 Task: Search one way flight ticket for 4 adults, 2 children, 2 infants in seat and 1 infant on lap in economy from Nantucket: Nantucket Memorial Airport to Fort Wayne: Fort Wayne International Airport on 5-4-2023. Choice of flights is United. Number of bags: 1 carry on bag. Price is upto 45000. Outbound departure time preference is 4:30.
Action: Mouse moved to (265, 110)
Screenshot: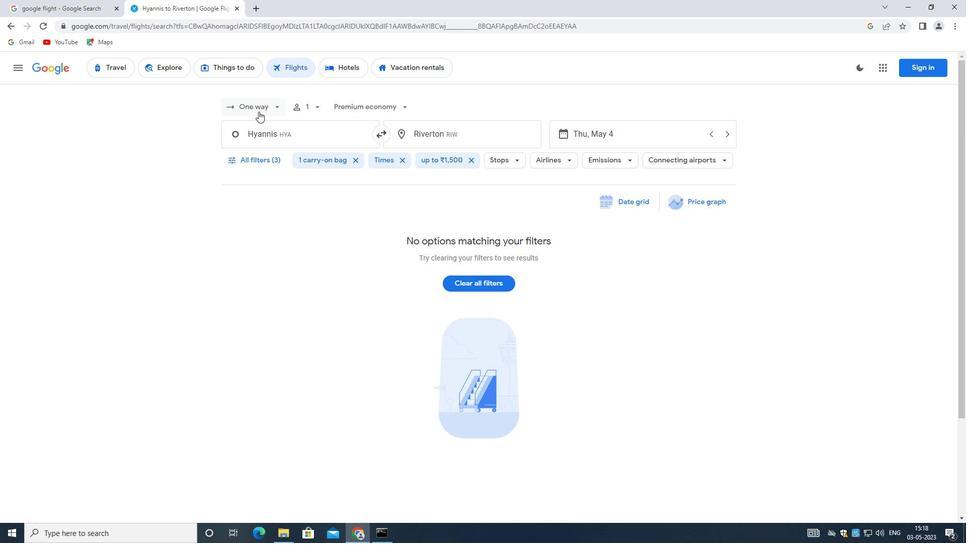 
Action: Mouse pressed left at (265, 110)
Screenshot: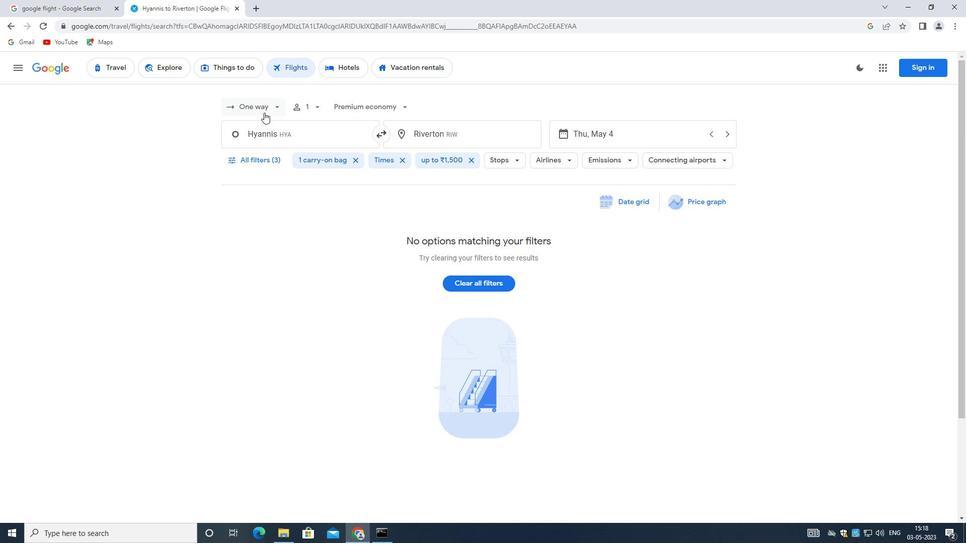 
Action: Mouse moved to (269, 151)
Screenshot: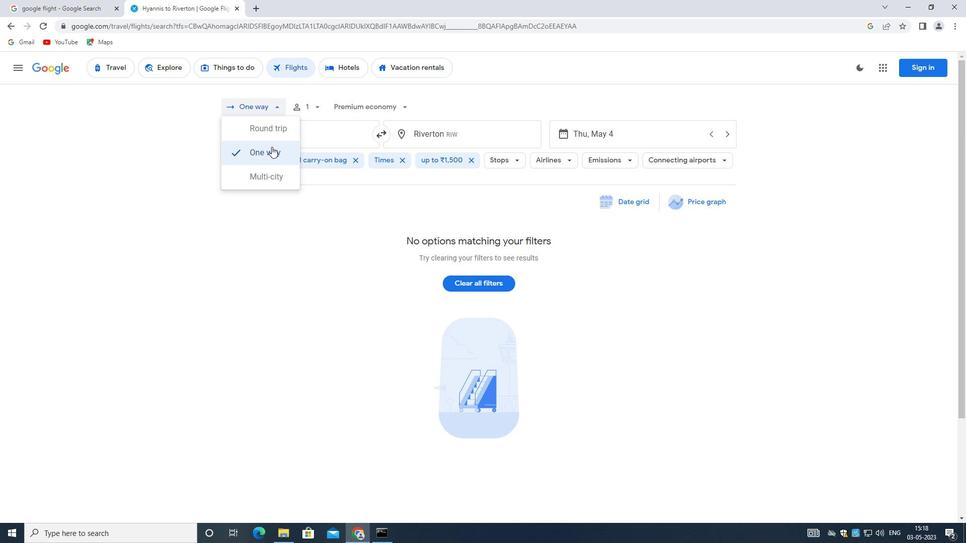 
Action: Mouse pressed left at (269, 151)
Screenshot: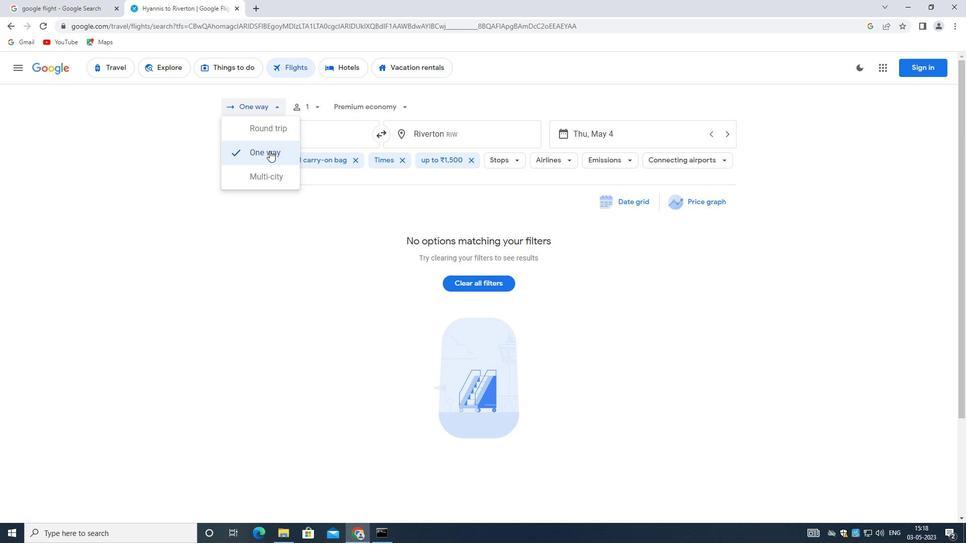 
Action: Mouse moved to (316, 105)
Screenshot: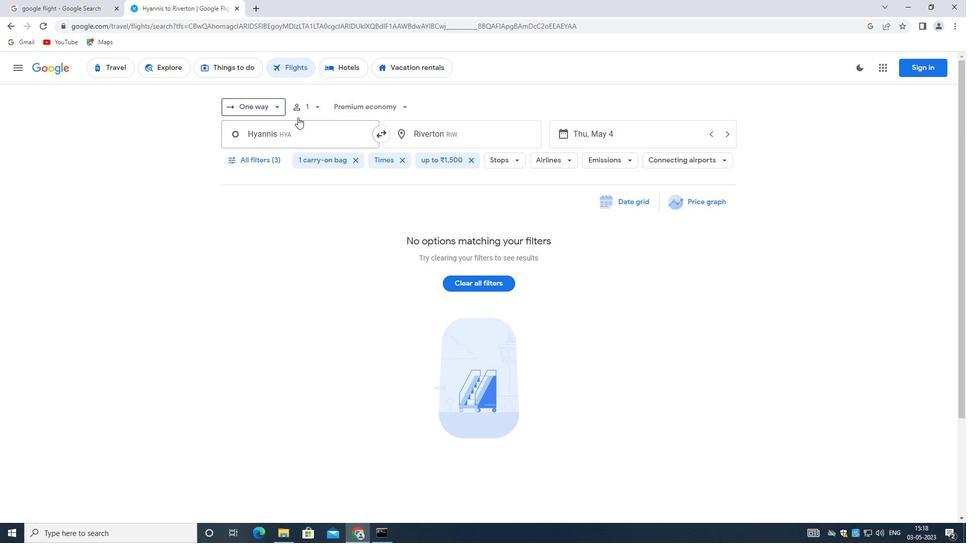 
Action: Mouse pressed left at (316, 105)
Screenshot: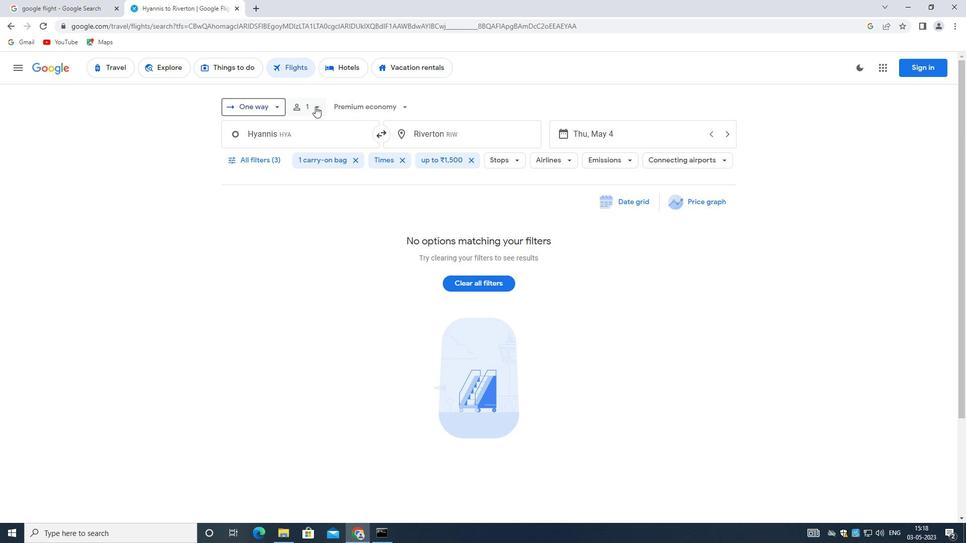 
Action: Mouse moved to (402, 132)
Screenshot: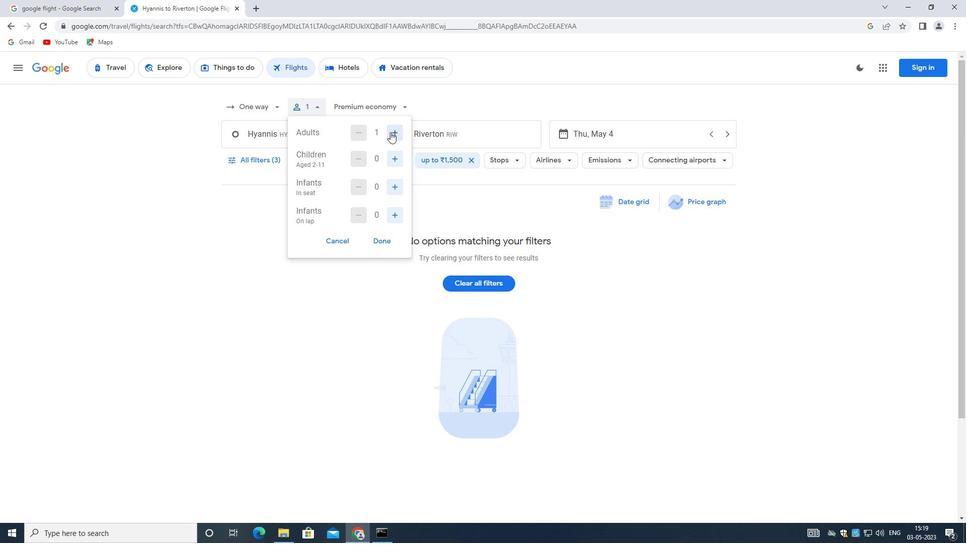 
Action: Mouse pressed left at (402, 132)
Screenshot: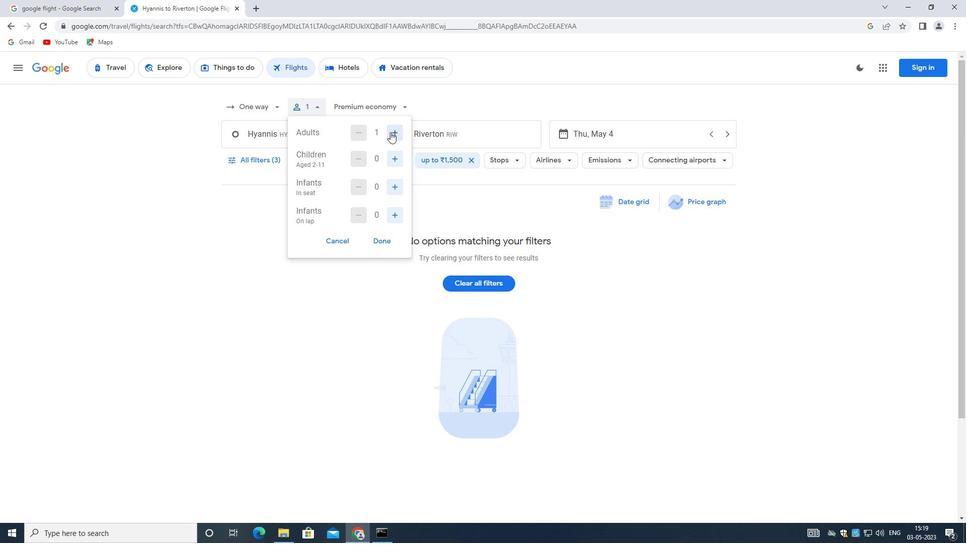 
Action: Mouse pressed left at (402, 132)
Screenshot: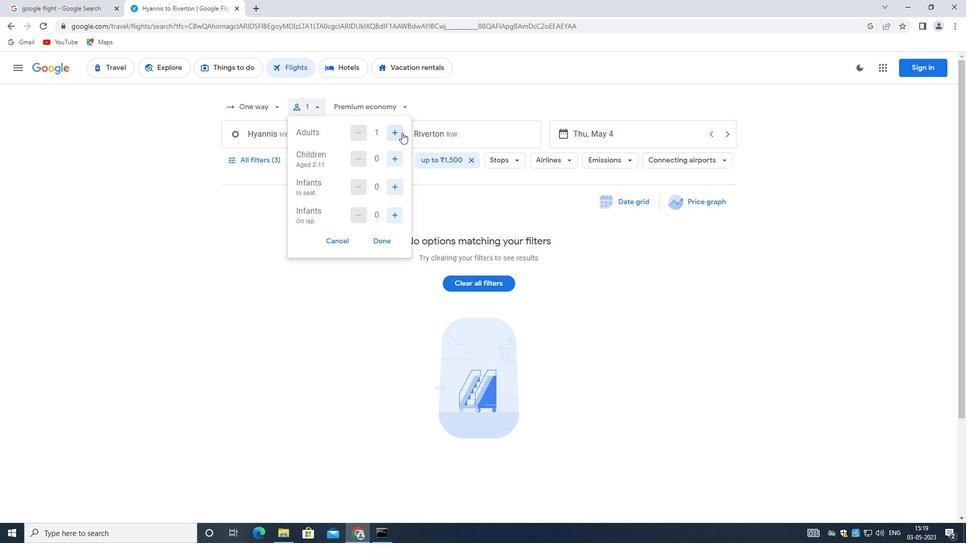 
Action: Mouse pressed left at (402, 132)
Screenshot: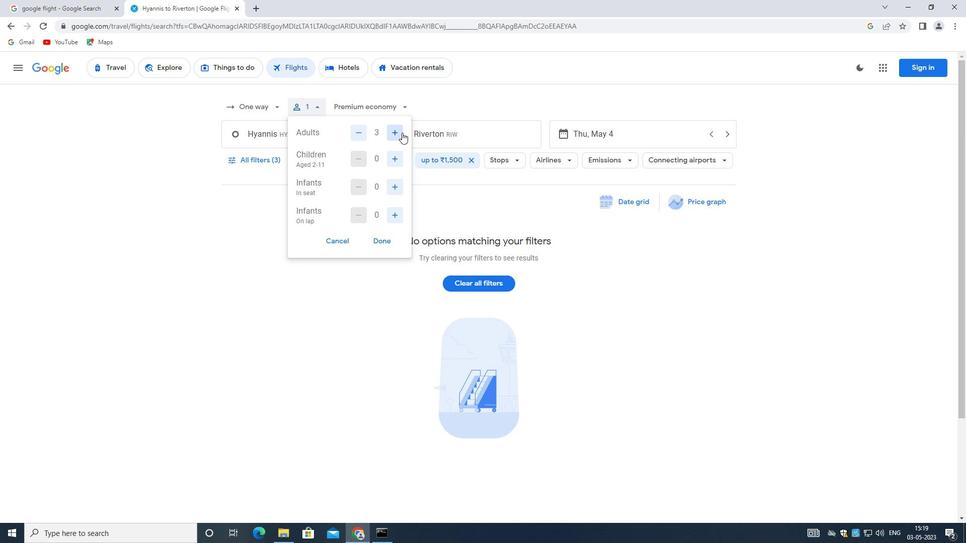 
Action: Mouse moved to (402, 158)
Screenshot: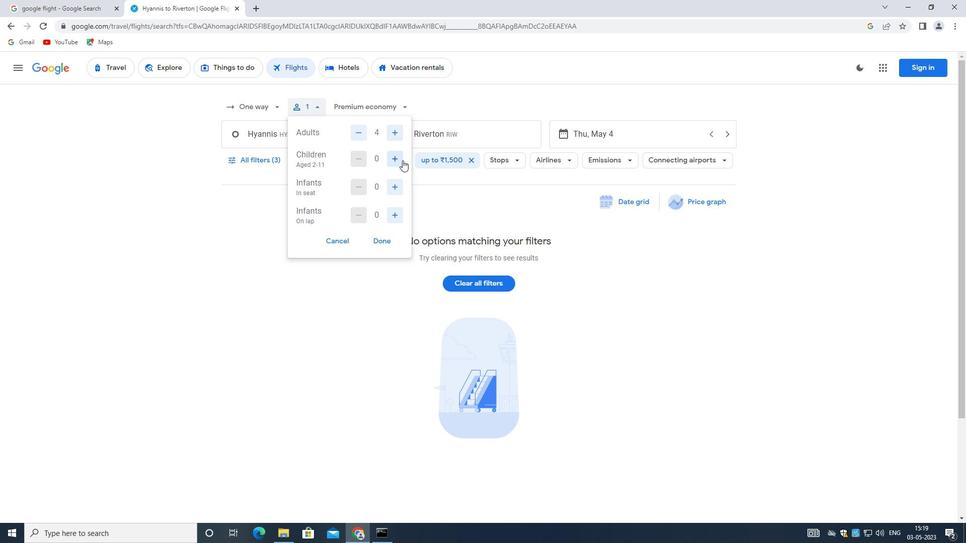 
Action: Mouse pressed left at (402, 158)
Screenshot: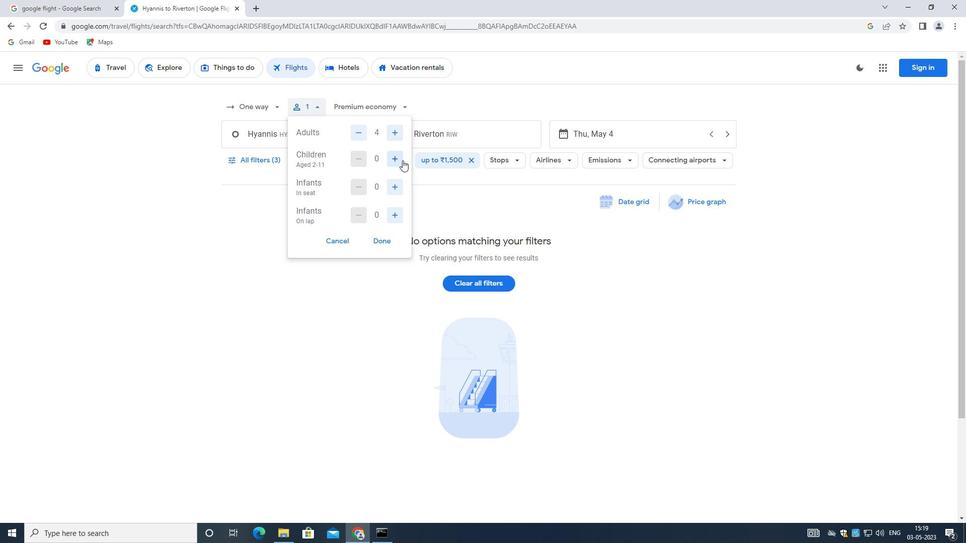 
Action: Mouse pressed left at (402, 158)
Screenshot: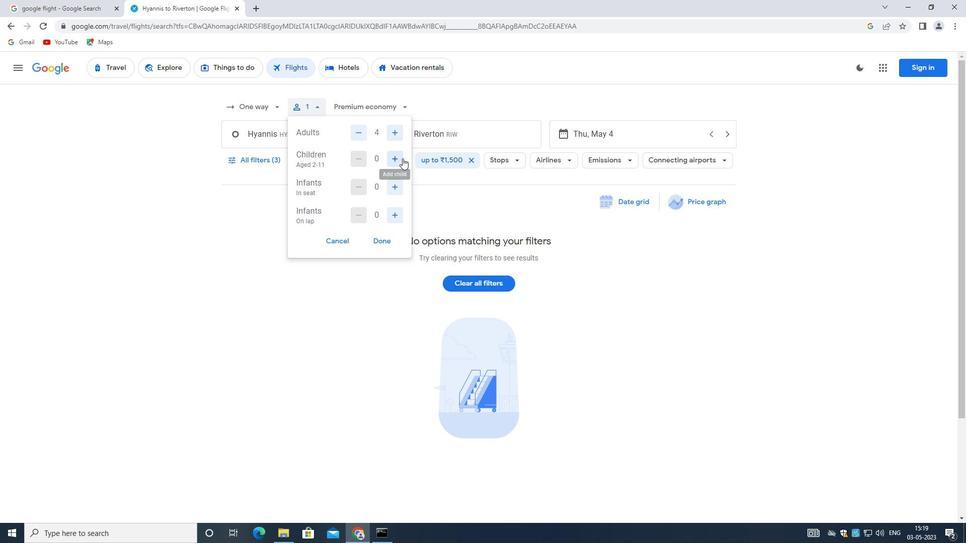 
Action: Mouse moved to (393, 187)
Screenshot: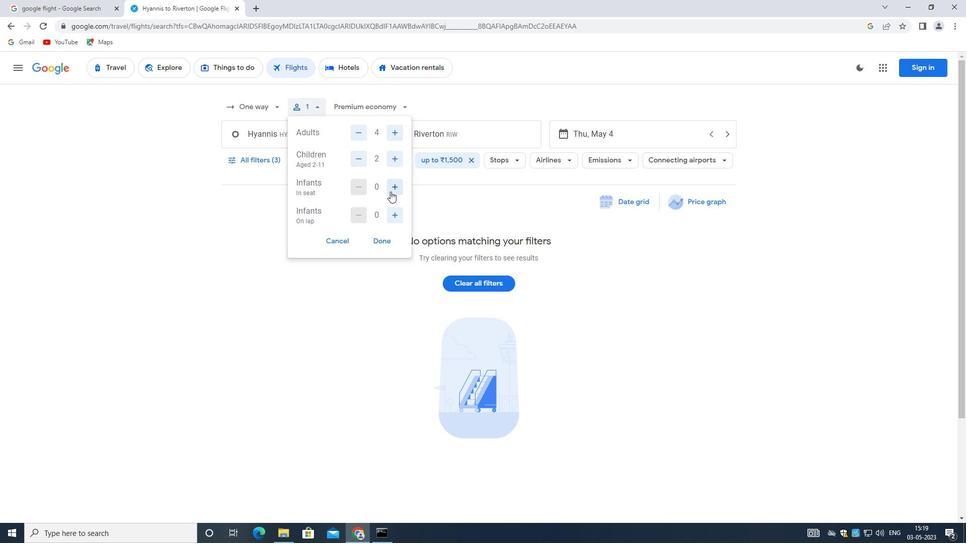 
Action: Mouse pressed left at (393, 187)
Screenshot: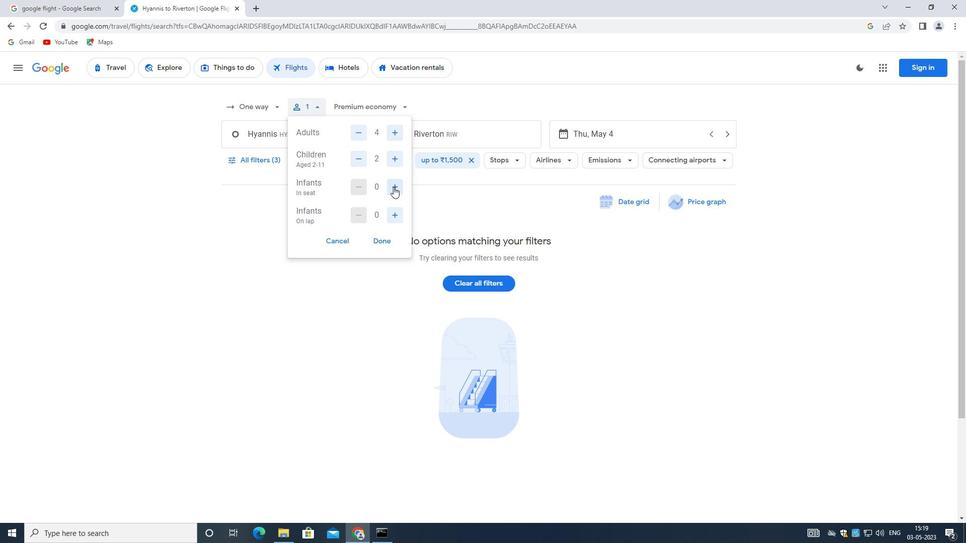 
Action: Mouse pressed left at (393, 187)
Screenshot: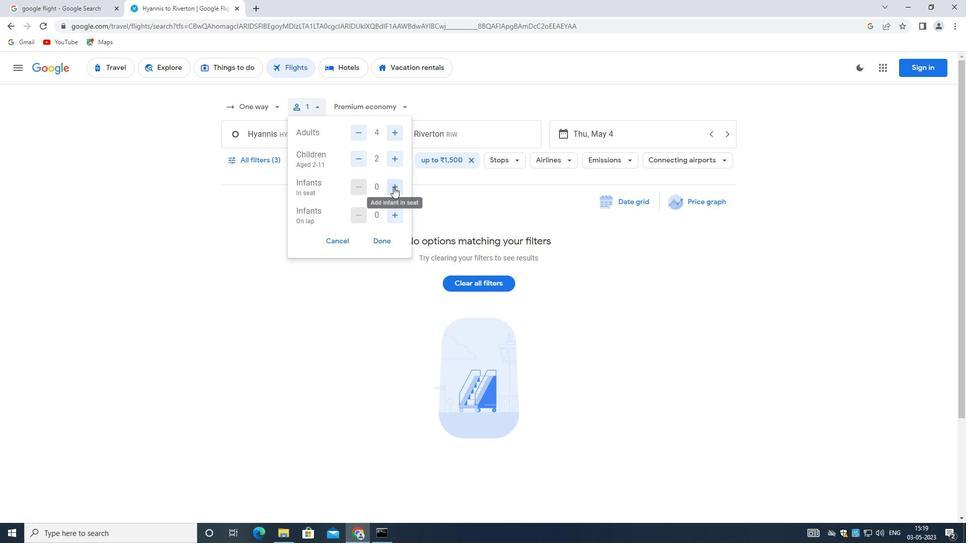 
Action: Mouse moved to (398, 215)
Screenshot: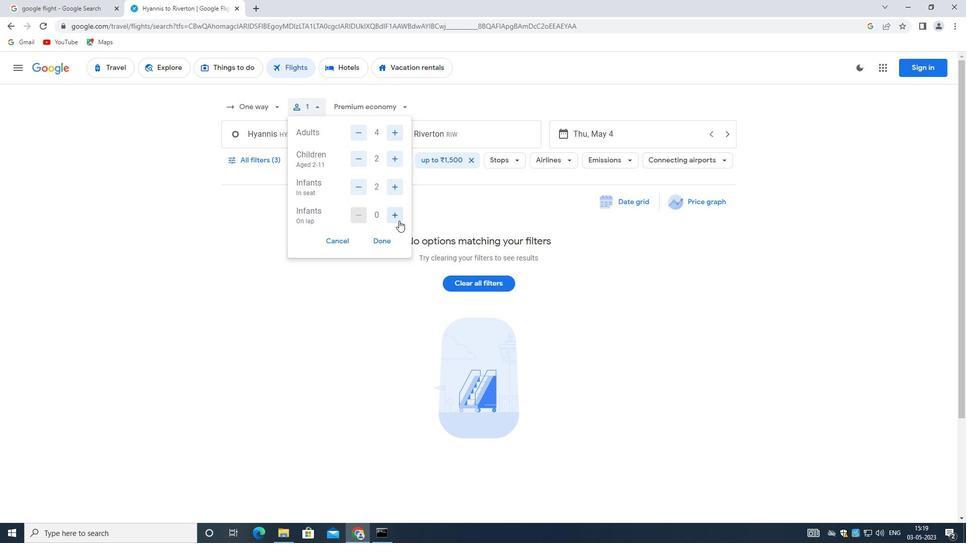 
Action: Mouse pressed left at (398, 215)
Screenshot: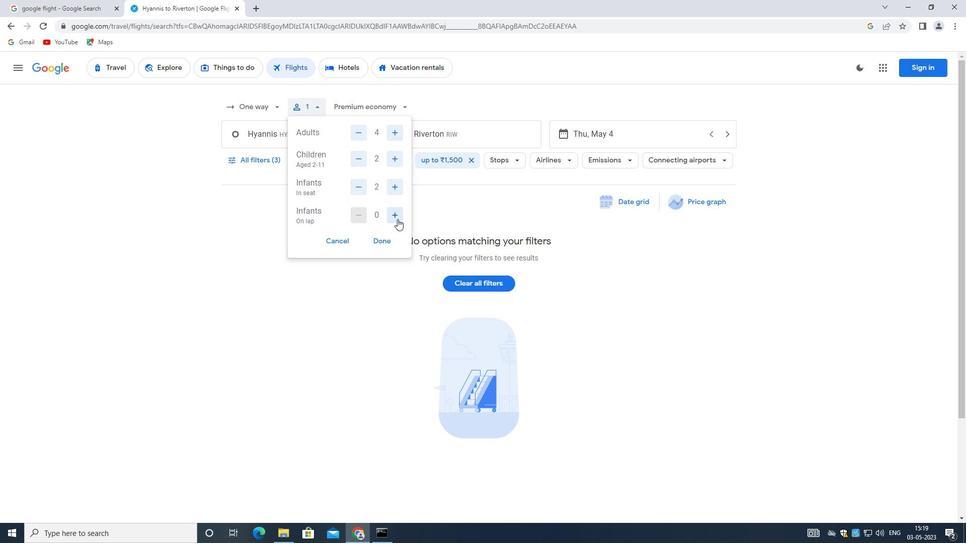 
Action: Mouse moved to (384, 242)
Screenshot: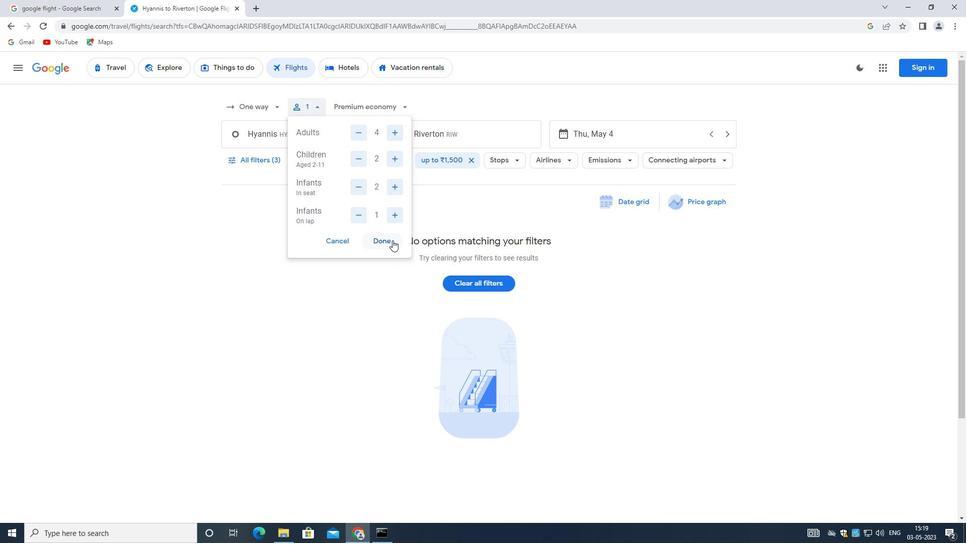 
Action: Mouse pressed left at (384, 242)
Screenshot: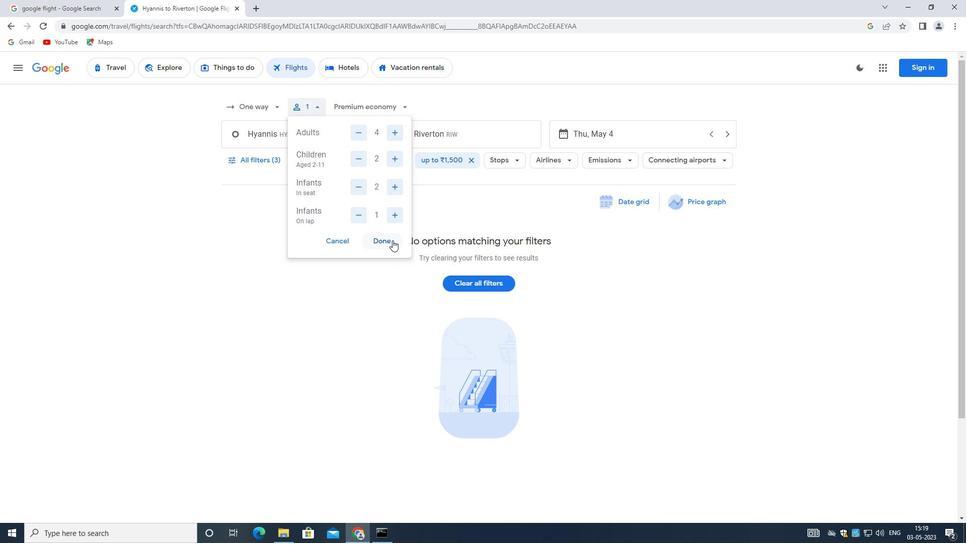 
Action: Mouse moved to (365, 107)
Screenshot: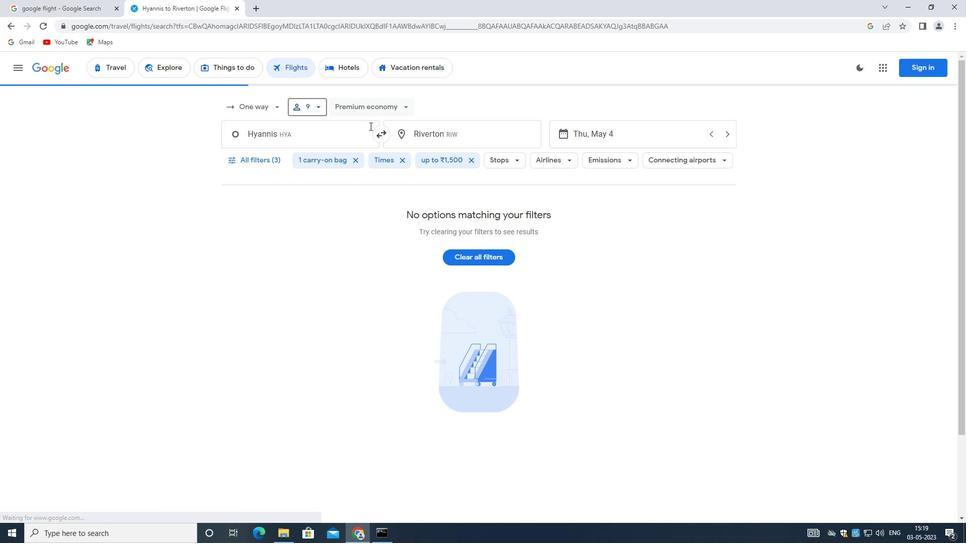 
Action: Mouse pressed left at (365, 107)
Screenshot: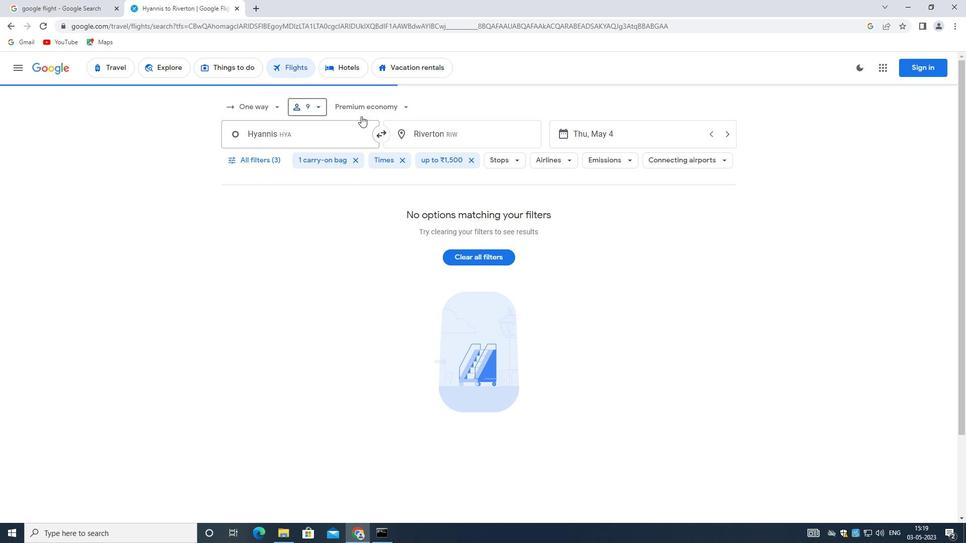 
Action: Mouse moved to (372, 125)
Screenshot: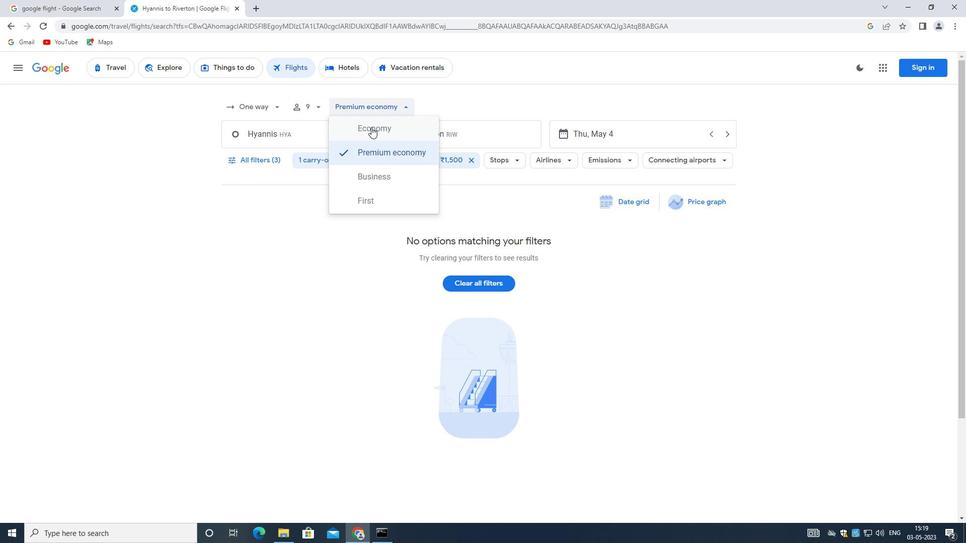 
Action: Mouse pressed left at (372, 125)
Screenshot: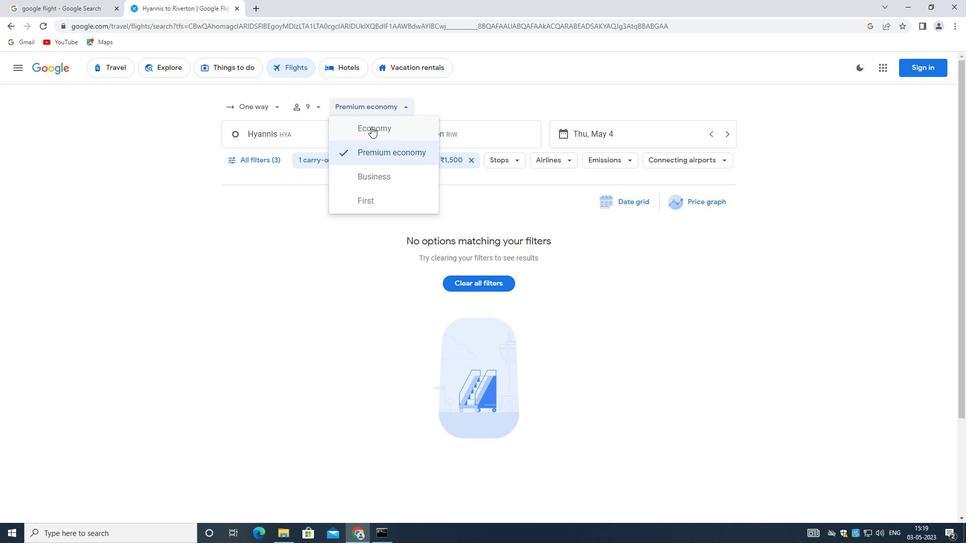 
Action: Mouse moved to (263, 134)
Screenshot: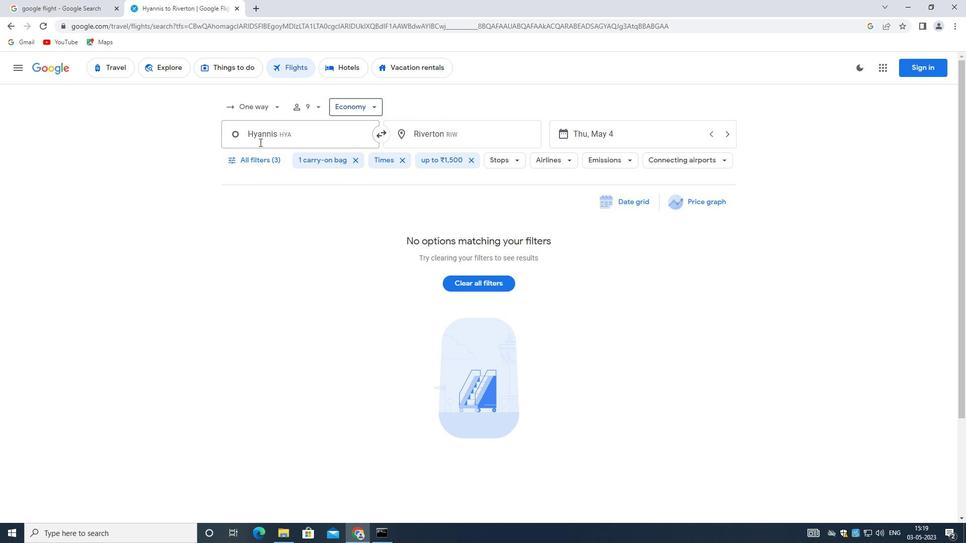 
Action: Mouse pressed left at (263, 134)
Screenshot: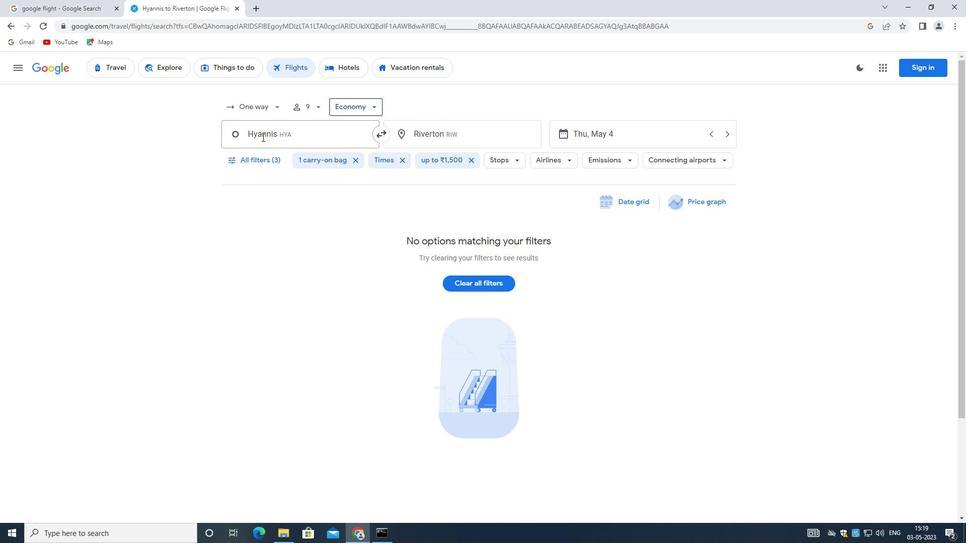 
Action: Mouse moved to (292, 159)
Screenshot: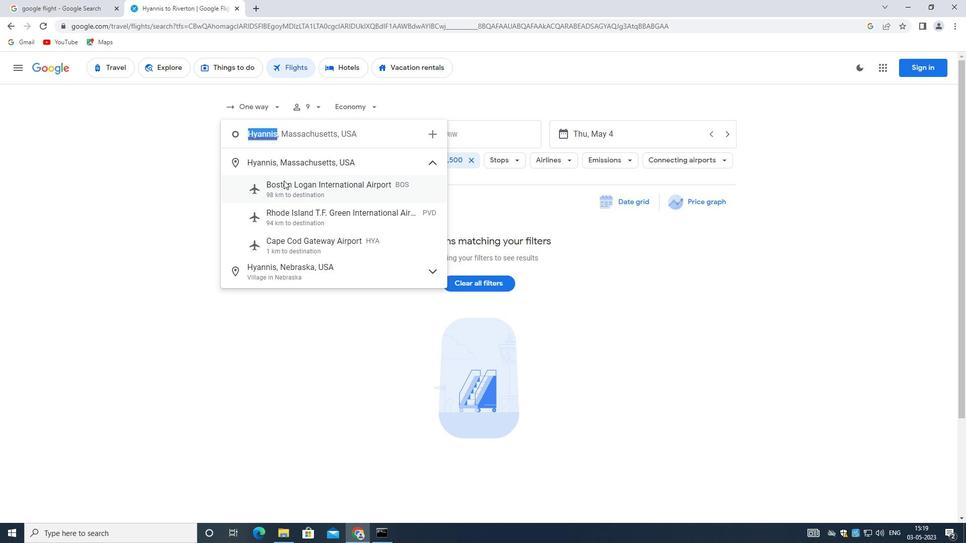 
Action: Key pressed <Key.backspace><Key.shift_r><Key.shift_r><Key.shift_r><Key.shift_r><Key.shift_r><Key.shift_r><Key.shift_r><Key.shift_r><Key.shift_r>Nantucket<Key.space><Key.shift_r><Key.shift_r>Memorial<Key.space><Key.shift>AIRPORT
Screenshot: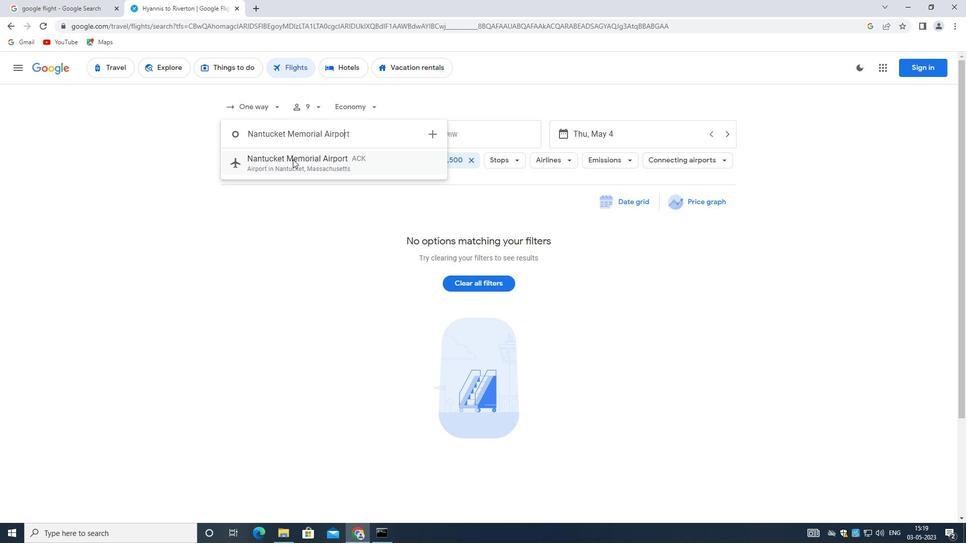 
Action: Mouse moved to (293, 160)
Screenshot: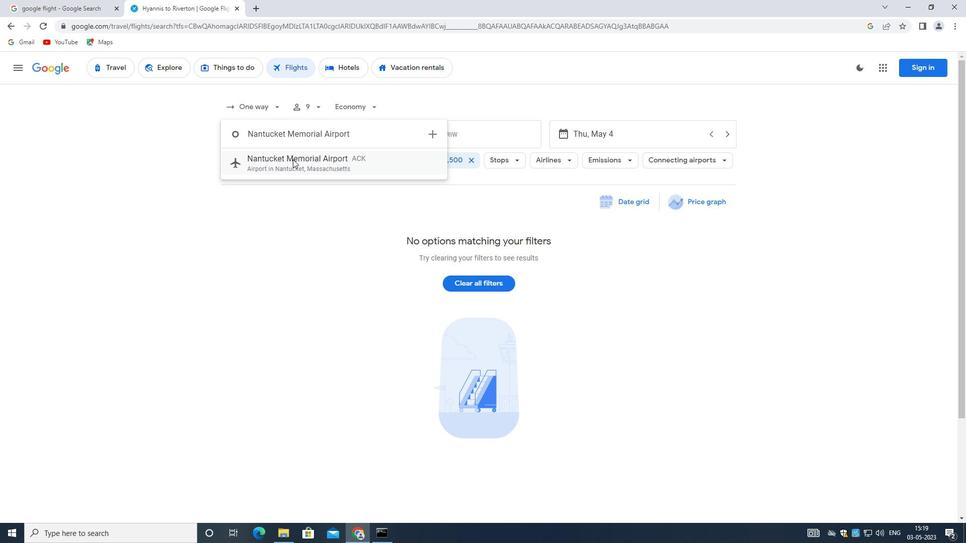 
Action: Mouse pressed left at (293, 160)
Screenshot: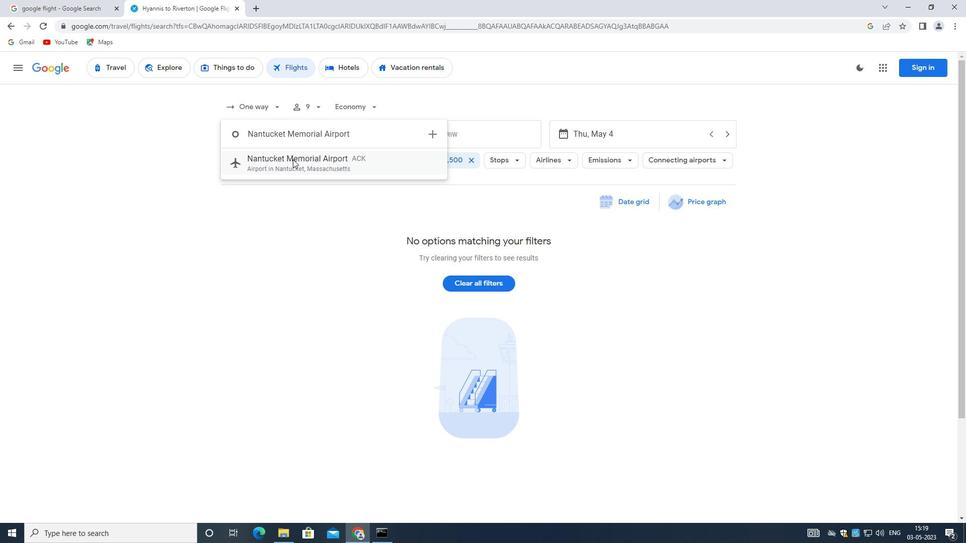 
Action: Mouse moved to (436, 132)
Screenshot: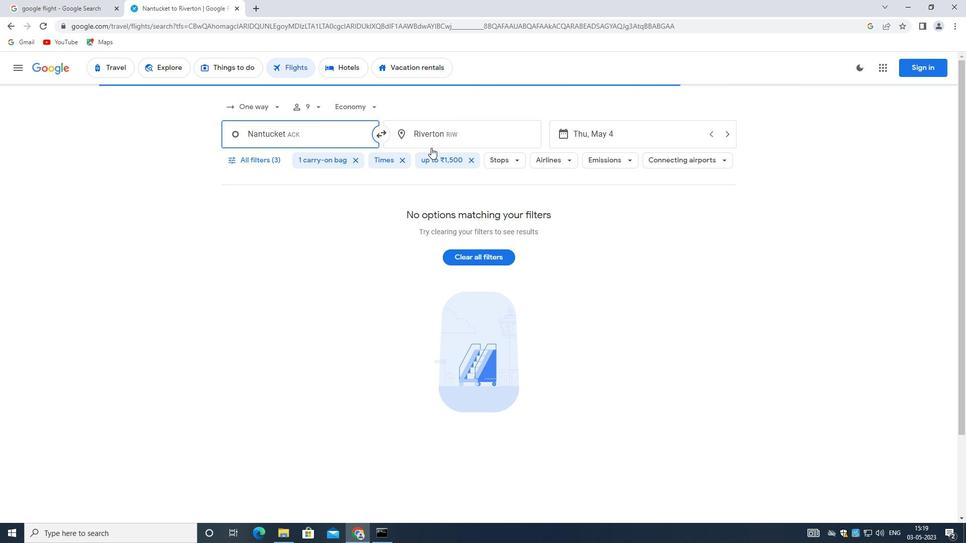 
Action: Mouse pressed left at (436, 132)
Screenshot: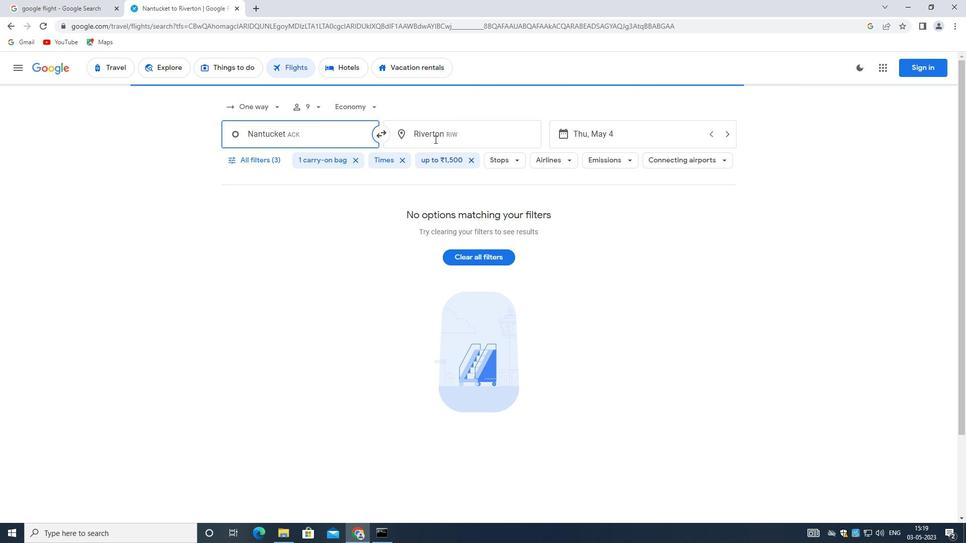 
Action: Mouse moved to (436, 132)
Screenshot: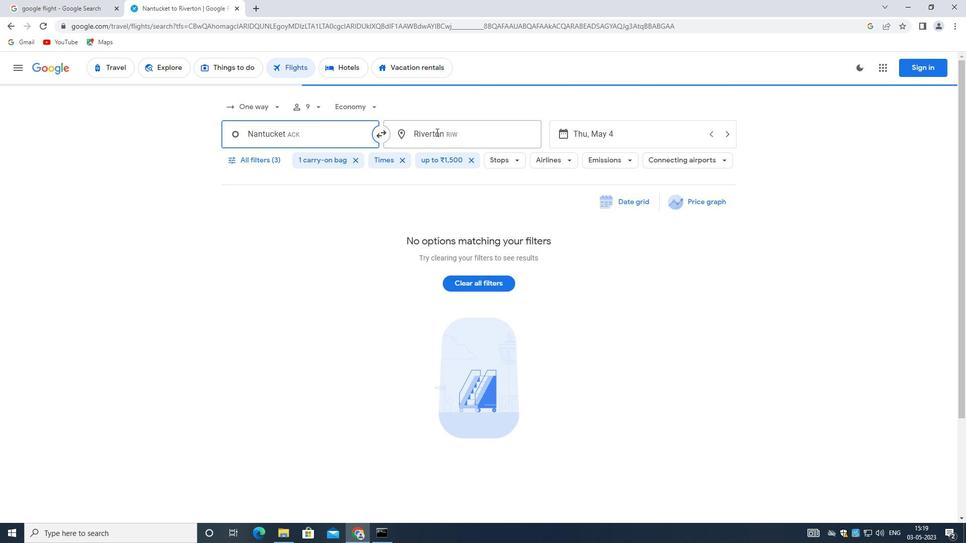 
Action: Key pressed <Key.backspace><Key.shift><Key.shift><Key.shift><Key.shift><Key.shift><Key.shift><Key.shift><Key.shift><Key.shift><Key.shift><Key.shift><Key.shift><Key.shift><Key.shift><Key.shift><Key.shift><Key.shift><Key.shift><Key.shift><Key.shift><Key.shift><Key.shift><Key.shift><Key.shift><Key.shift><Key.shift>FORT<Key.space><Key.shift>WAYNE<Key.space><Key.shift_r>INTERNATIONAL<Key.space><Key.shift><Key.shift><Key.shift><Key.shift><Key.shift><Key.shift><Key.shift><Key.shift><Key.shift><Key.shift><Key.shift><Key.shift><Key.shift><Key.shift>AIRPORT
Screenshot: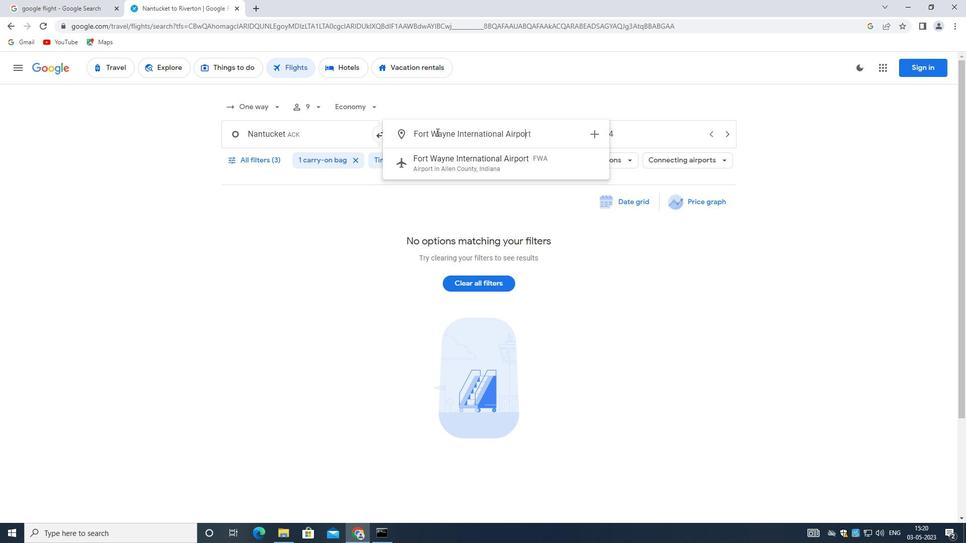 
Action: Mouse moved to (432, 161)
Screenshot: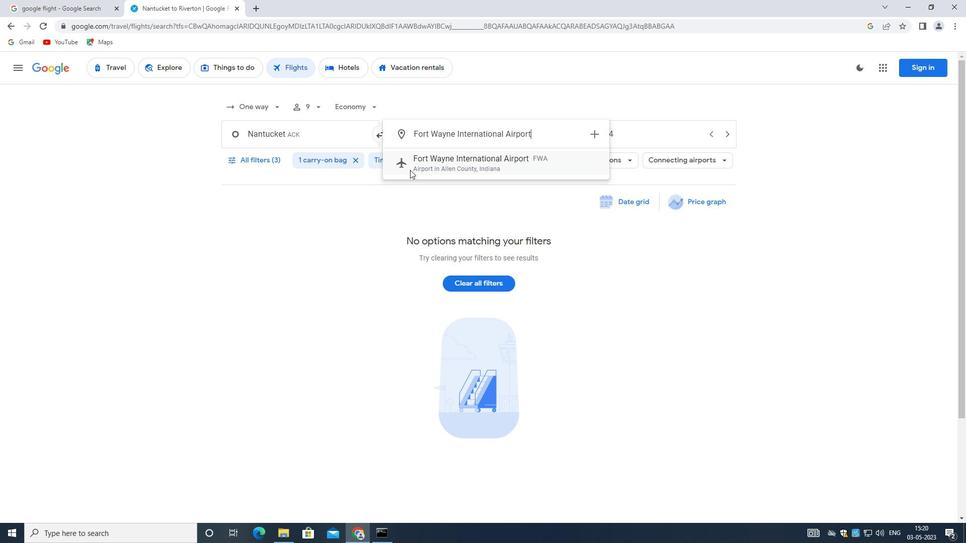 
Action: Mouse pressed left at (432, 161)
Screenshot: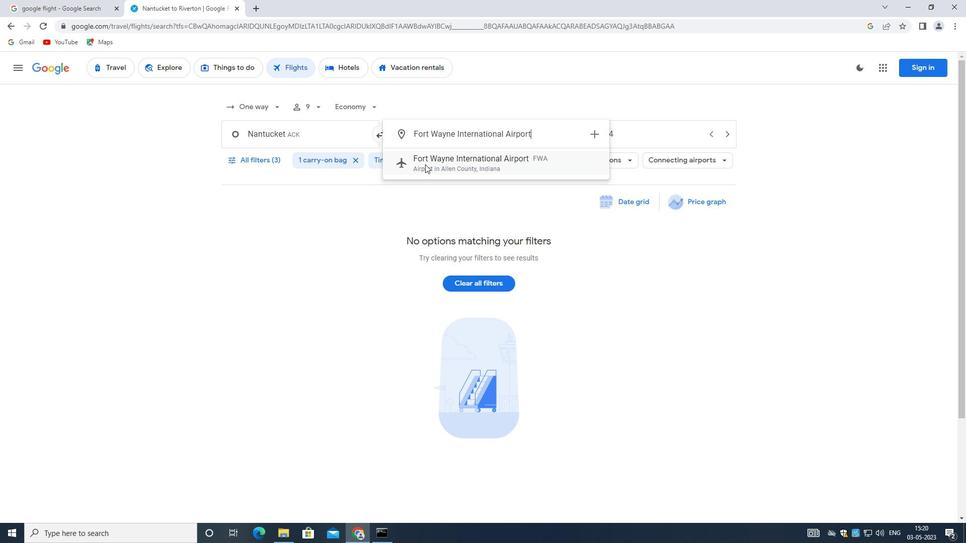 
Action: Mouse moved to (621, 134)
Screenshot: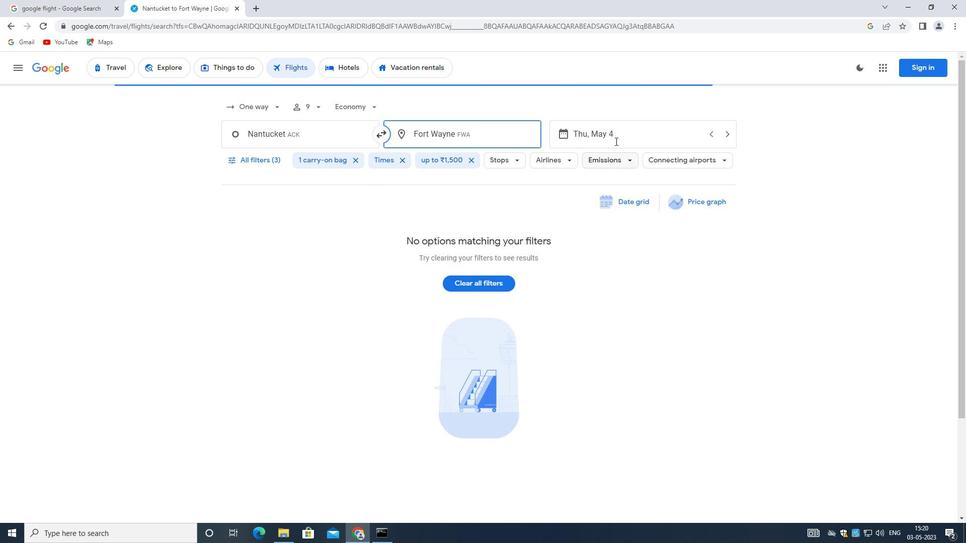 
Action: Mouse pressed left at (621, 134)
Screenshot: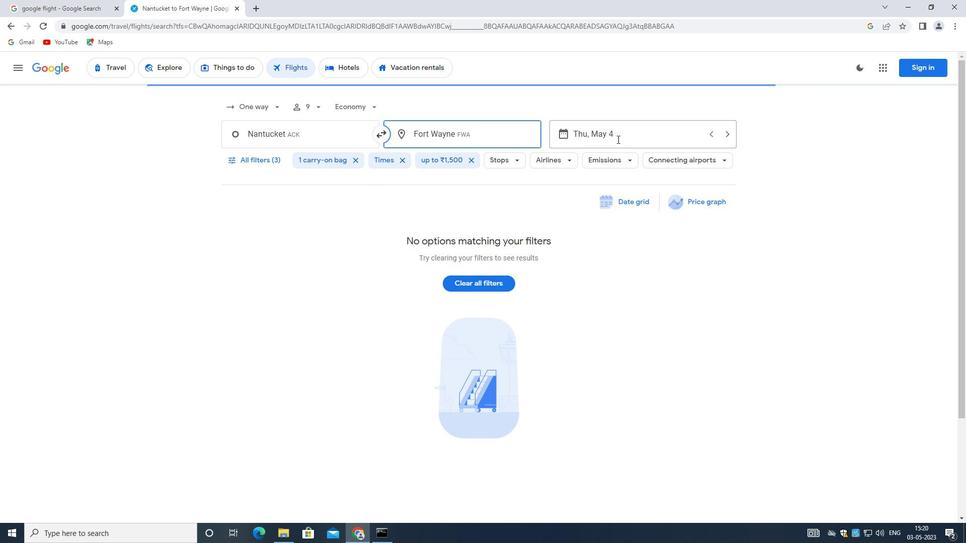 
Action: Mouse moved to (719, 379)
Screenshot: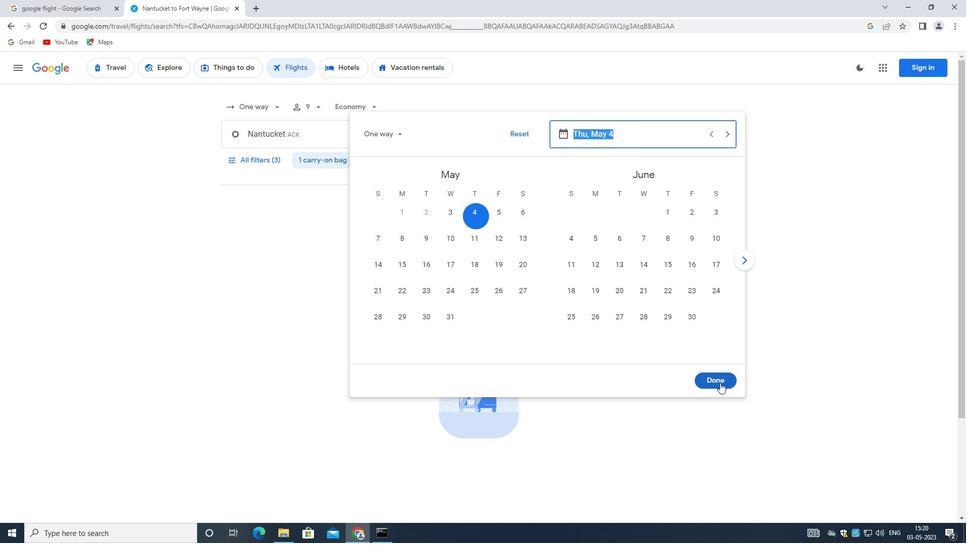 
Action: Mouse pressed left at (719, 379)
Screenshot: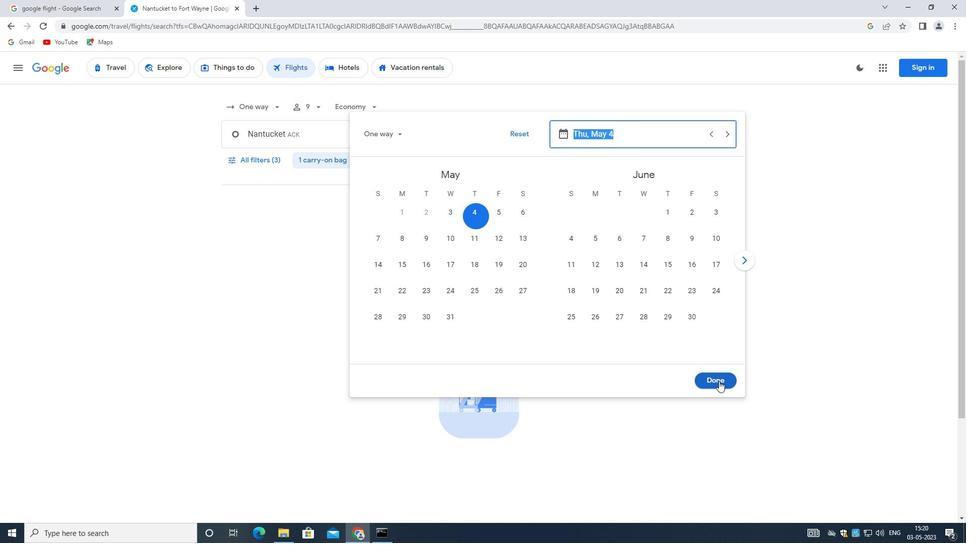 
Action: Mouse moved to (261, 158)
Screenshot: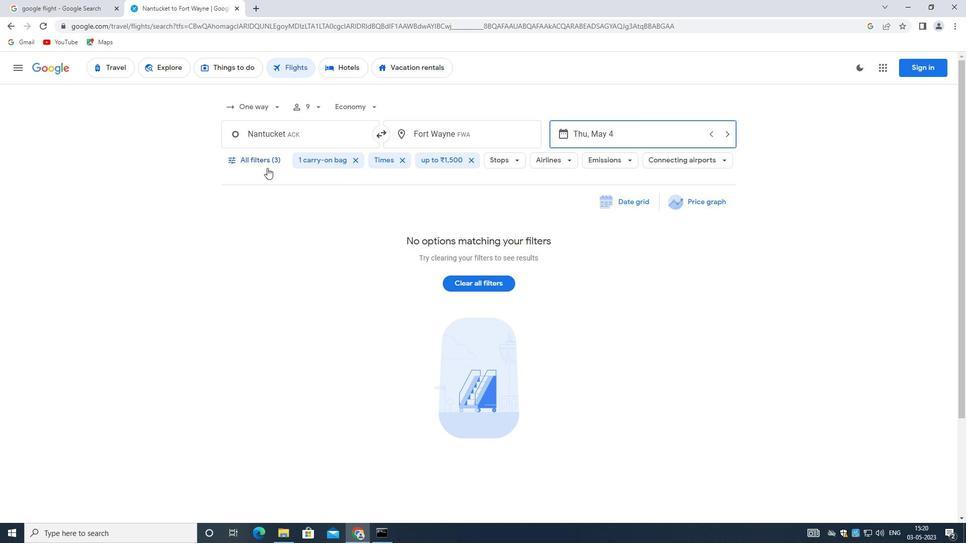 
Action: Mouse pressed left at (261, 158)
Screenshot: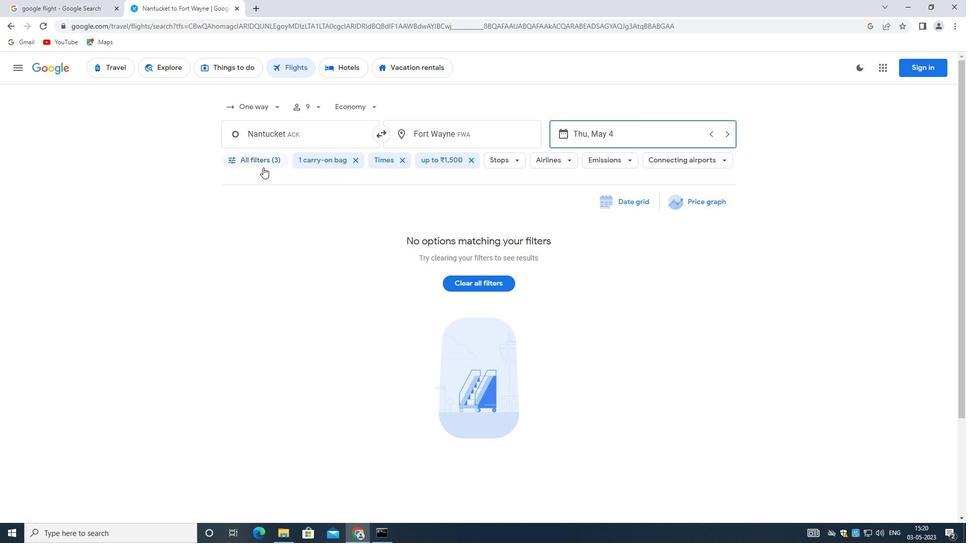 
Action: Mouse moved to (320, 251)
Screenshot: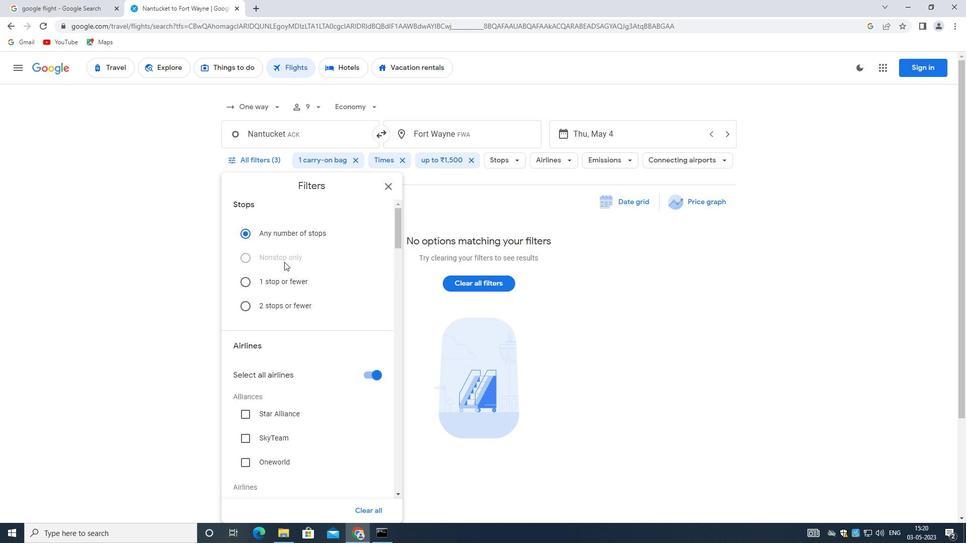 
Action: Mouse scrolled (320, 250) with delta (0, 0)
Screenshot: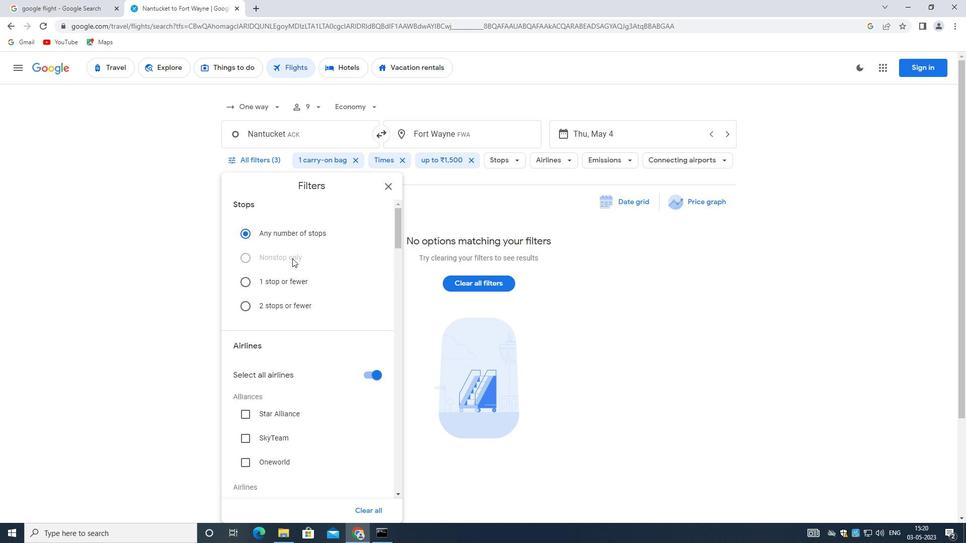 
Action: Mouse moved to (320, 254)
Screenshot: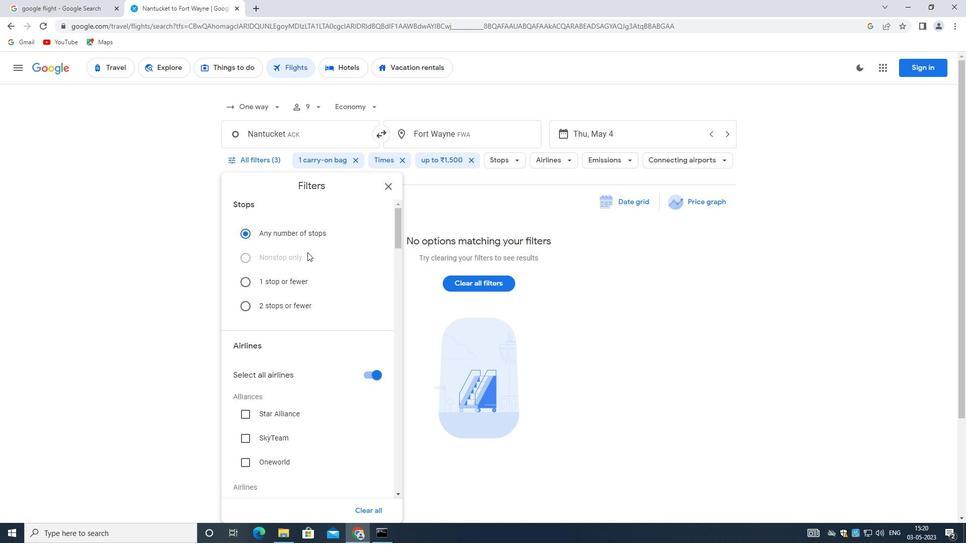 
Action: Mouse scrolled (320, 253) with delta (0, 0)
Screenshot: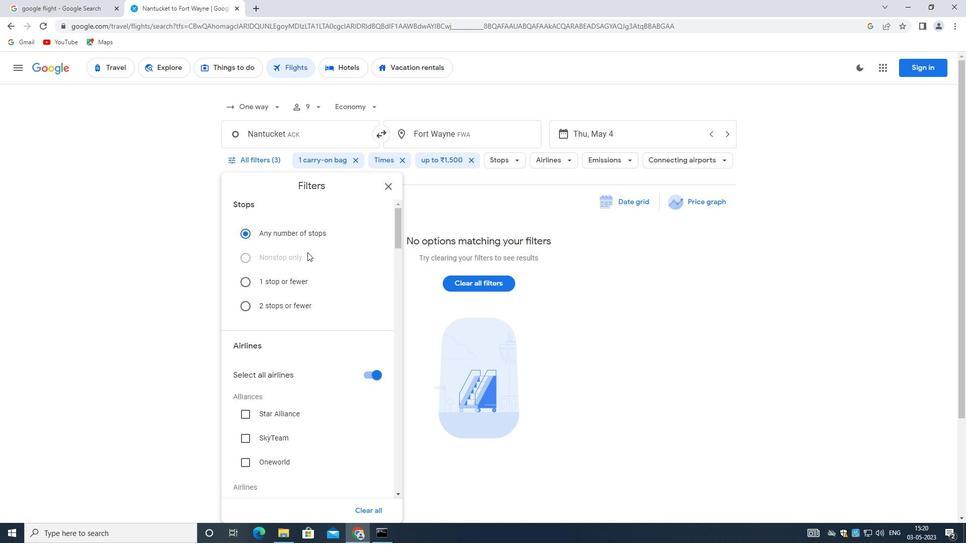 
Action: Mouse moved to (368, 273)
Screenshot: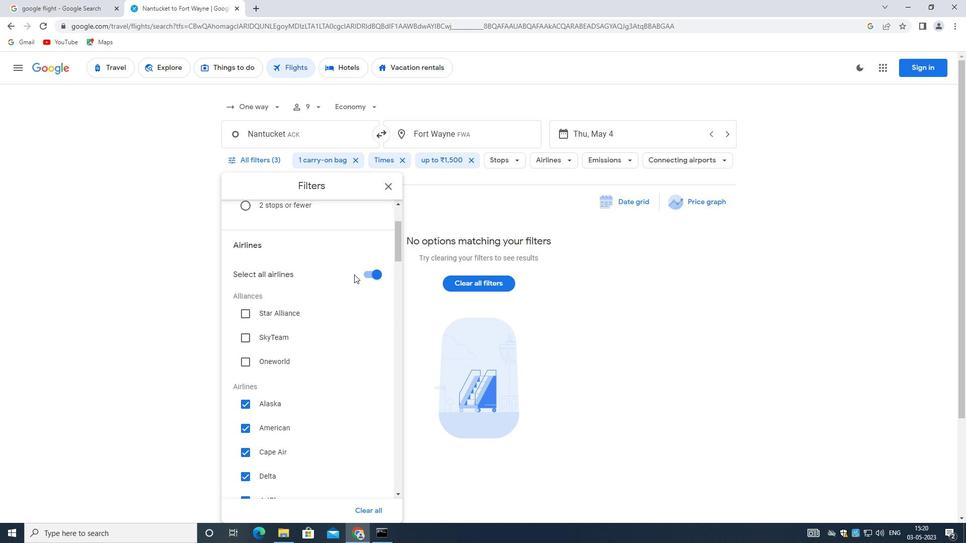 
Action: Mouse pressed left at (368, 273)
Screenshot: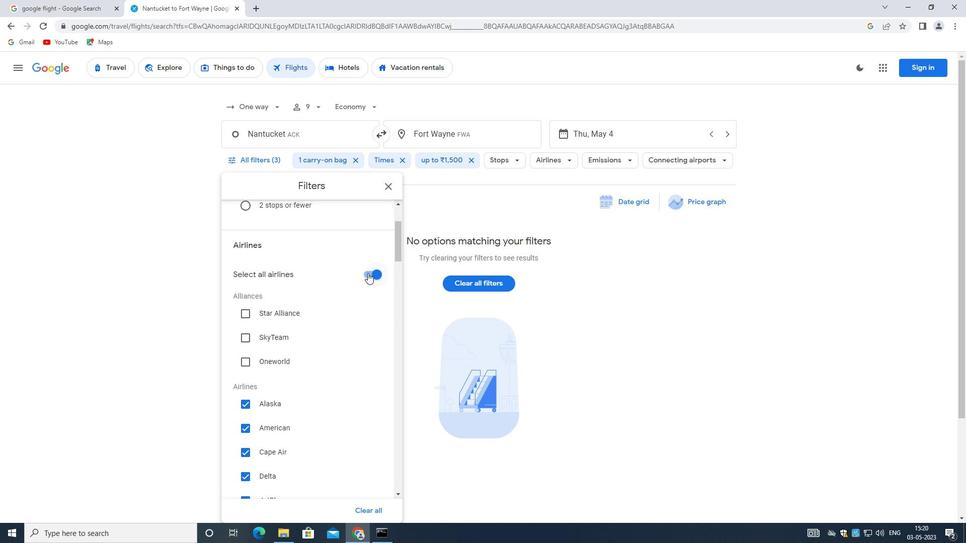 
Action: Mouse moved to (321, 338)
Screenshot: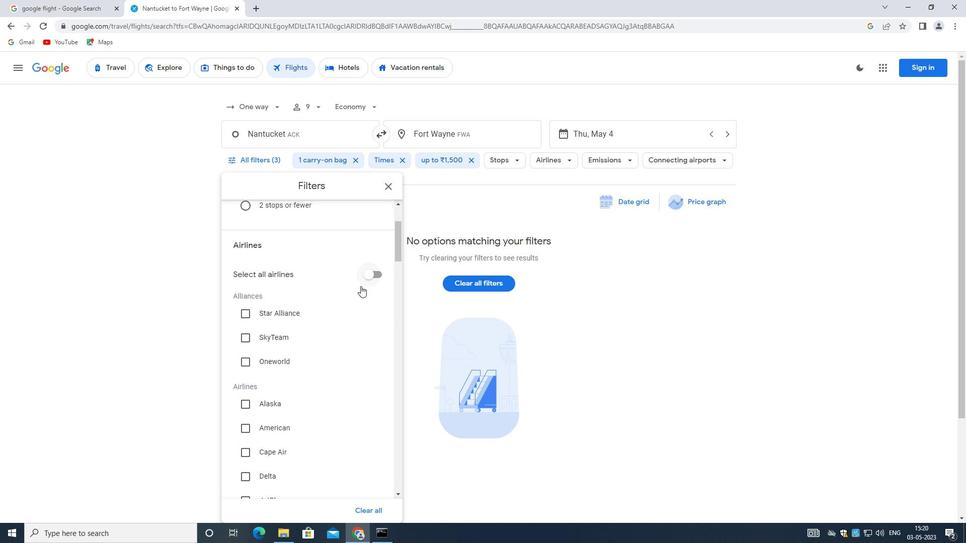 
Action: Mouse scrolled (321, 338) with delta (0, 0)
Screenshot: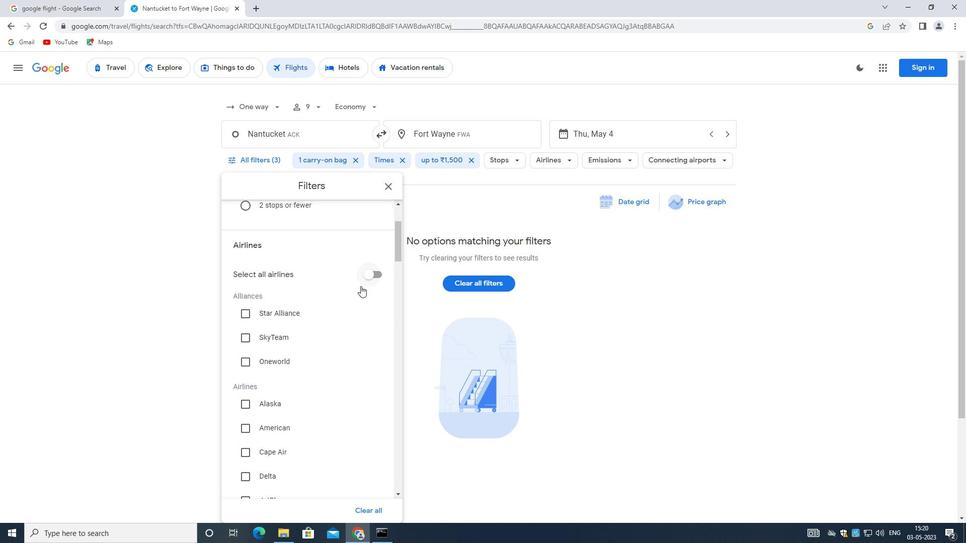 
Action: Mouse moved to (321, 339)
Screenshot: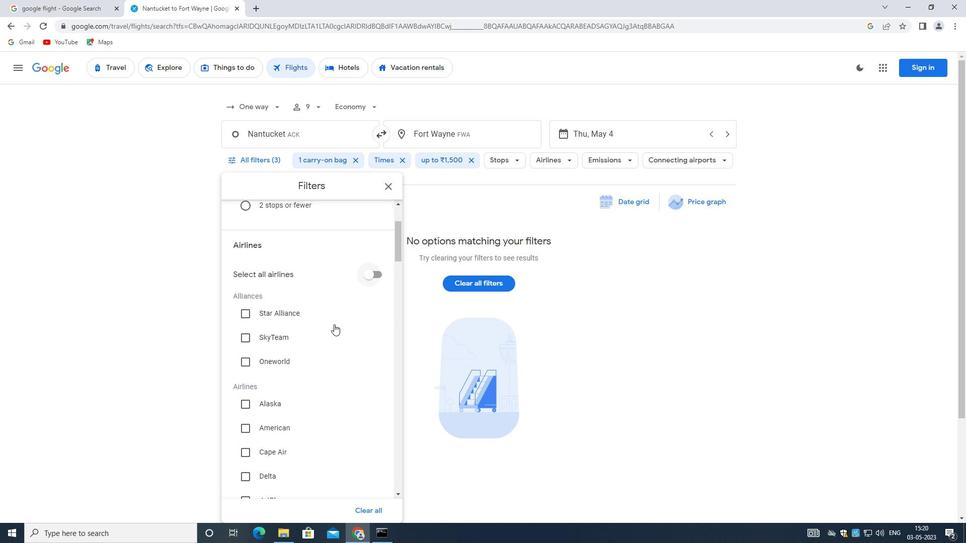 
Action: Mouse scrolled (321, 339) with delta (0, 0)
Screenshot: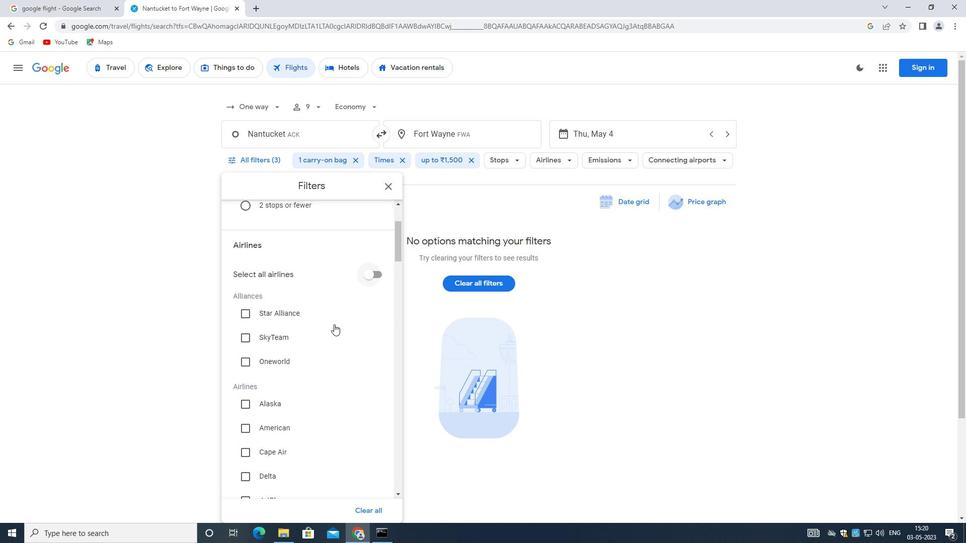 
Action: Mouse moved to (321, 341)
Screenshot: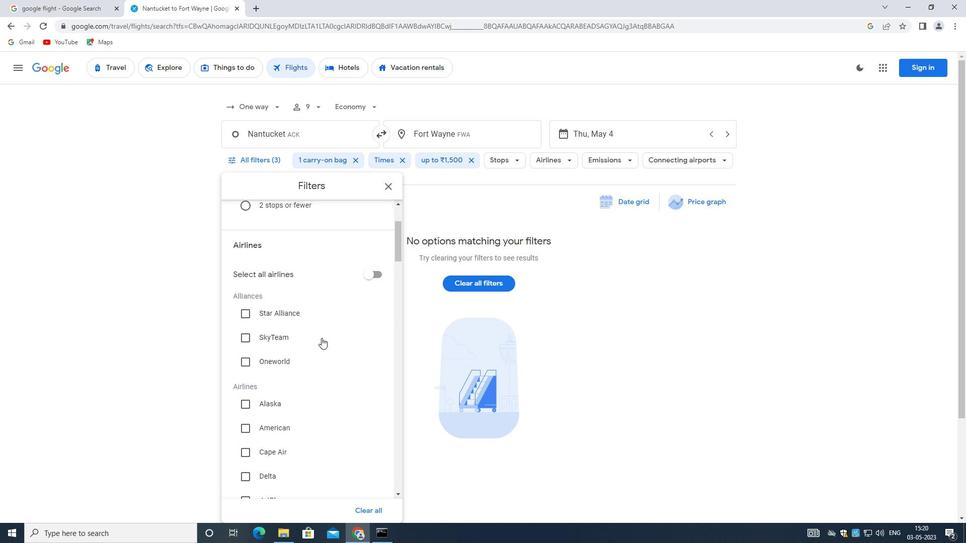 
Action: Mouse scrolled (321, 340) with delta (0, 0)
Screenshot: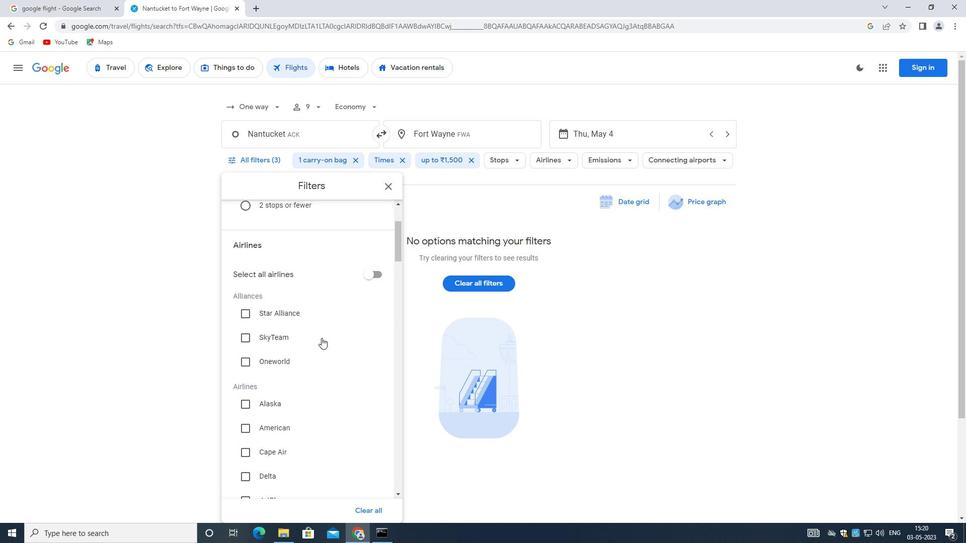 
Action: Mouse moved to (365, 422)
Screenshot: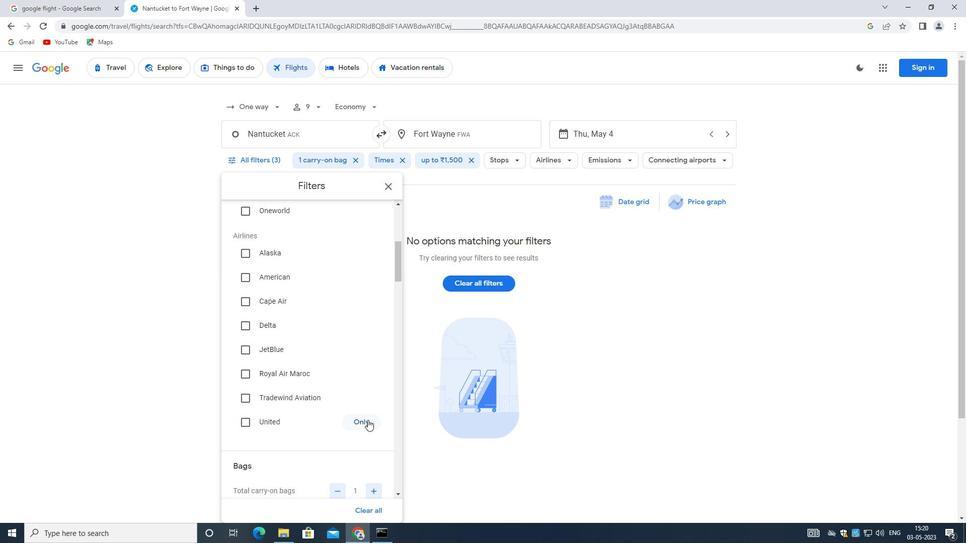 
Action: Mouse pressed left at (365, 422)
Screenshot: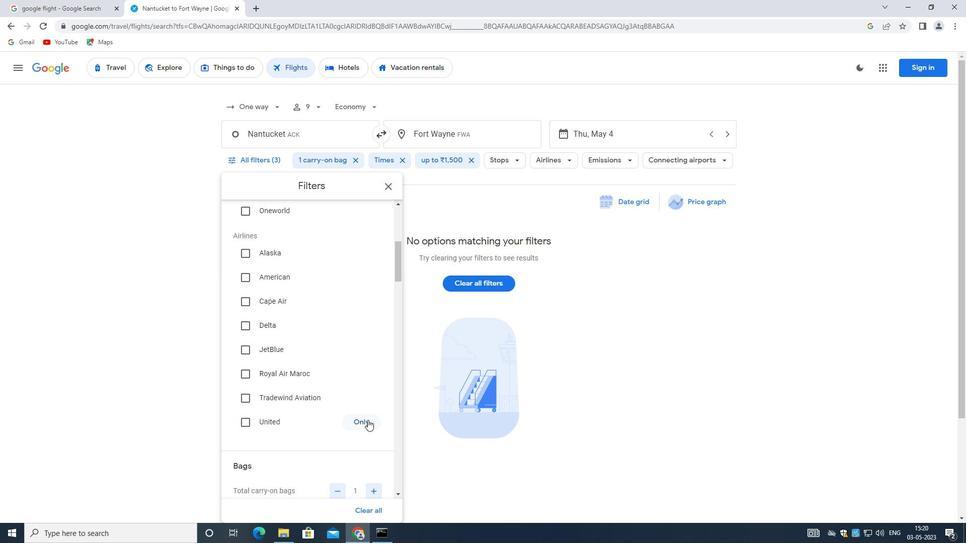 
Action: Mouse moved to (304, 321)
Screenshot: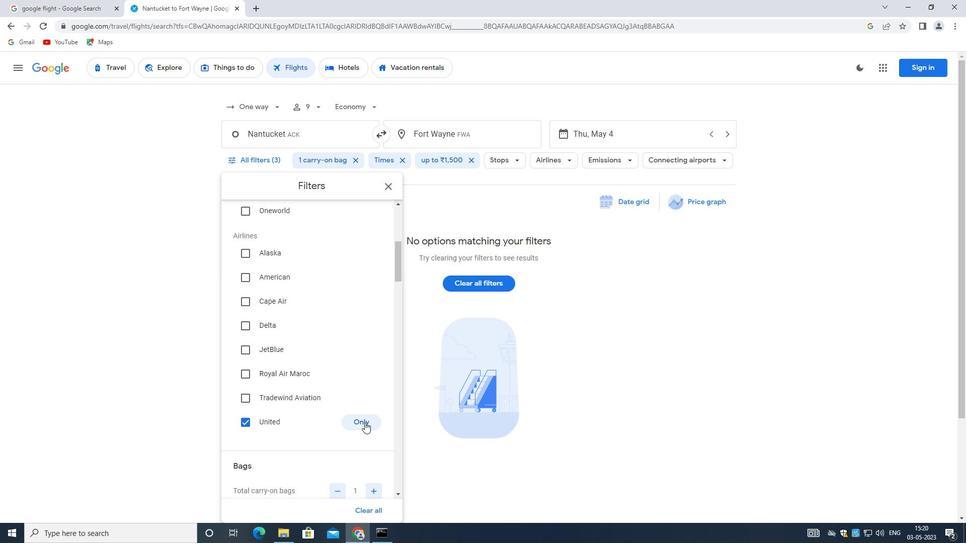
Action: Mouse scrolled (304, 321) with delta (0, 0)
Screenshot: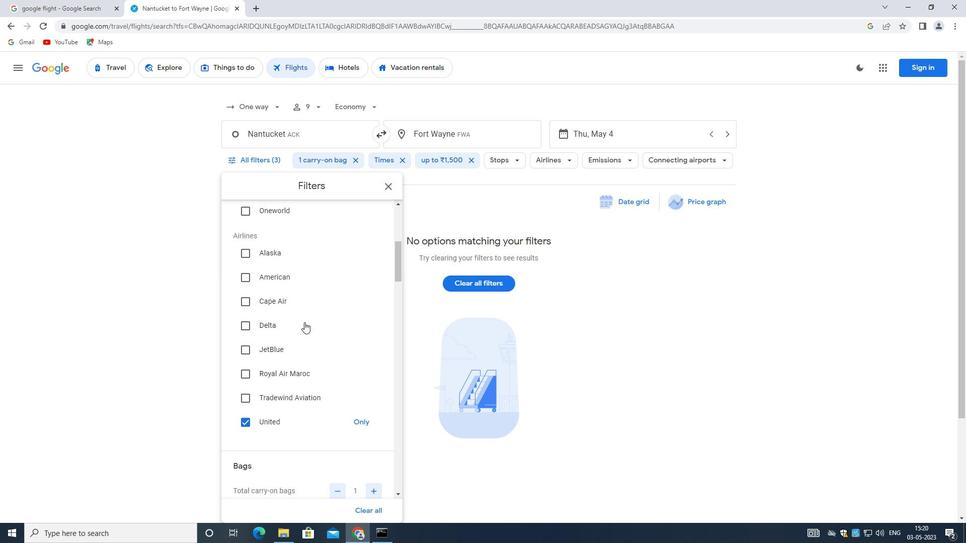 
Action: Mouse moved to (304, 322)
Screenshot: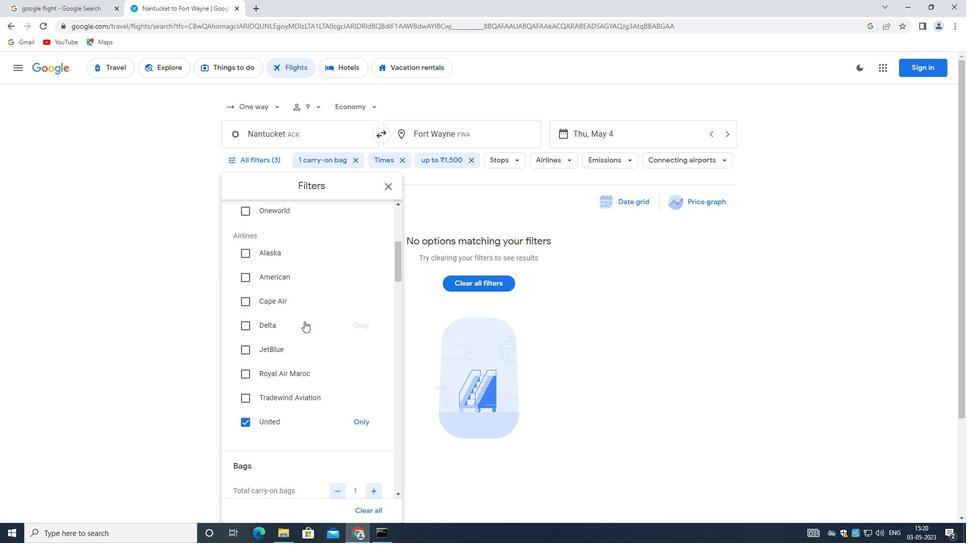 
Action: Mouse scrolled (304, 321) with delta (0, 0)
Screenshot: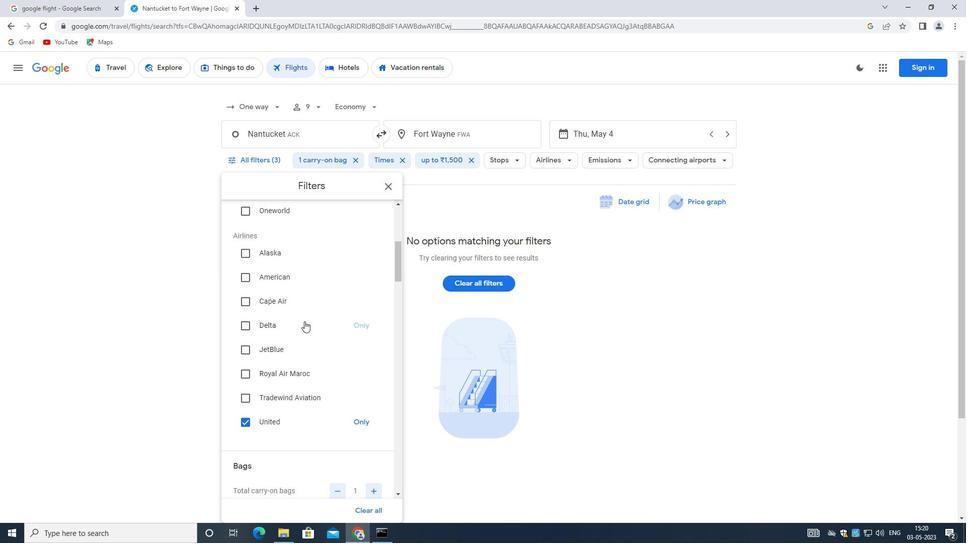 
Action: Mouse moved to (304, 322)
Screenshot: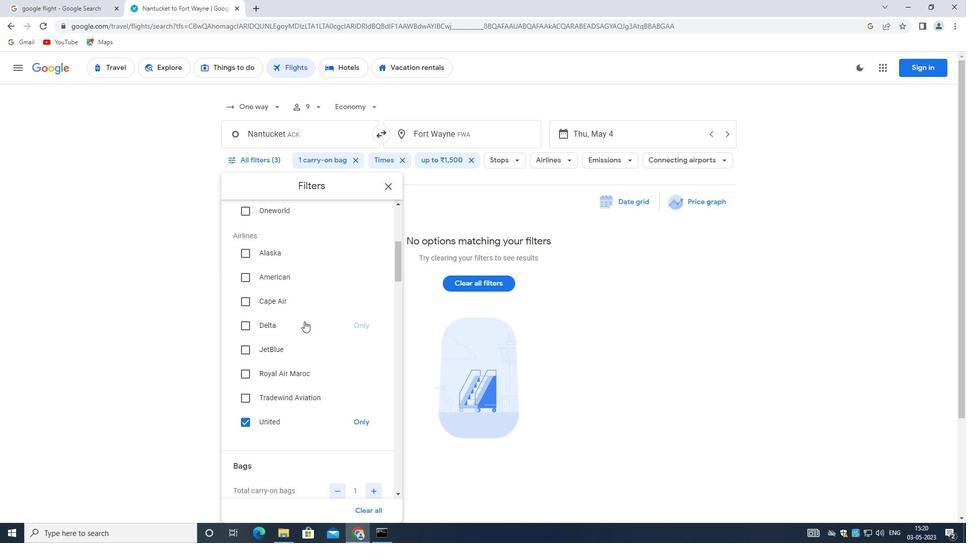 
Action: Mouse scrolled (304, 322) with delta (0, 0)
Screenshot: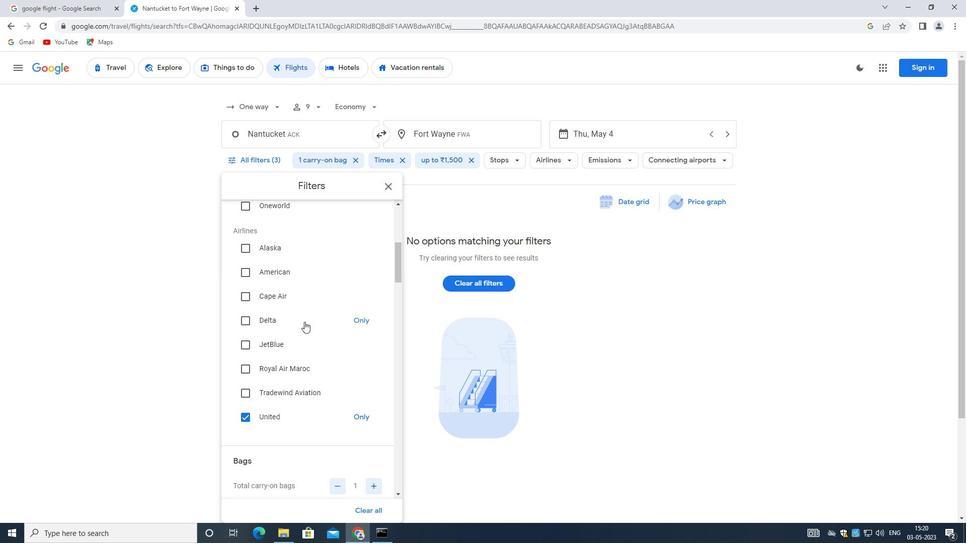 
Action: Mouse scrolled (304, 322) with delta (0, 0)
Screenshot: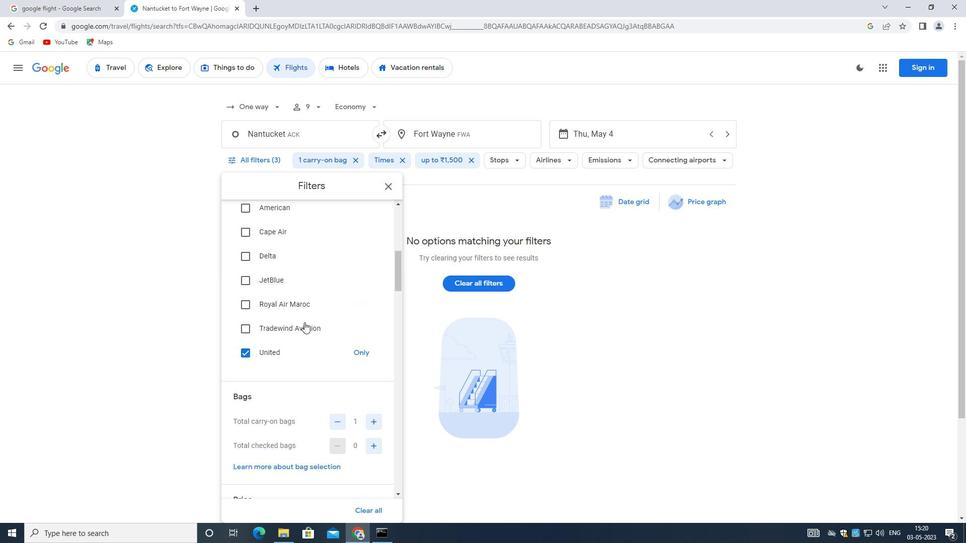 
Action: Mouse moved to (348, 346)
Screenshot: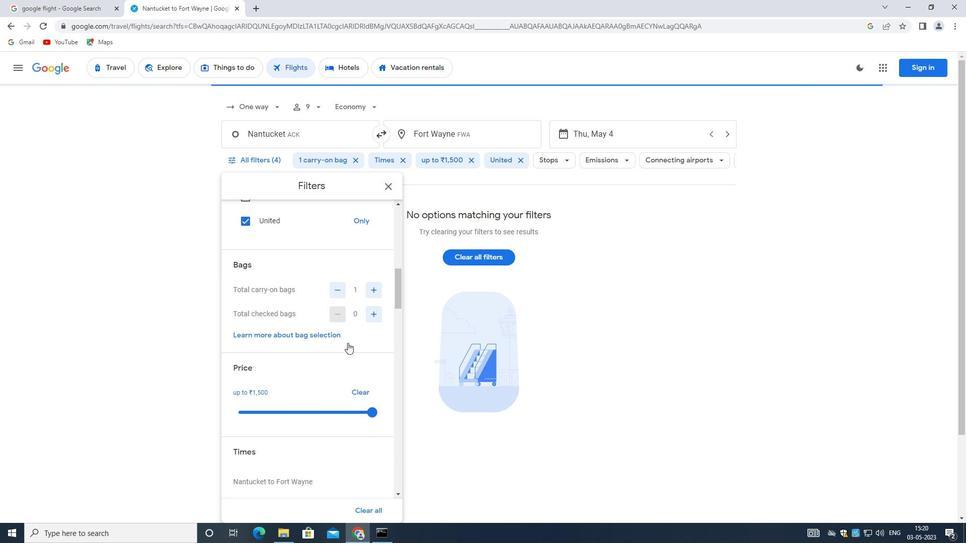 
Action: Mouse scrolled (348, 345) with delta (0, 0)
Screenshot: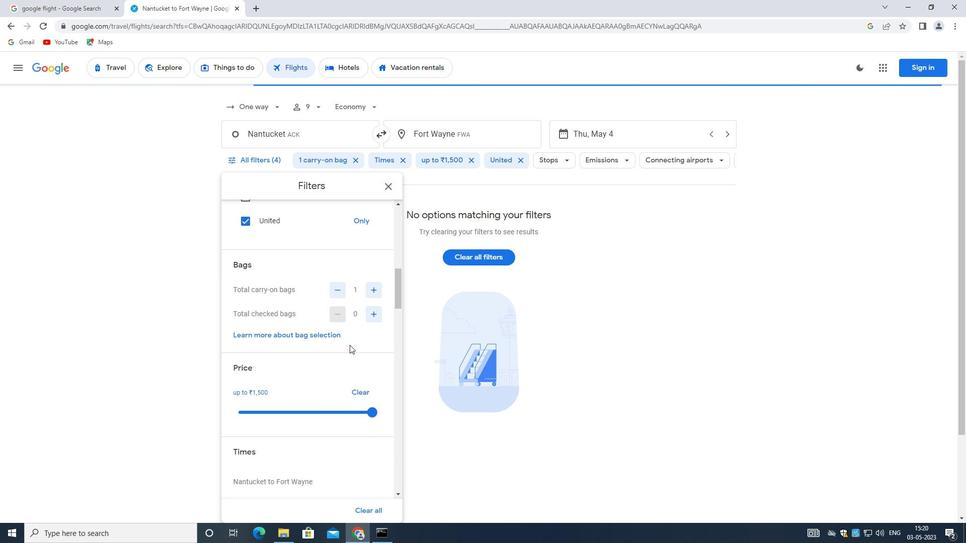 
Action: Mouse moved to (323, 393)
Screenshot: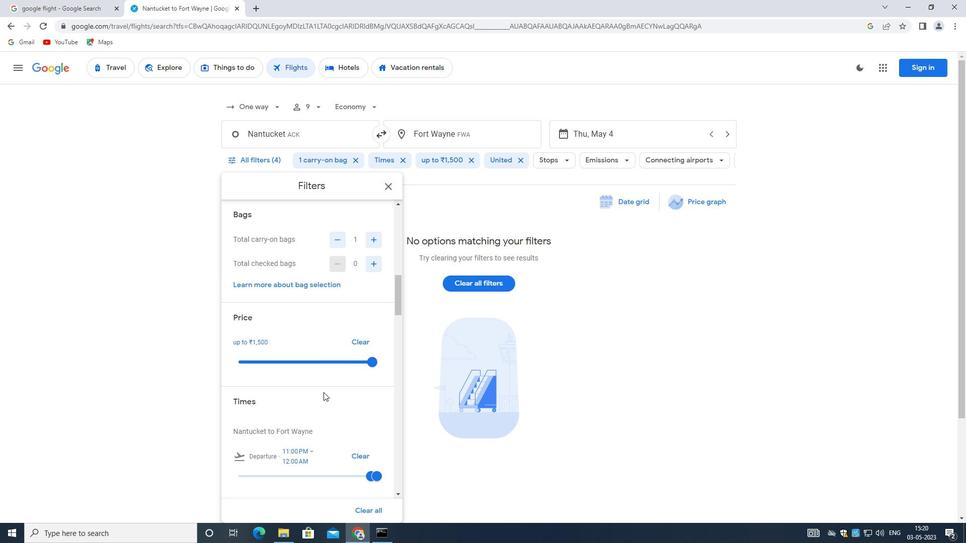 
Action: Mouse scrolled (323, 393) with delta (0, 0)
Screenshot: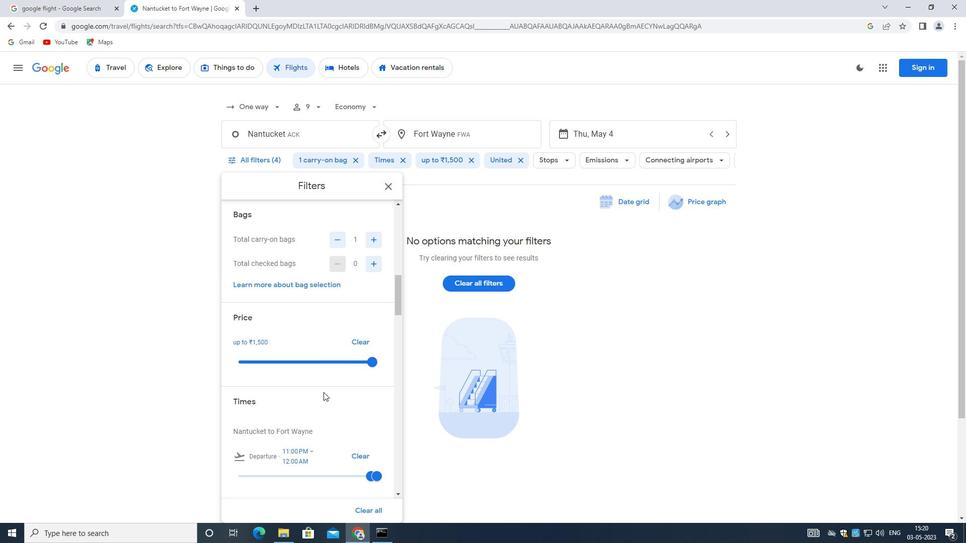 
Action: Mouse moved to (323, 393)
Screenshot: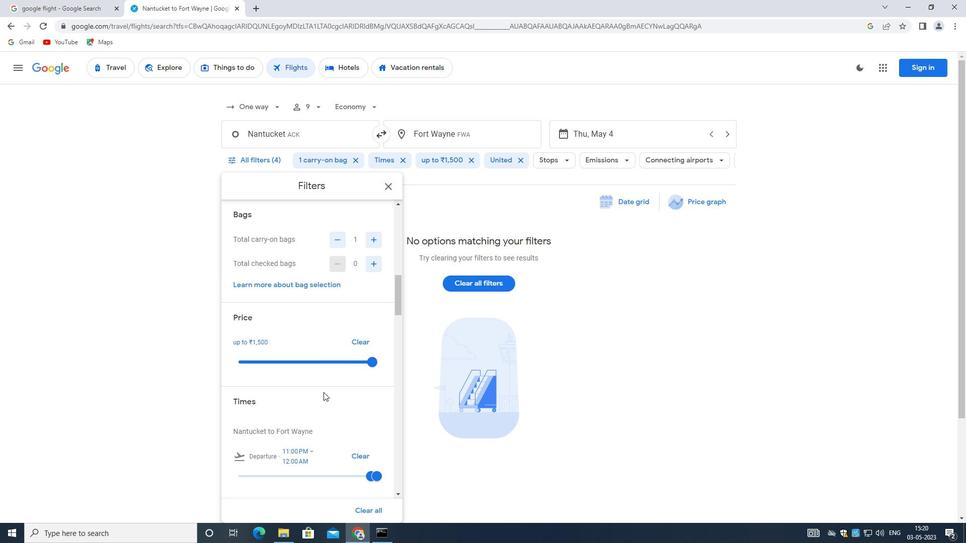 
Action: Mouse scrolled (323, 393) with delta (0, 0)
Screenshot: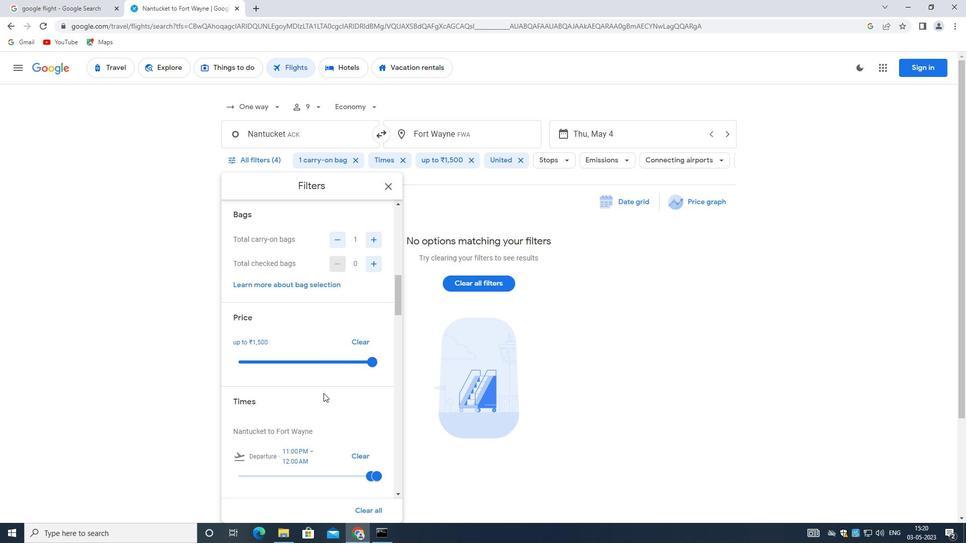 
Action: Mouse scrolled (323, 393) with delta (0, 0)
Screenshot: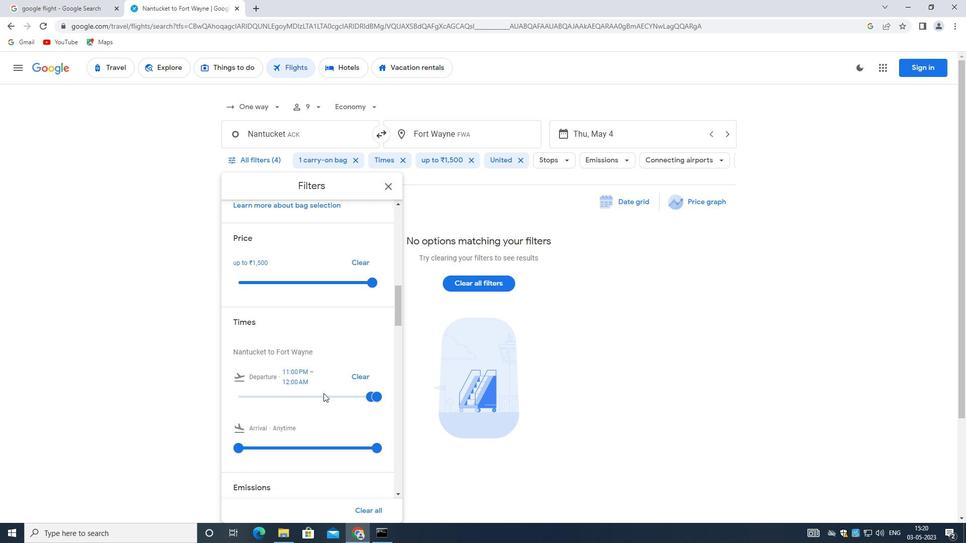 
Action: Mouse moved to (371, 239)
Screenshot: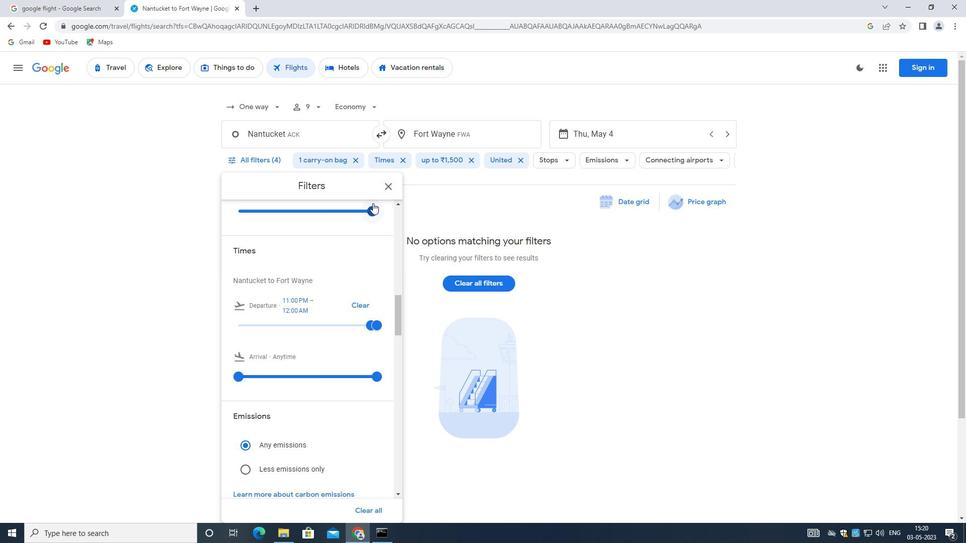 
Action: Mouse scrolled (371, 239) with delta (0, 0)
Screenshot: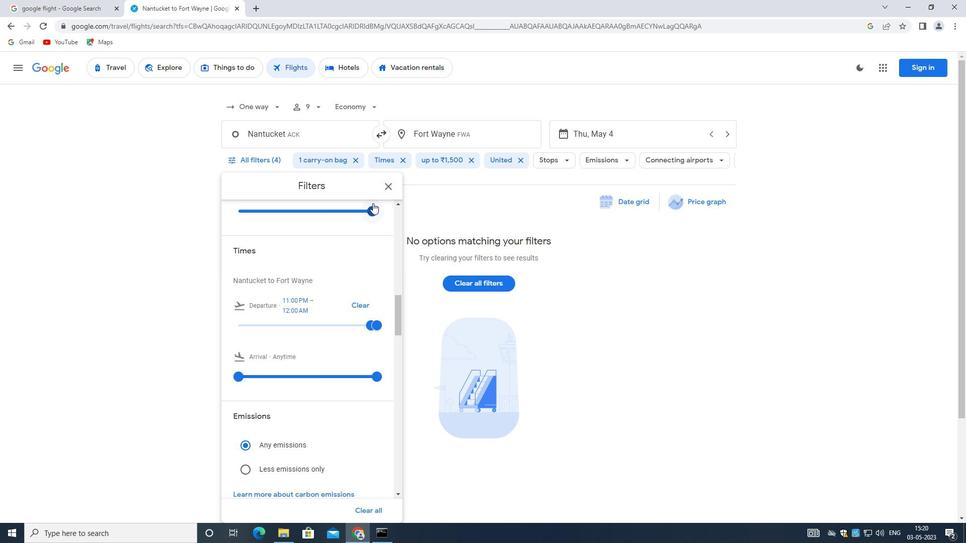 
Action: Mouse scrolled (371, 239) with delta (0, 0)
Screenshot: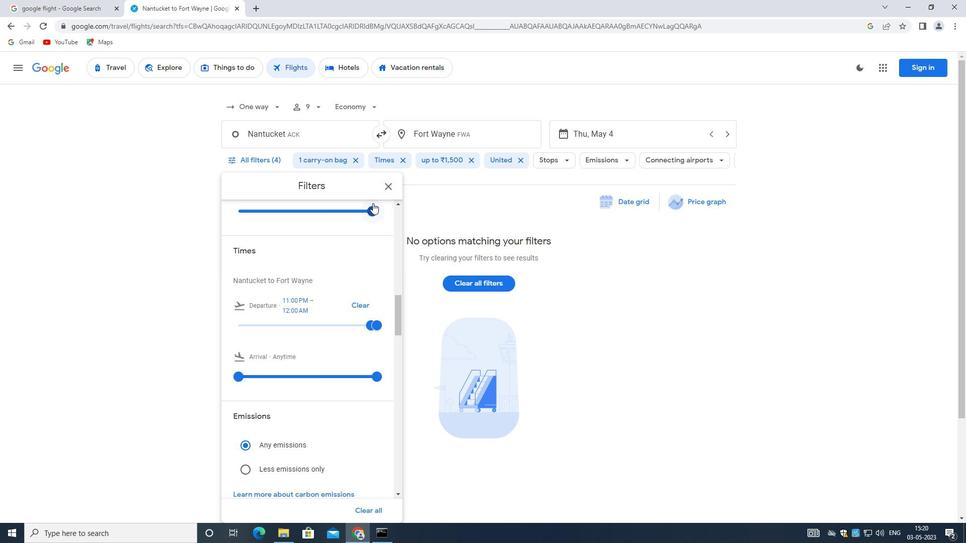 
Action: Mouse moved to (369, 310)
Screenshot: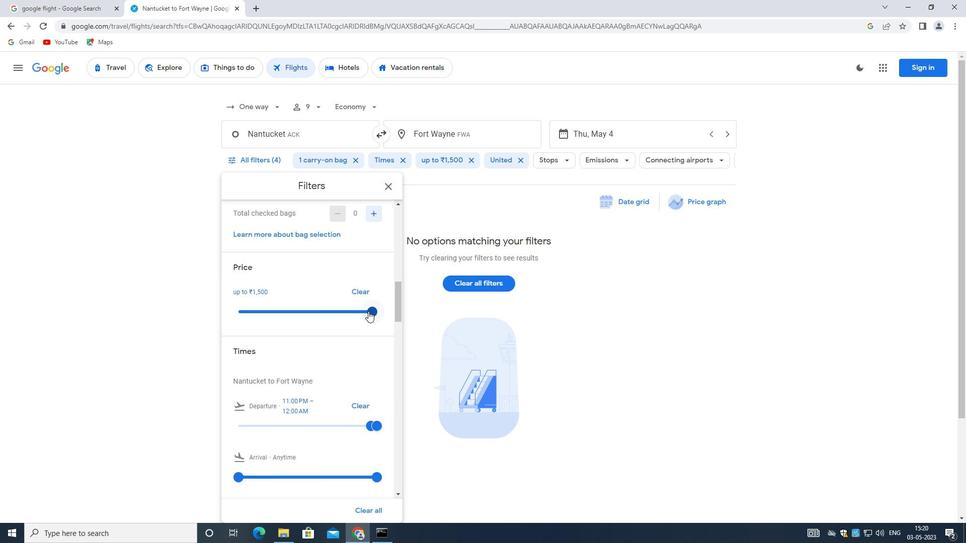 
Action: Mouse pressed left at (369, 310)
Screenshot: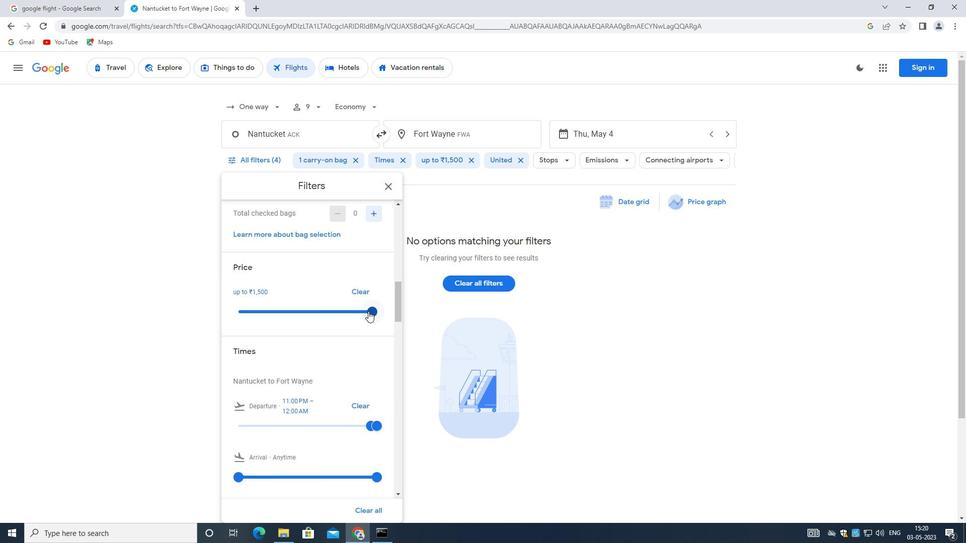 
Action: Mouse pressed left at (369, 310)
Screenshot: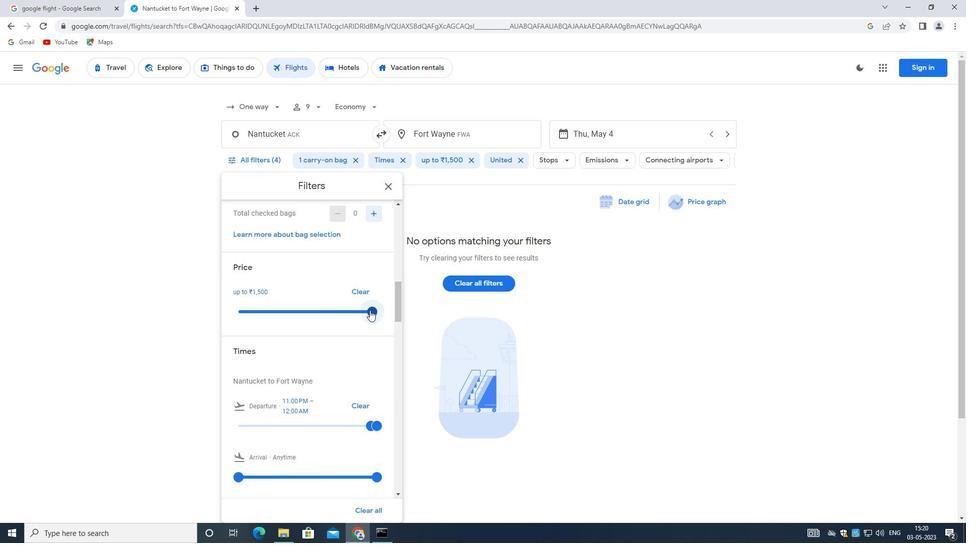 
Action: Mouse moved to (249, 422)
Screenshot: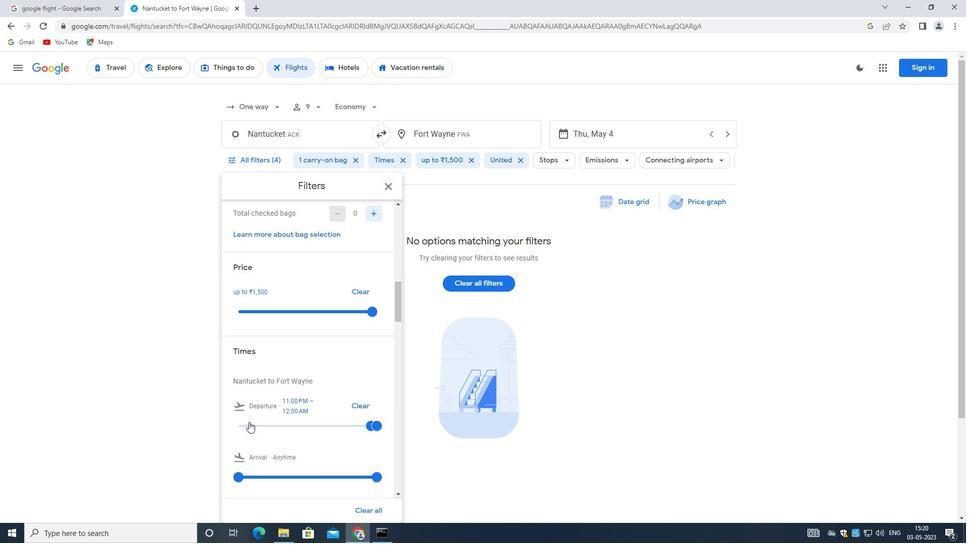 
Action: Mouse pressed left at (249, 422)
Screenshot: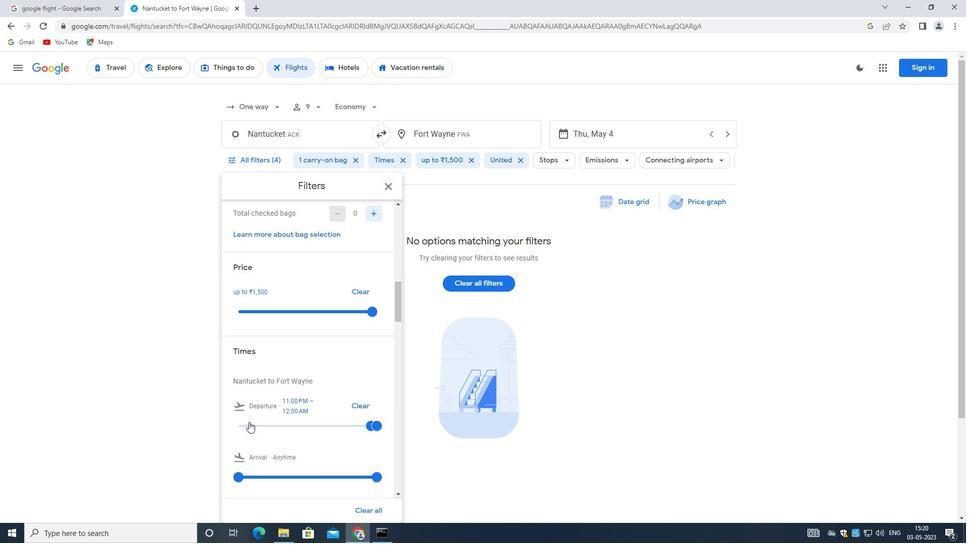 
Action: Mouse moved to (258, 425)
Screenshot: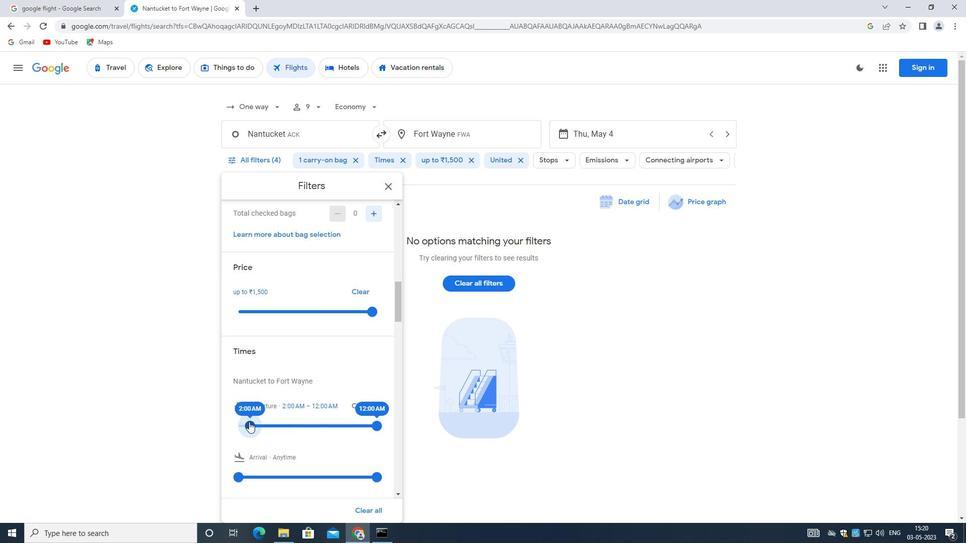 
Action: Mouse pressed left at (258, 425)
Screenshot: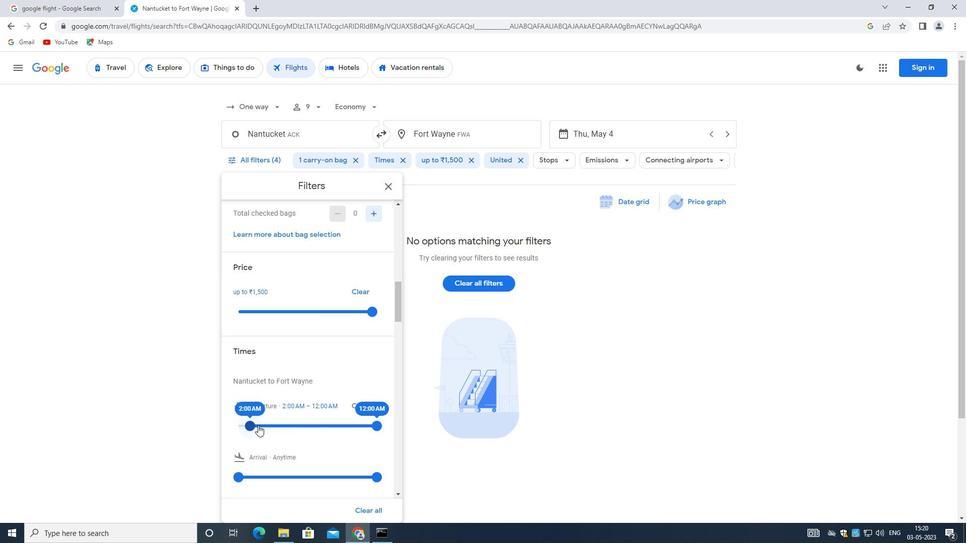
Action: Mouse moved to (260, 423)
Screenshot: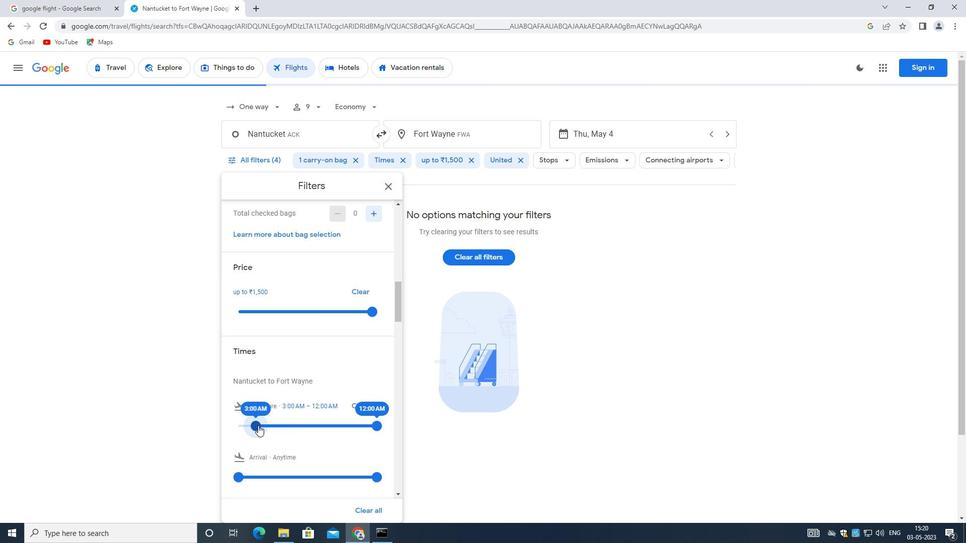 
Action: Mouse pressed left at (260, 423)
Screenshot: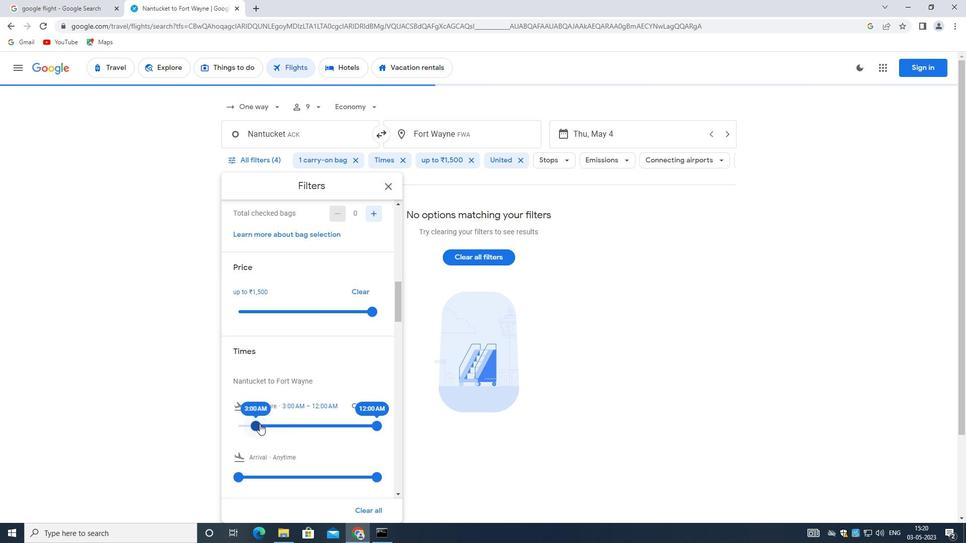 
Action: Mouse moved to (376, 423)
Screenshot: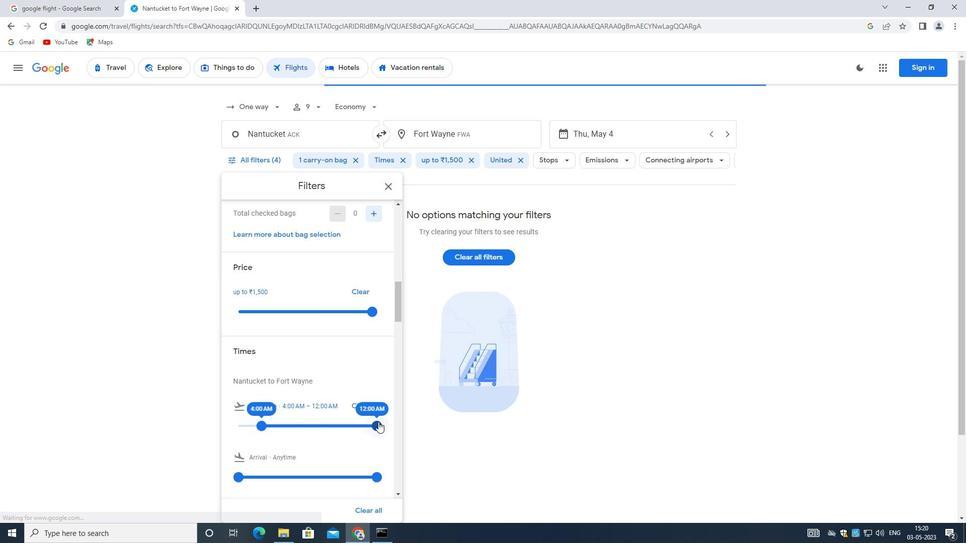 
Action: Mouse pressed left at (376, 423)
Screenshot: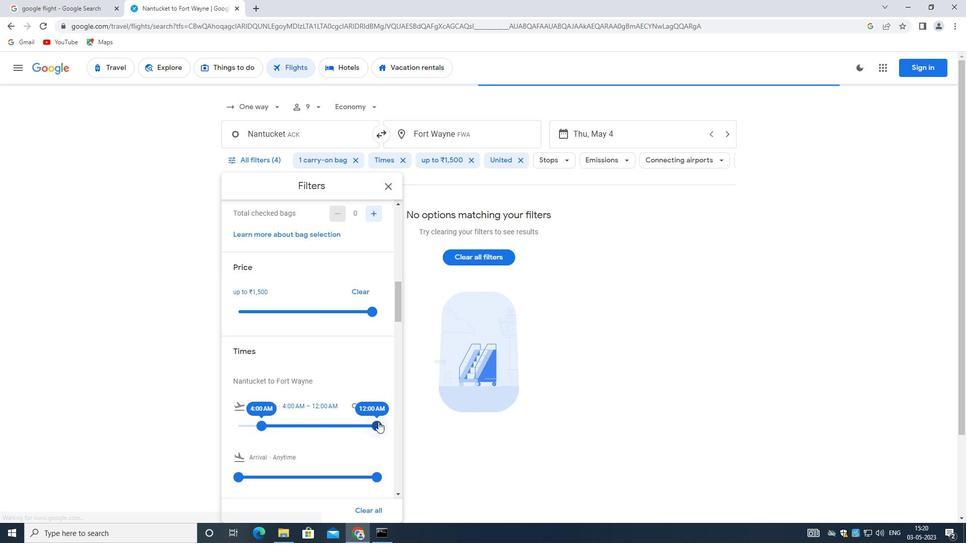 
Action: Mouse moved to (320, 442)
Screenshot: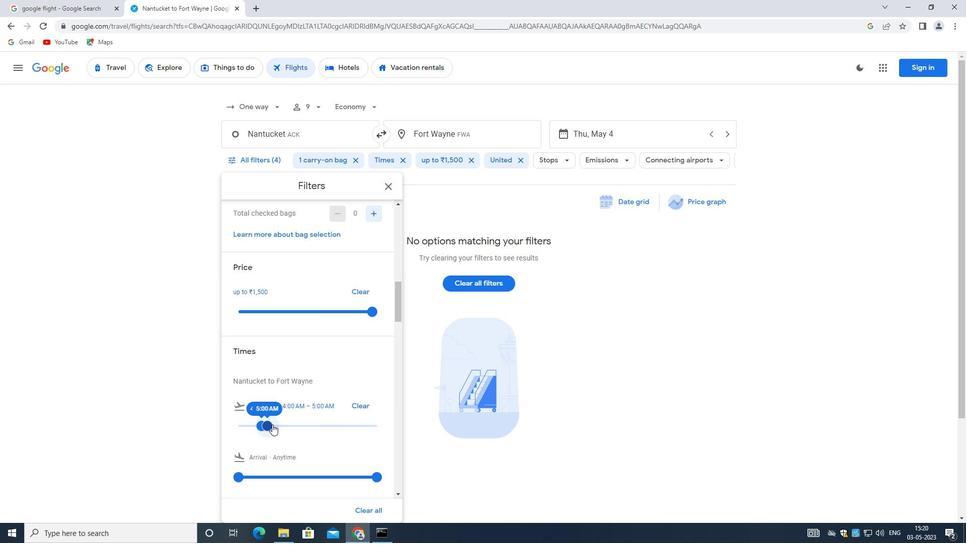 
Action: Mouse scrolled (320, 441) with delta (0, 0)
Screenshot: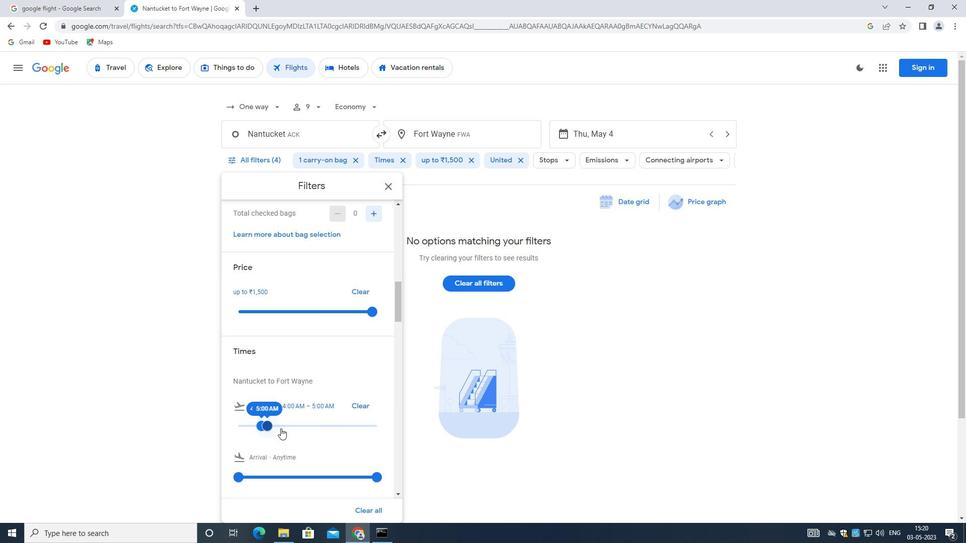 
Action: Mouse scrolled (320, 441) with delta (0, 0)
Screenshot: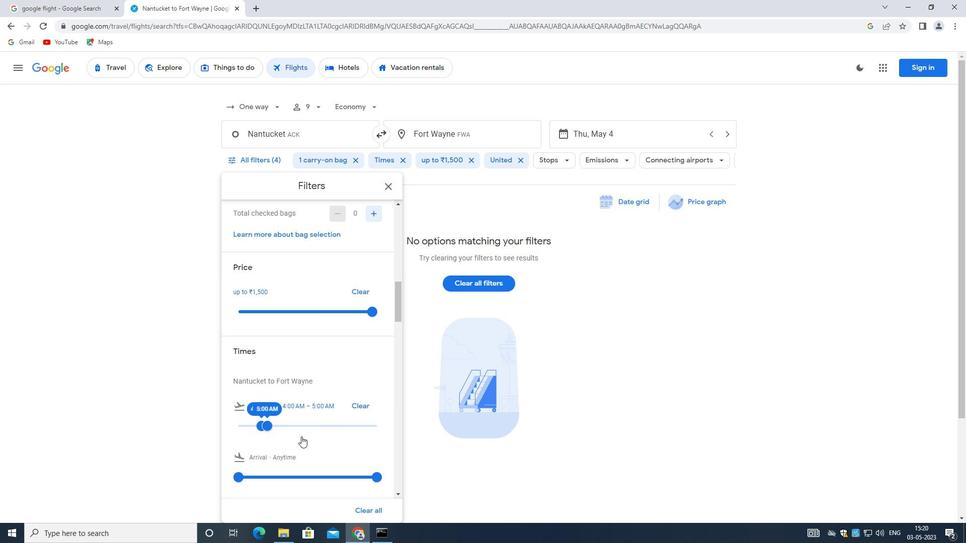 
Action: Mouse scrolled (320, 441) with delta (0, 0)
Screenshot: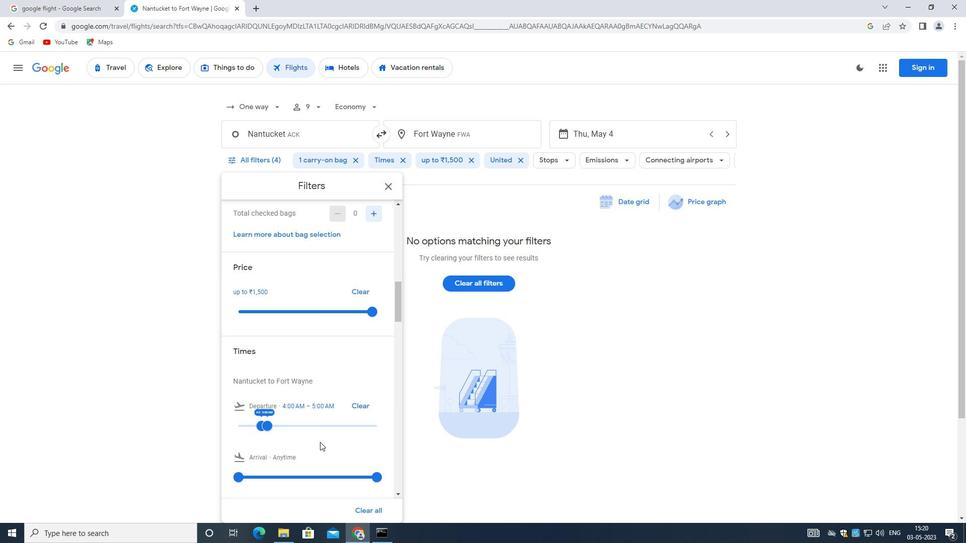 
Action: Mouse scrolled (320, 441) with delta (0, 0)
Screenshot: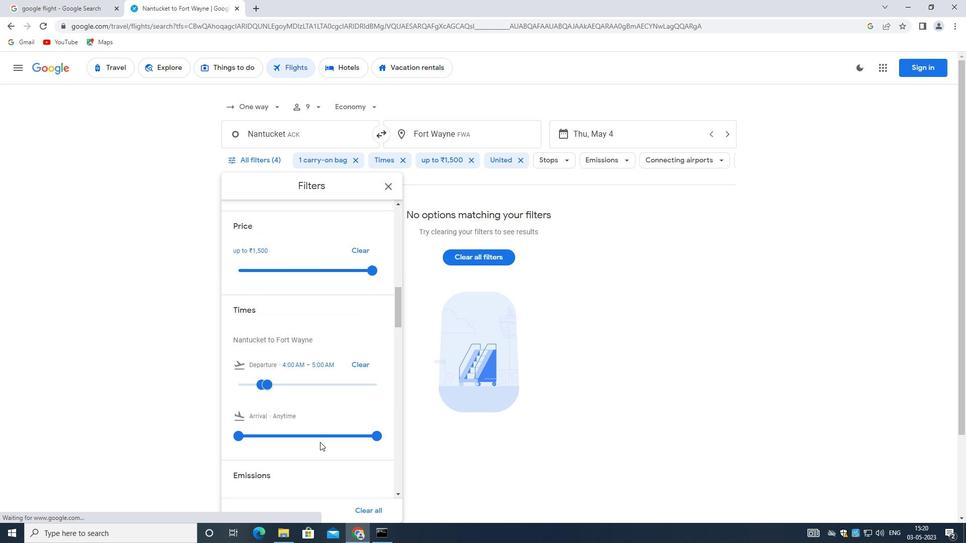 
Action: Mouse moved to (319, 441)
Screenshot: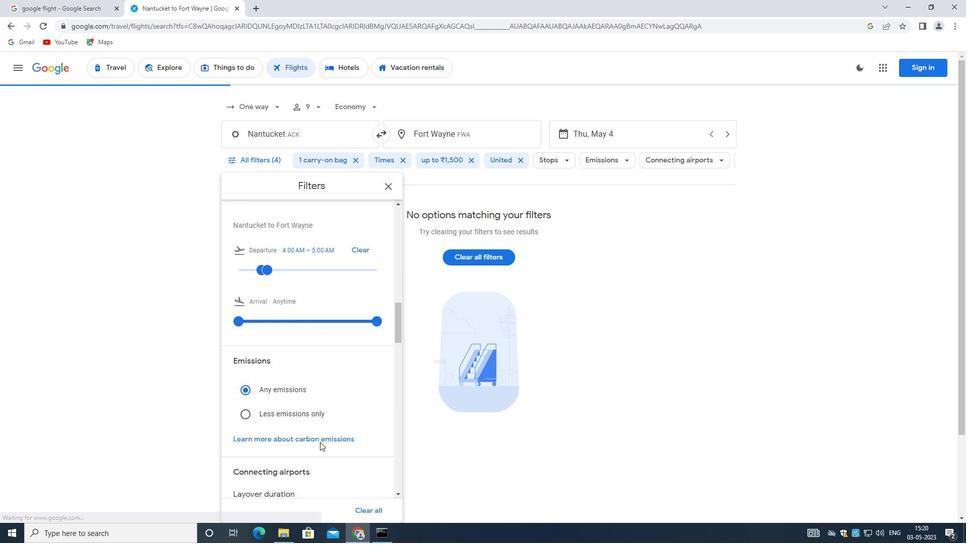 
Action: Mouse scrolled (319, 441) with delta (0, 0)
Screenshot: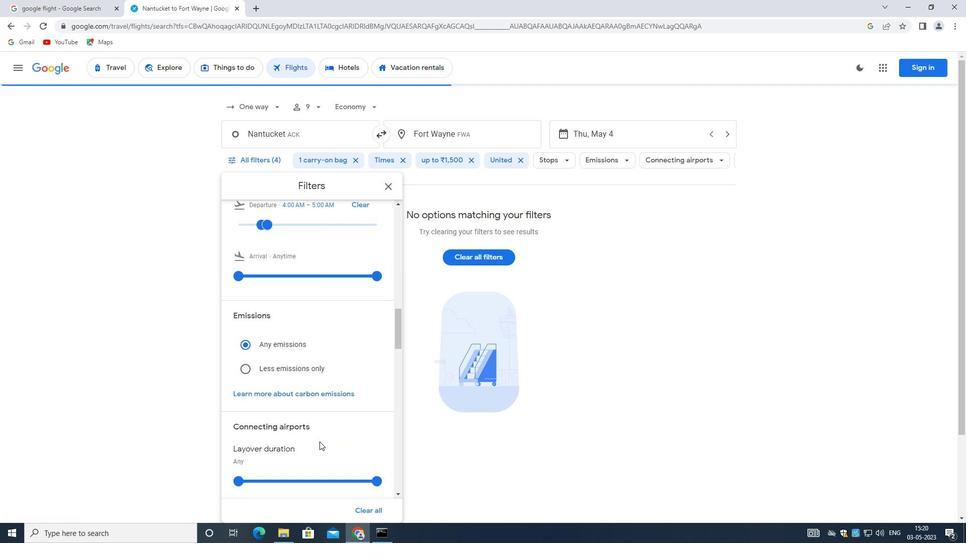
Action: Mouse scrolled (319, 441) with delta (0, 0)
Screenshot: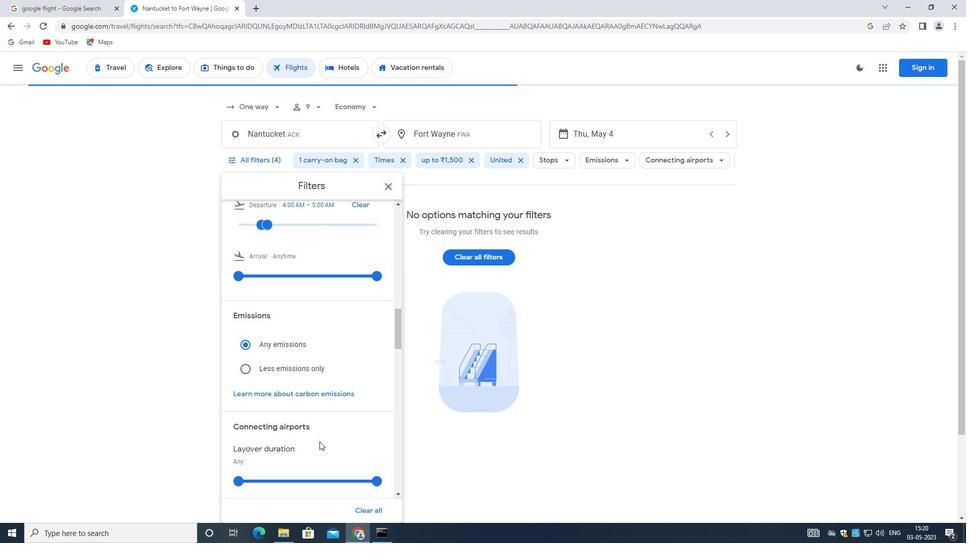 
Action: Mouse moved to (319, 441)
Screenshot: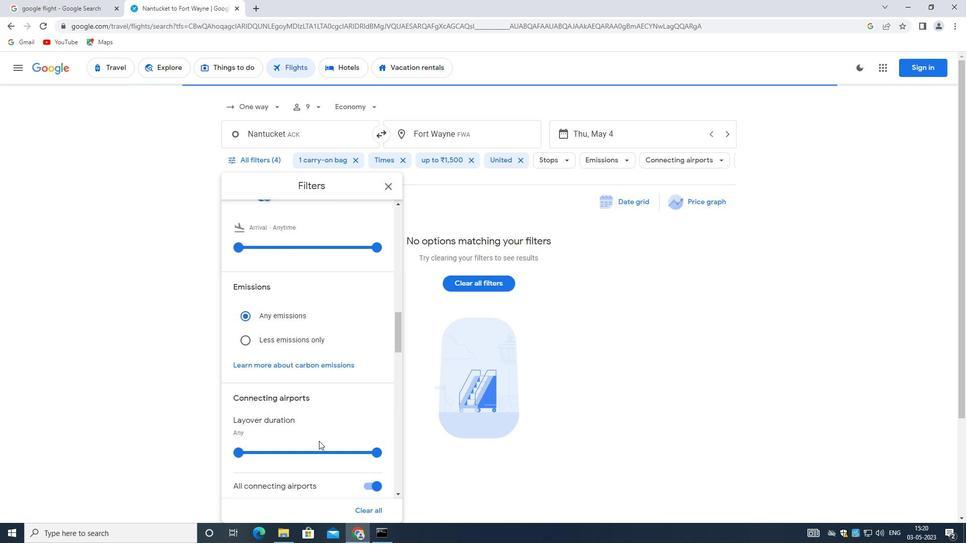 
Action: Mouse scrolled (319, 440) with delta (0, 0)
Screenshot: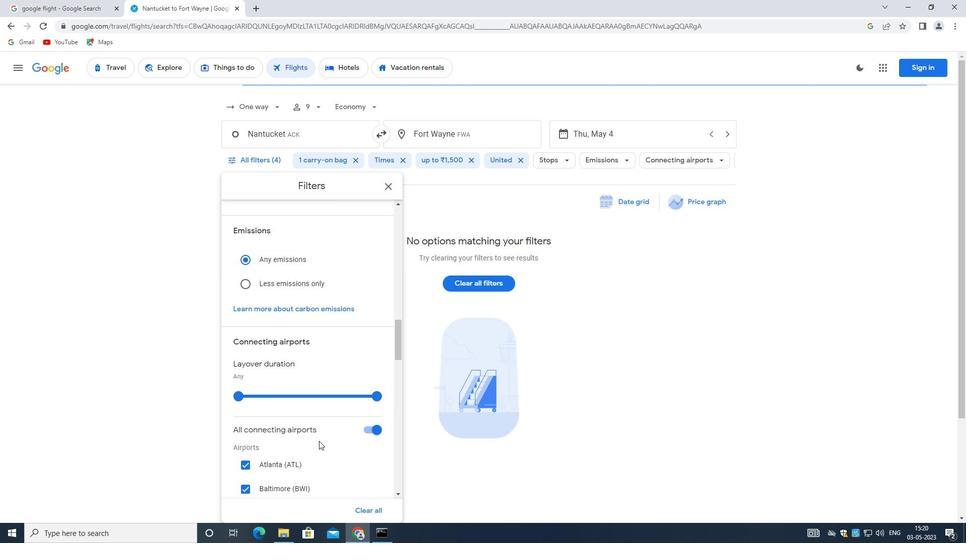 
Action: Mouse scrolled (319, 440) with delta (0, 0)
Screenshot: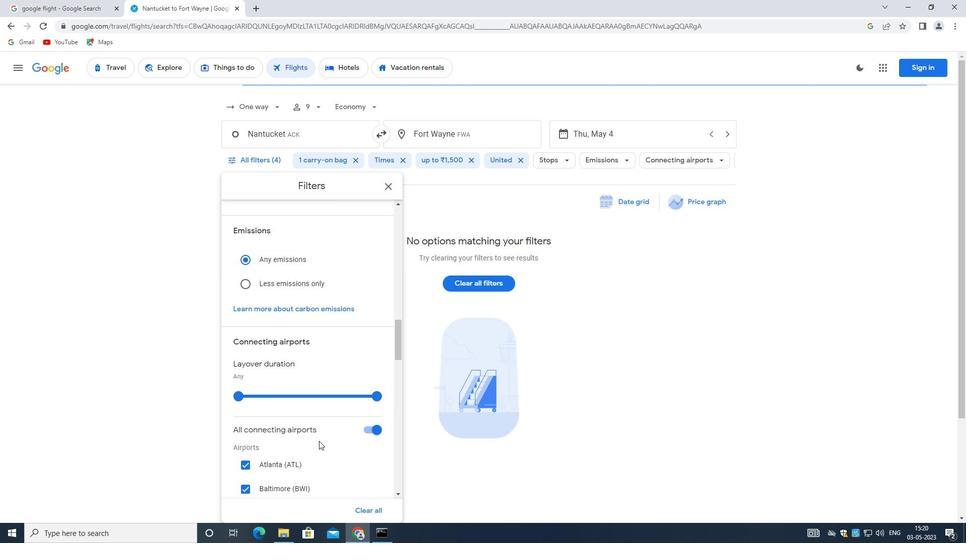 
Action: Mouse moved to (363, 314)
Screenshot: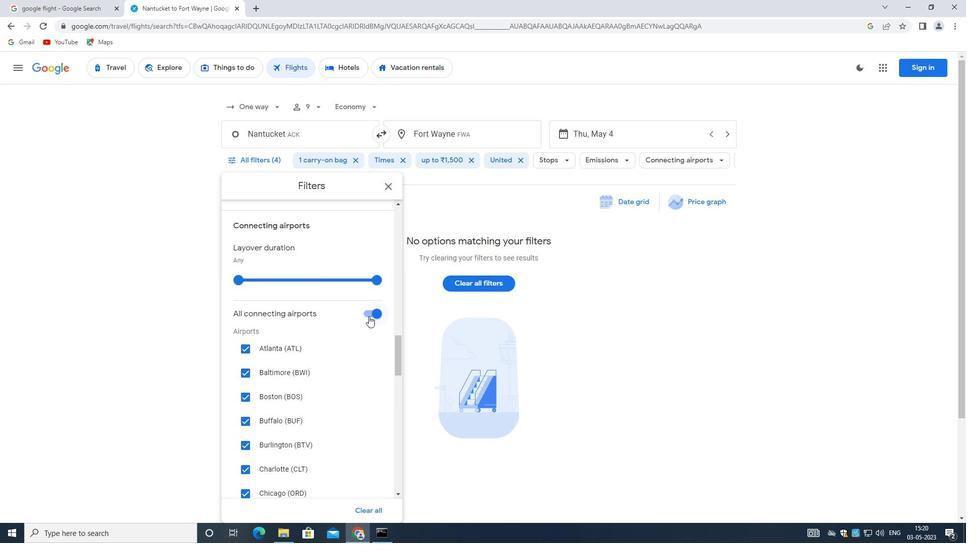 
Action: Mouse pressed left at (363, 314)
Screenshot: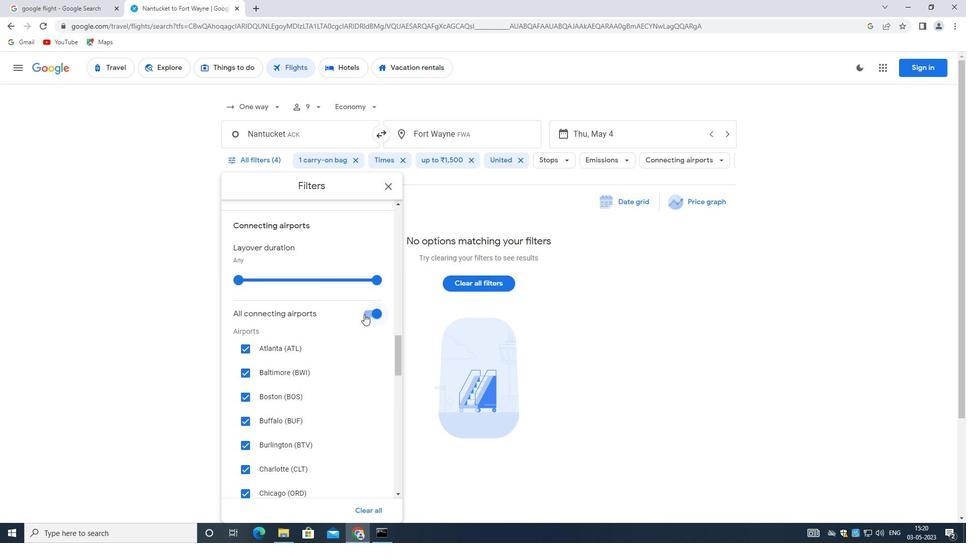 
Action: Mouse moved to (363, 313)
Screenshot: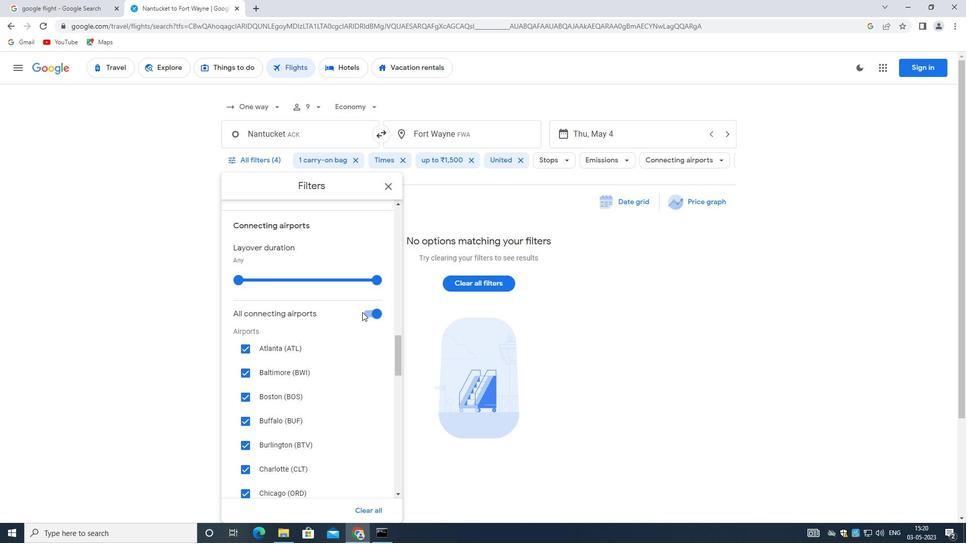 
Action: Mouse pressed left at (363, 313)
Screenshot: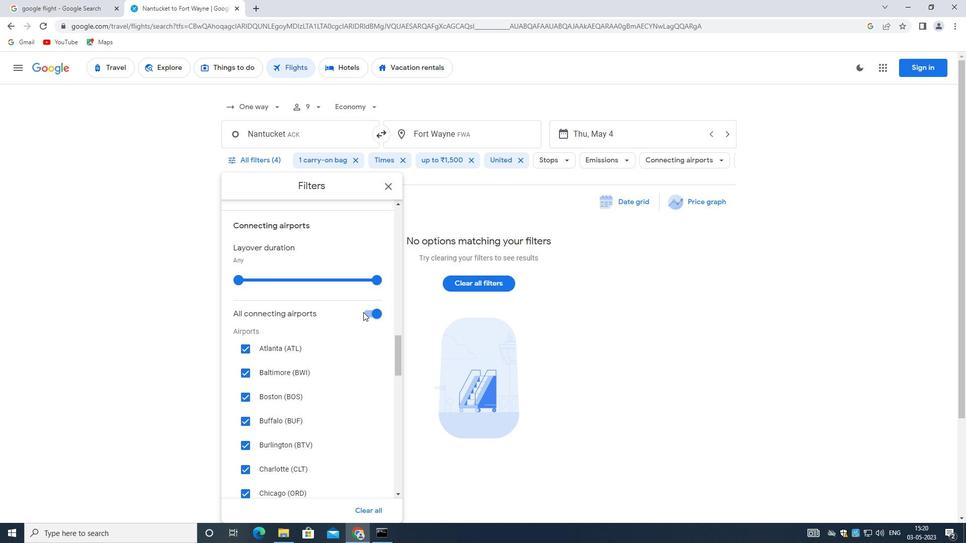 
Action: Mouse moved to (325, 353)
Screenshot: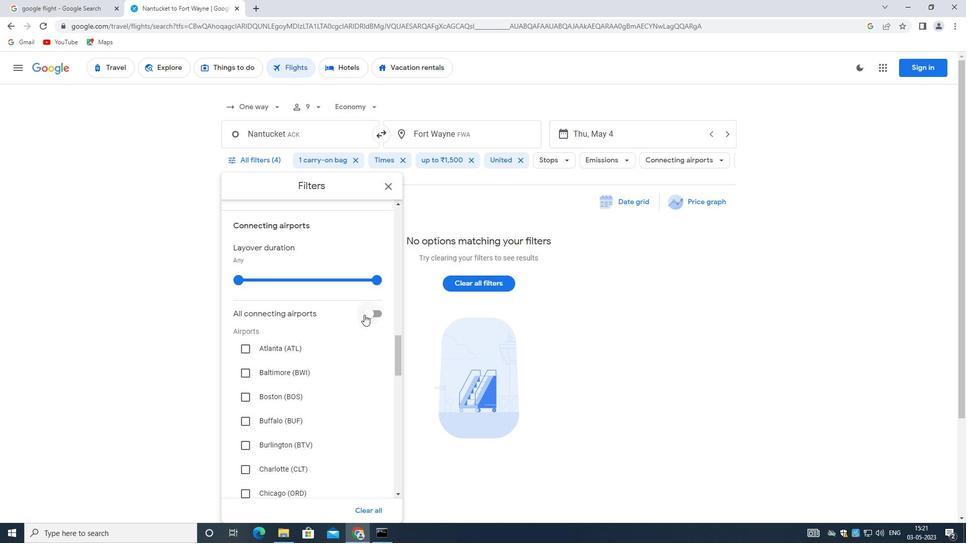 
Action: Mouse scrolled (325, 352) with delta (0, 0)
Screenshot: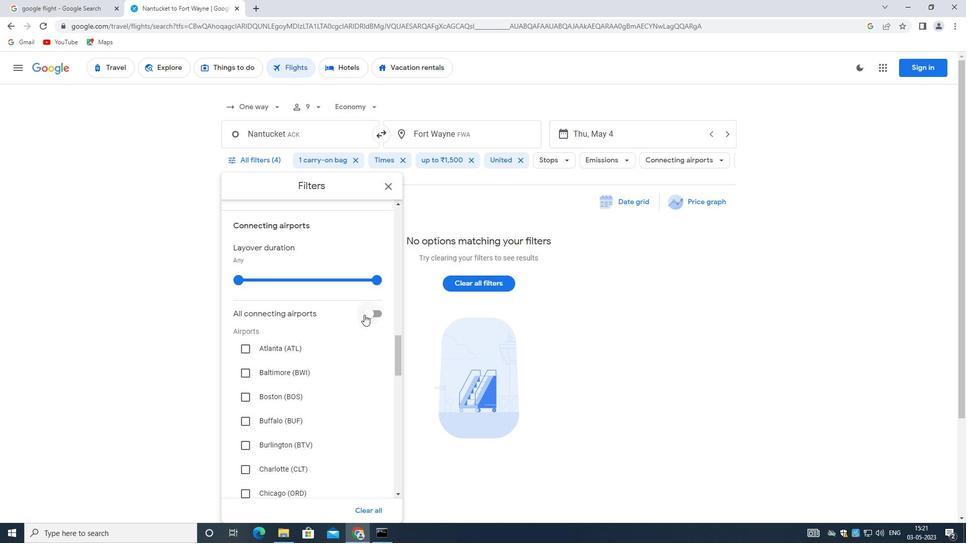 
Action: Mouse moved to (325, 353)
Screenshot: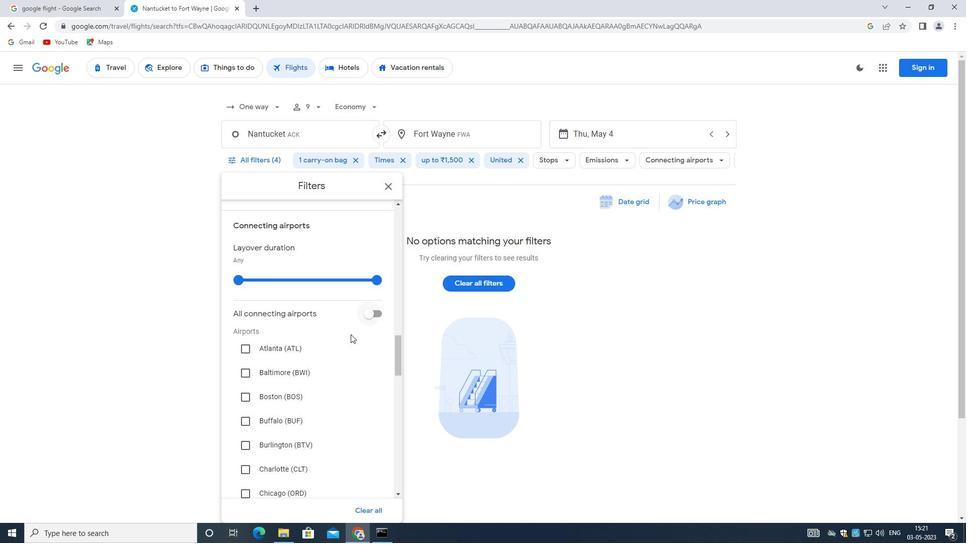 
Action: Mouse scrolled (325, 353) with delta (0, 0)
Screenshot: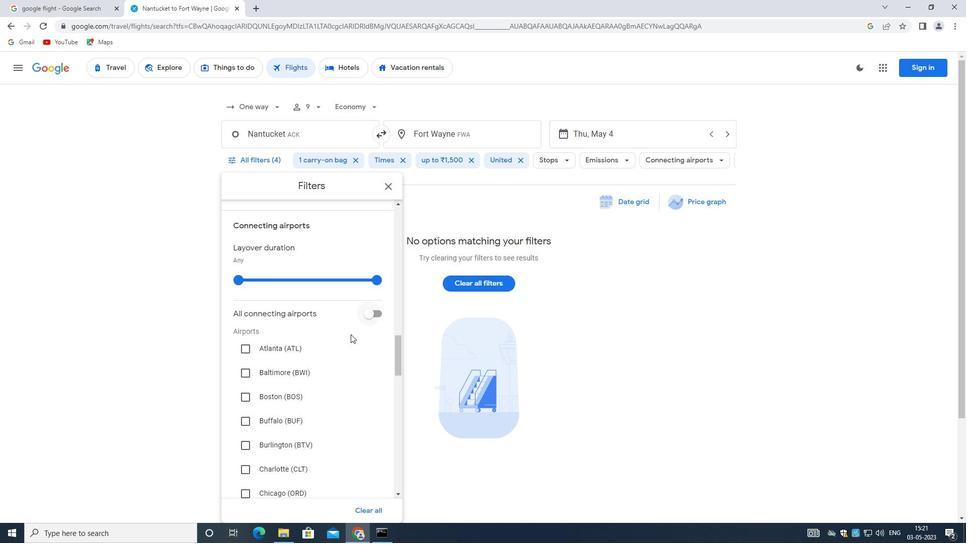 
Action: Mouse moved to (324, 353)
Screenshot: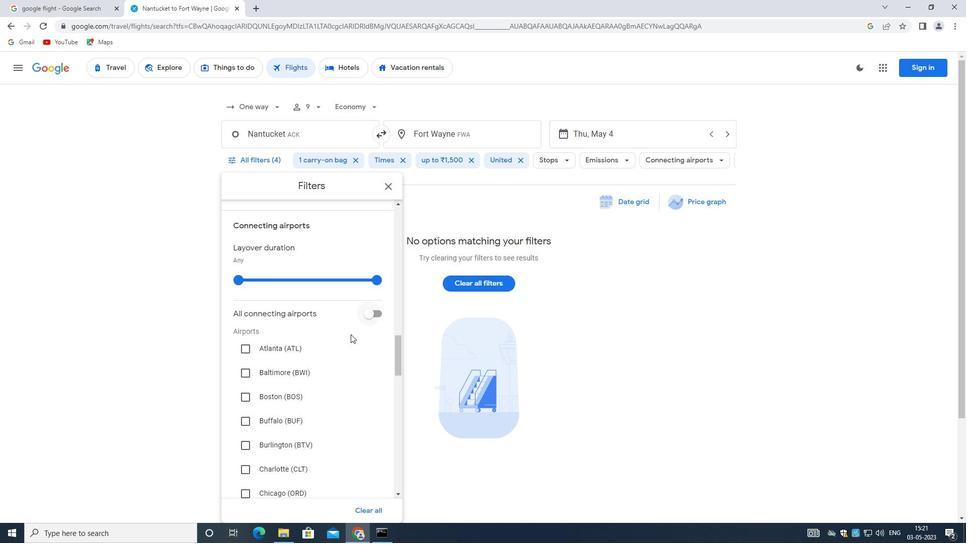 
Action: Mouse scrolled (324, 353) with delta (0, 0)
Screenshot: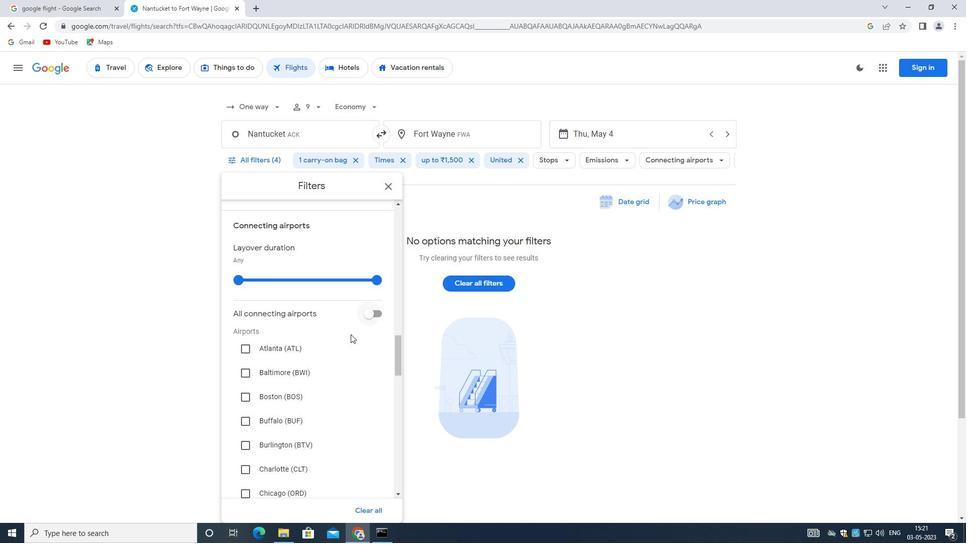 
Action: Mouse scrolled (324, 353) with delta (0, 0)
Screenshot: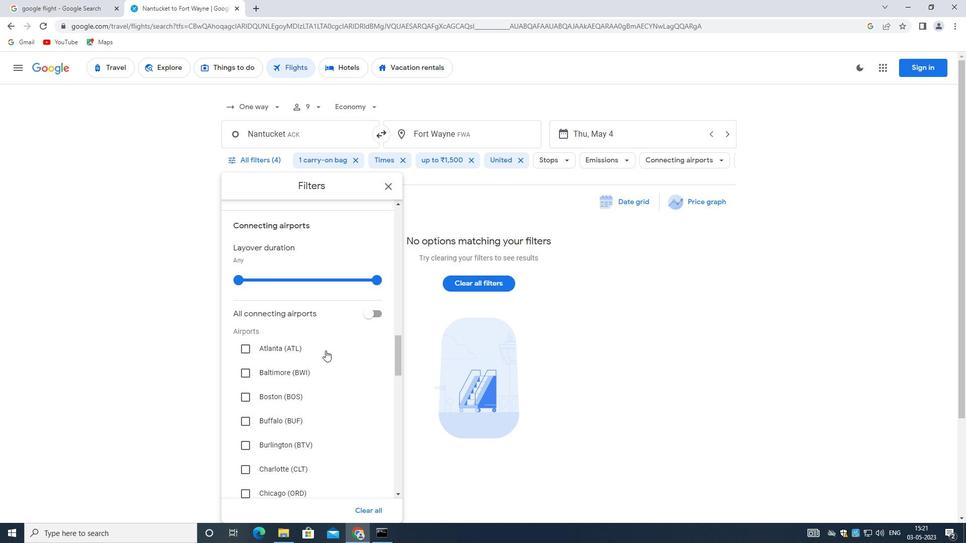 
Action: Mouse moved to (322, 356)
Screenshot: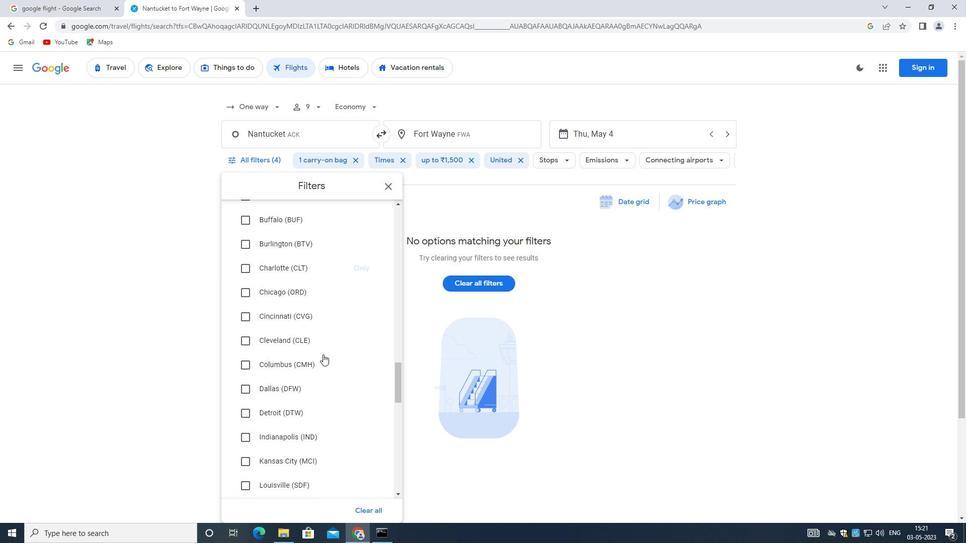 
Action: Mouse scrolled (322, 355) with delta (0, 0)
Screenshot: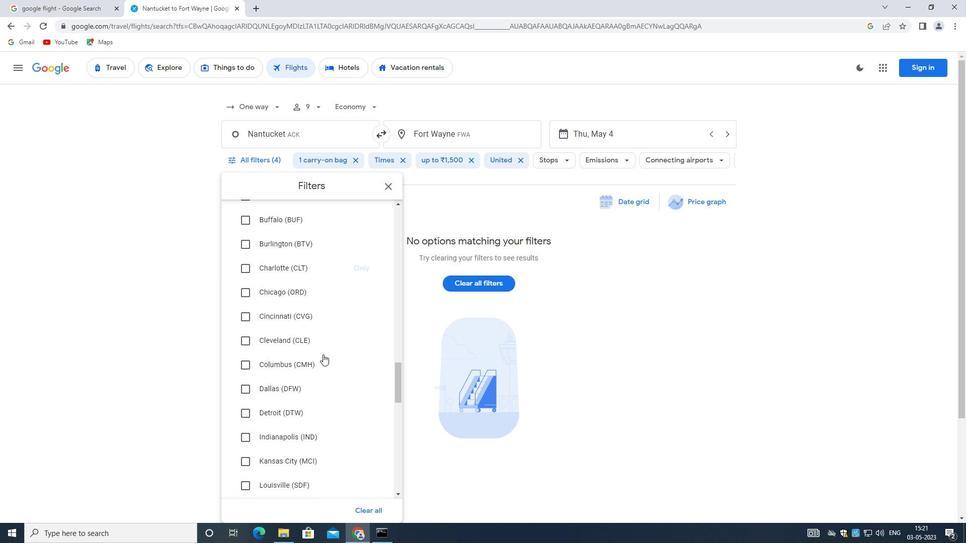
Action: Mouse moved to (320, 359)
Screenshot: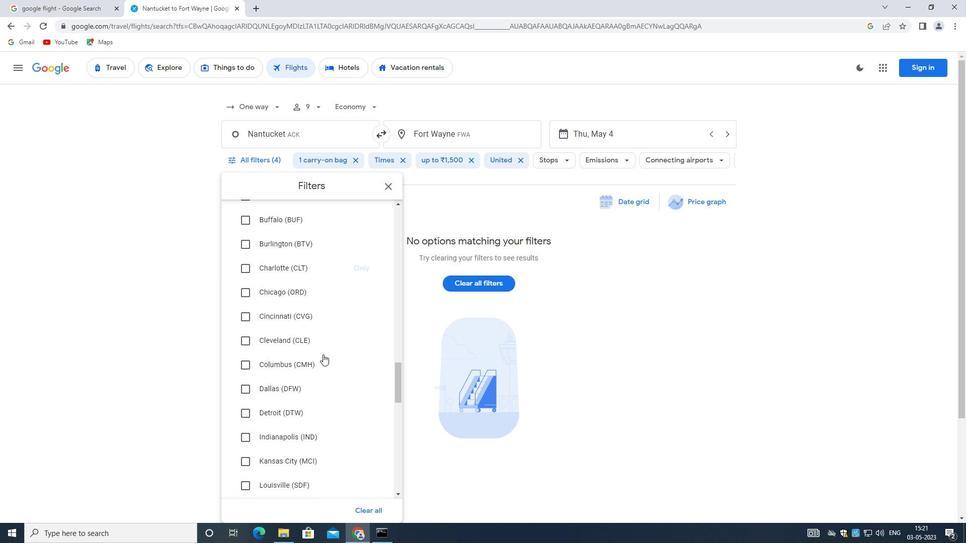 
Action: Mouse scrolled (320, 358) with delta (0, 0)
Screenshot: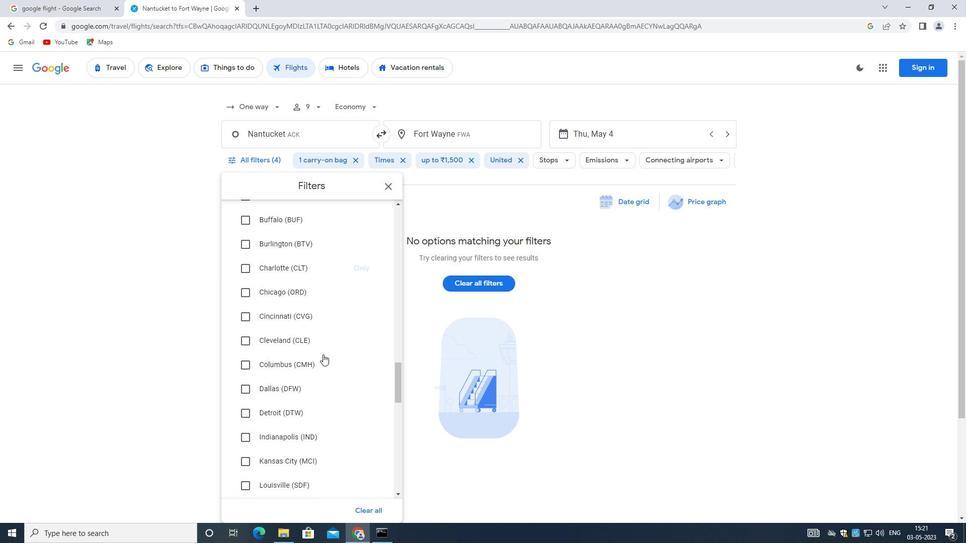 
Action: Mouse moved to (315, 372)
Screenshot: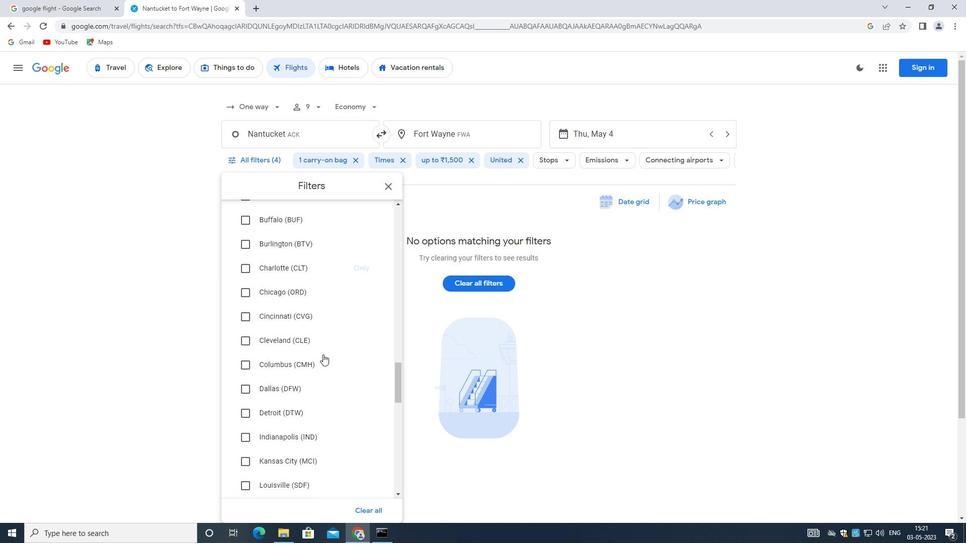 
Action: Mouse scrolled (315, 372) with delta (0, 0)
Screenshot: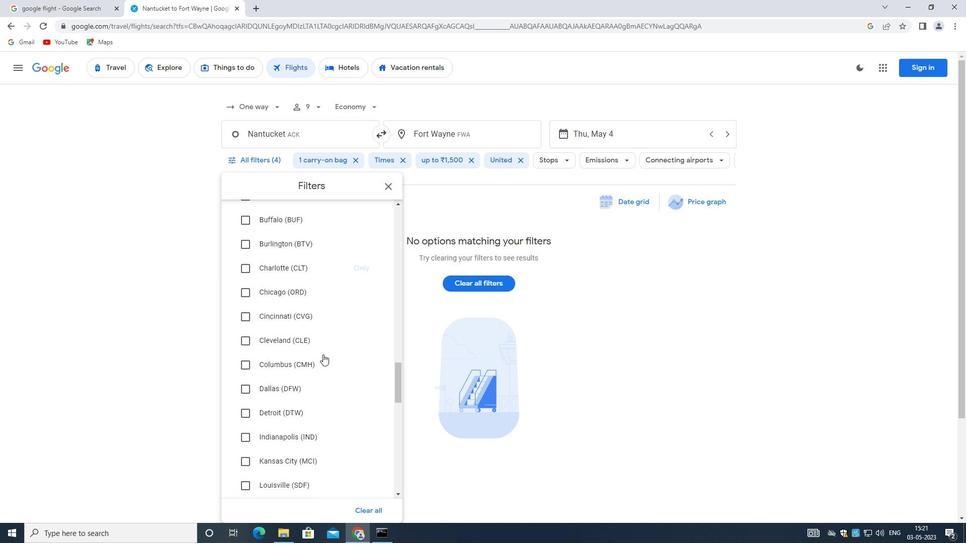 
Action: Mouse moved to (311, 379)
Screenshot: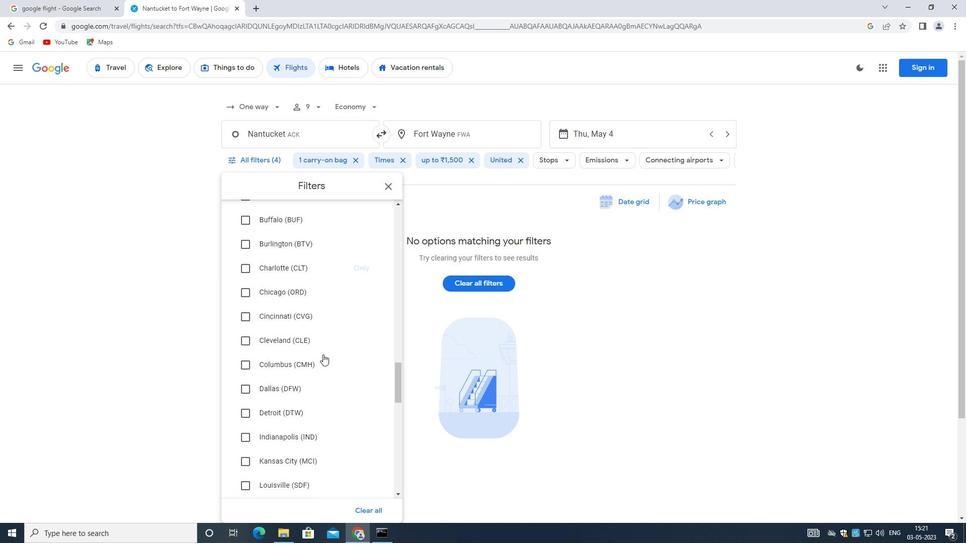 
Action: Mouse scrolled (311, 378) with delta (0, 0)
Screenshot: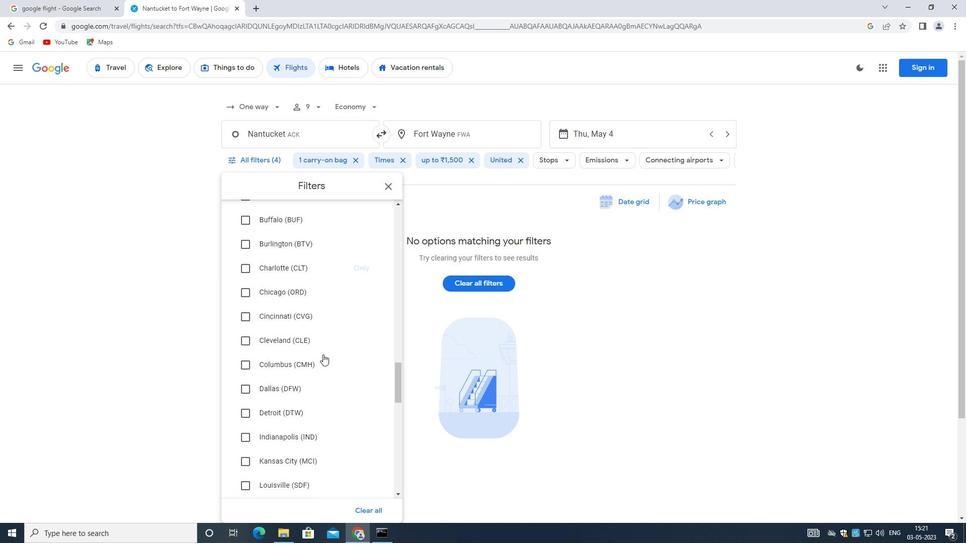 
Action: Mouse moved to (308, 383)
Screenshot: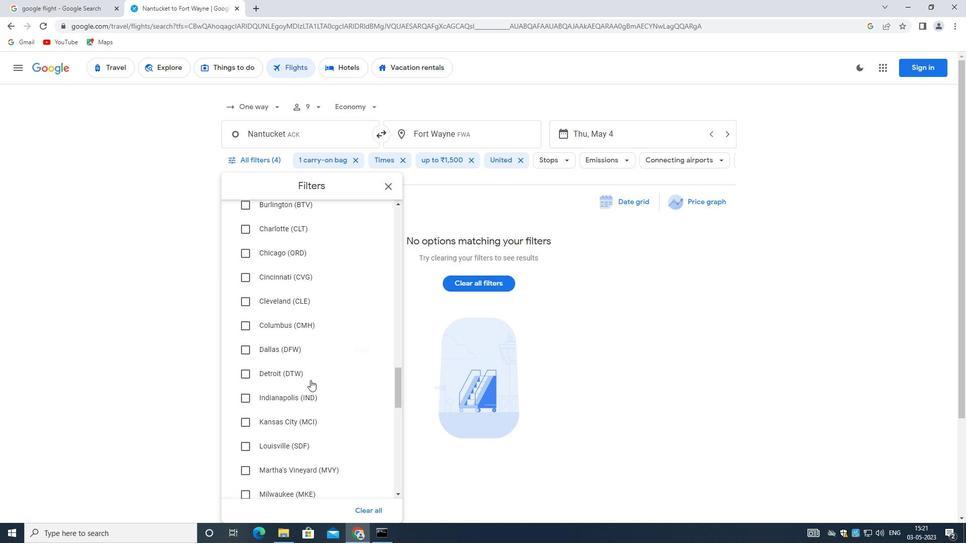
Action: Mouse scrolled (308, 383) with delta (0, 0)
Screenshot: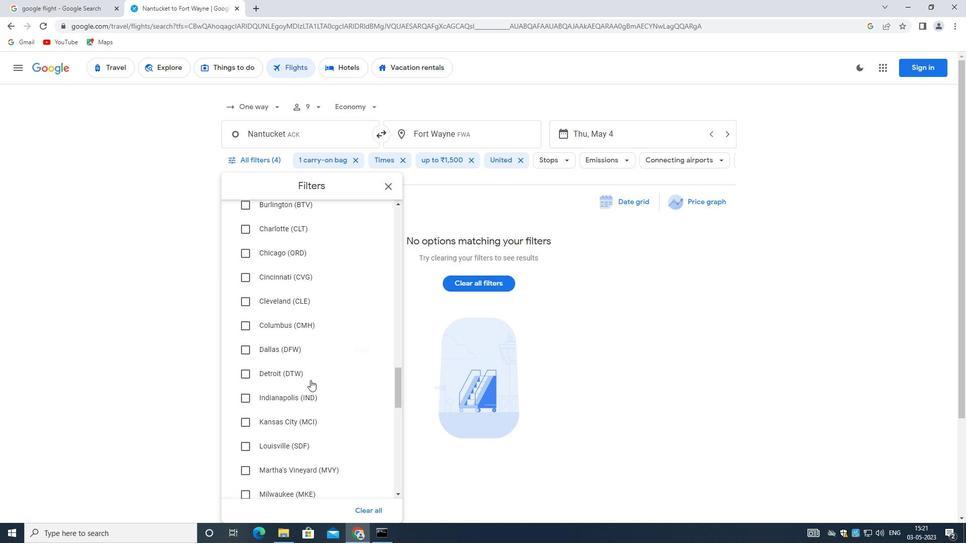 
Action: Mouse moved to (308, 386)
Screenshot: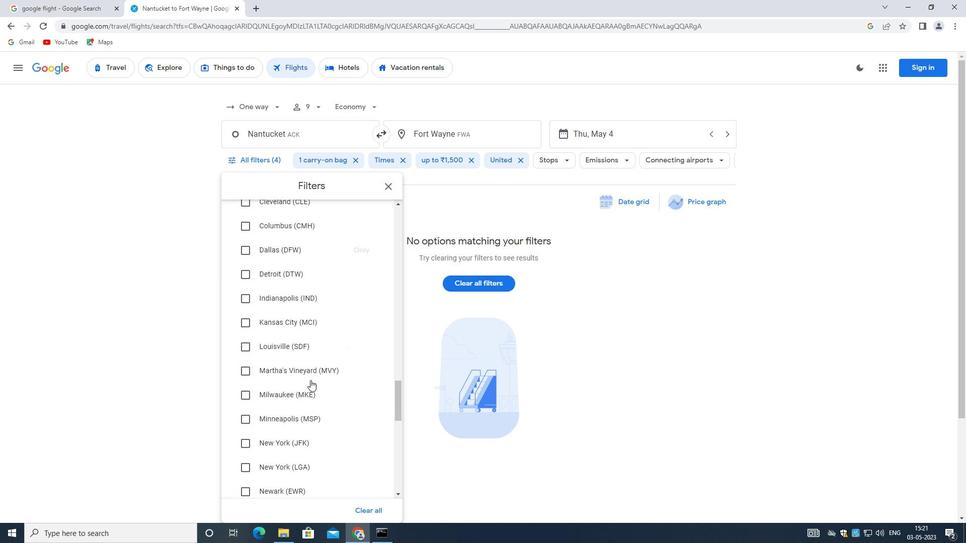 
Action: Mouse scrolled (308, 385) with delta (0, 0)
Screenshot: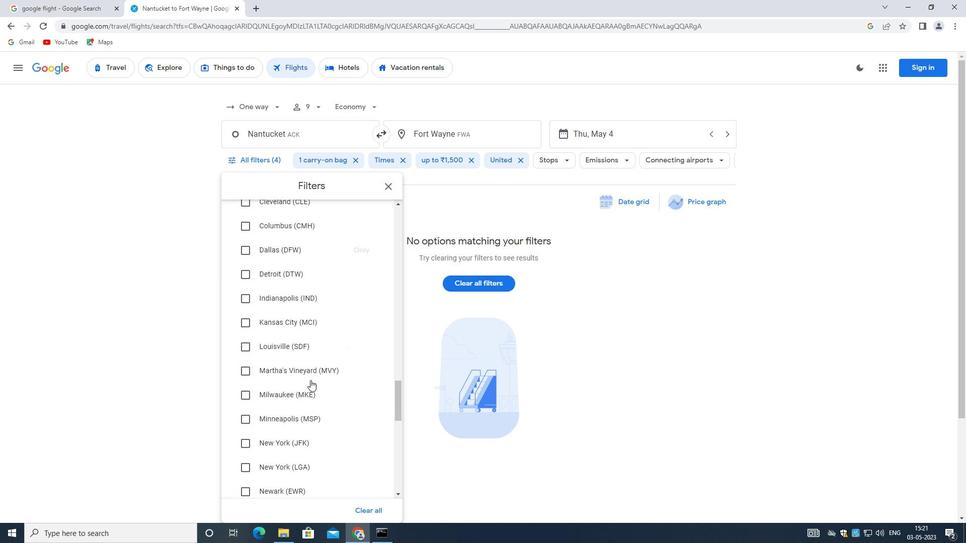 
Action: Mouse moved to (308, 386)
Screenshot: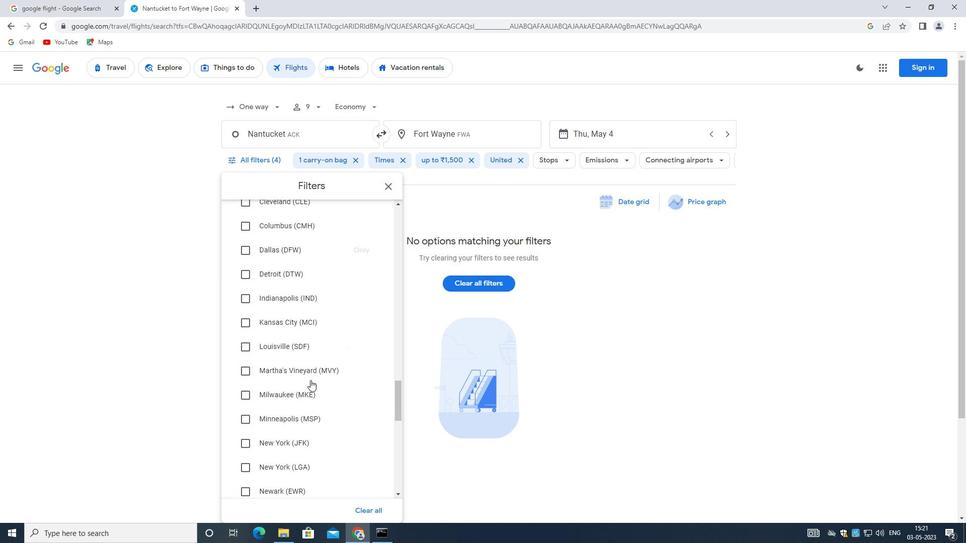 
Action: Mouse scrolled (308, 386) with delta (0, 0)
Screenshot: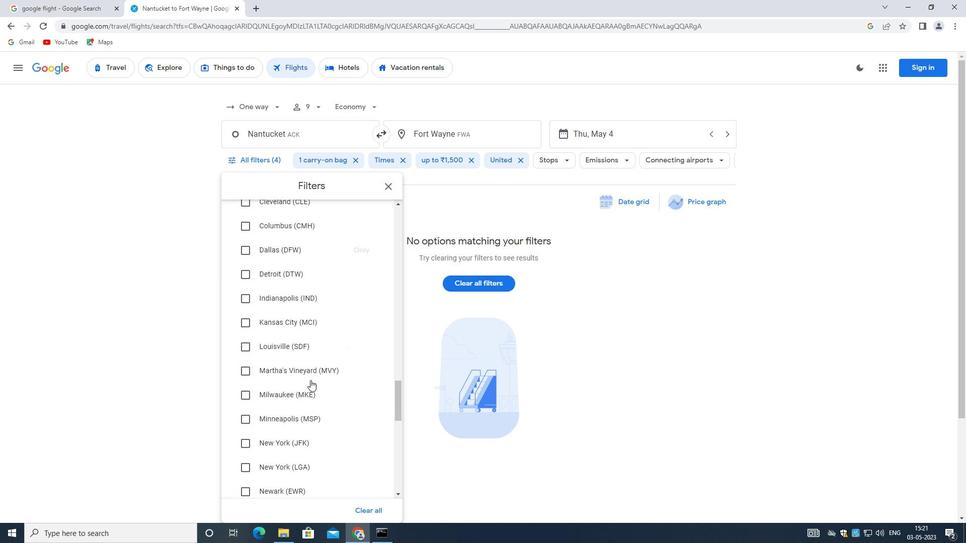 
Action: Mouse scrolled (308, 386) with delta (0, 0)
Screenshot: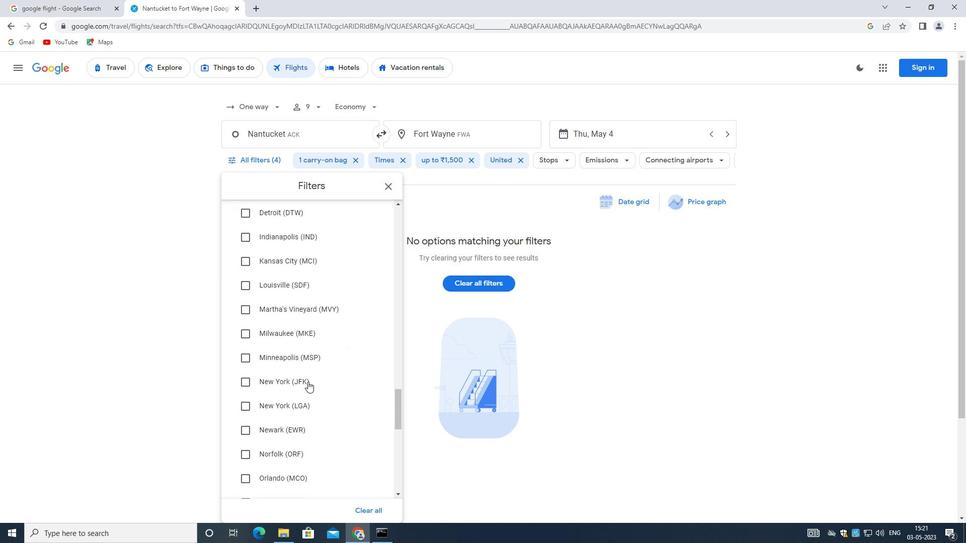 
Action: Mouse moved to (308, 386)
Screenshot: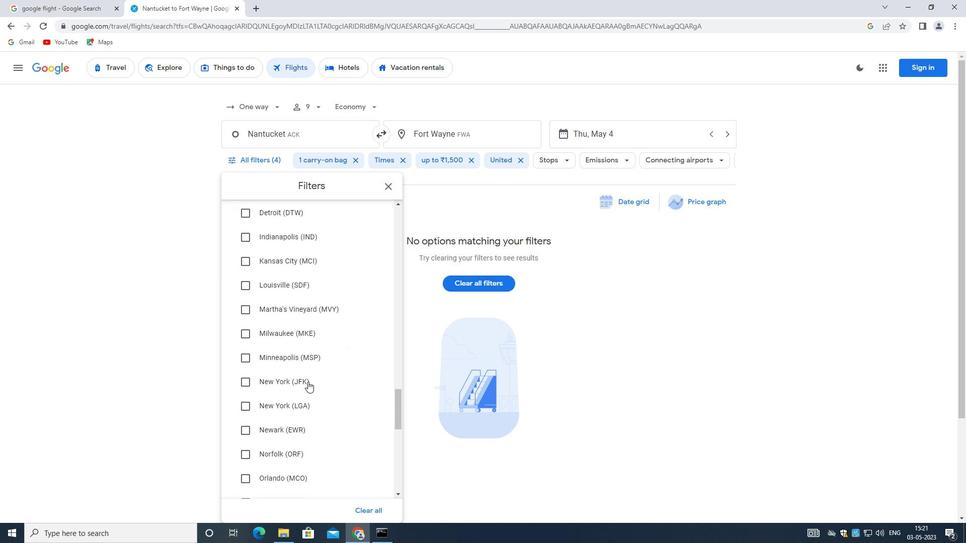 
Action: Mouse scrolled (308, 386) with delta (0, 0)
Screenshot: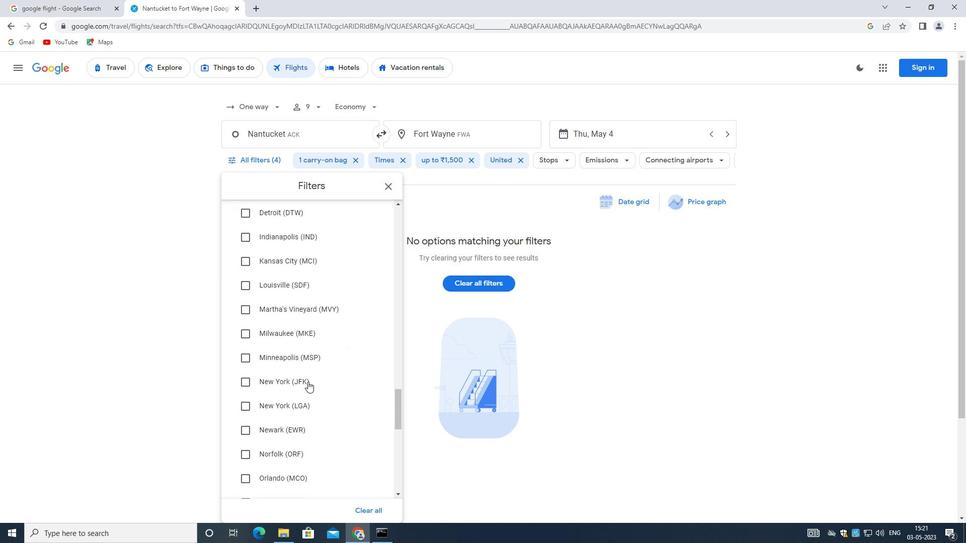 
Action: Mouse scrolled (308, 386) with delta (0, 0)
Screenshot: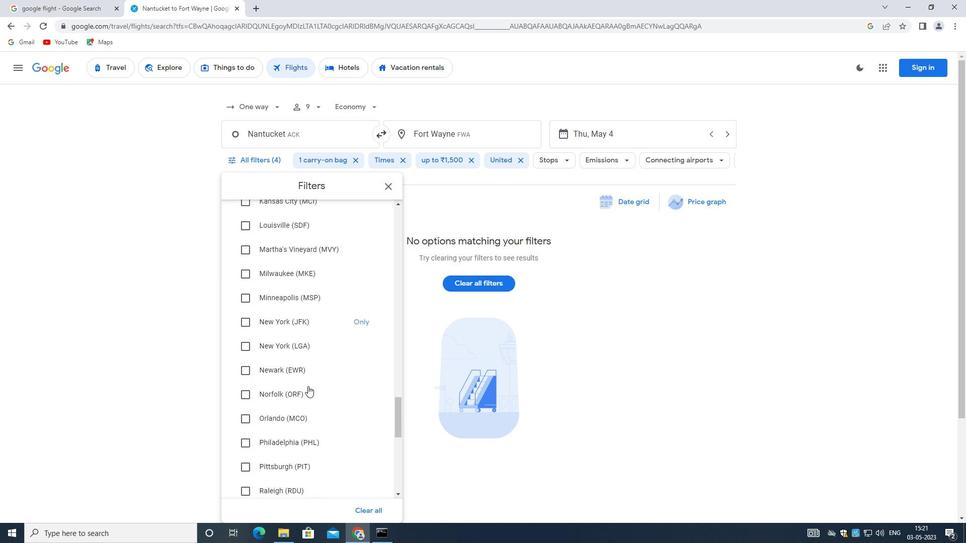 
Action: Mouse scrolled (308, 386) with delta (0, 0)
Screenshot: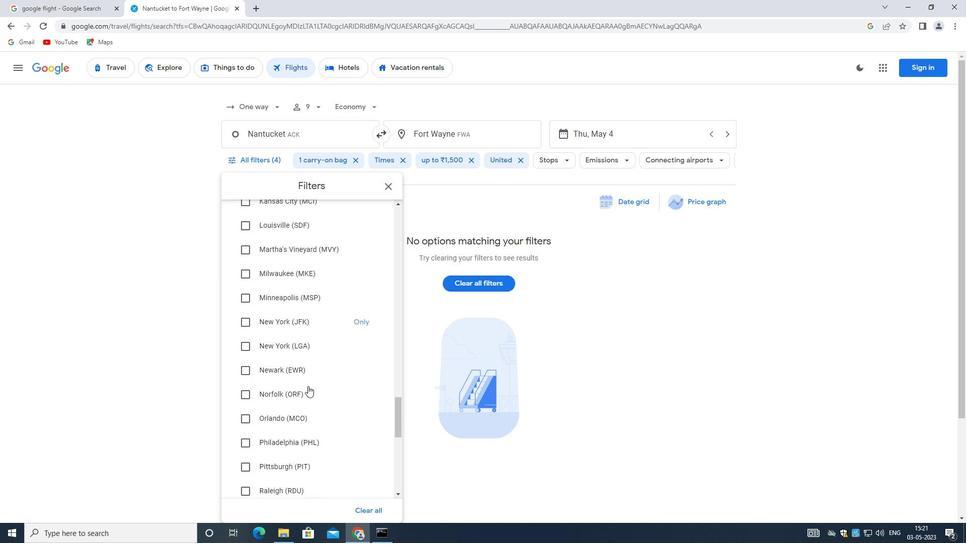 
Action: Mouse scrolled (308, 386) with delta (0, 0)
Screenshot: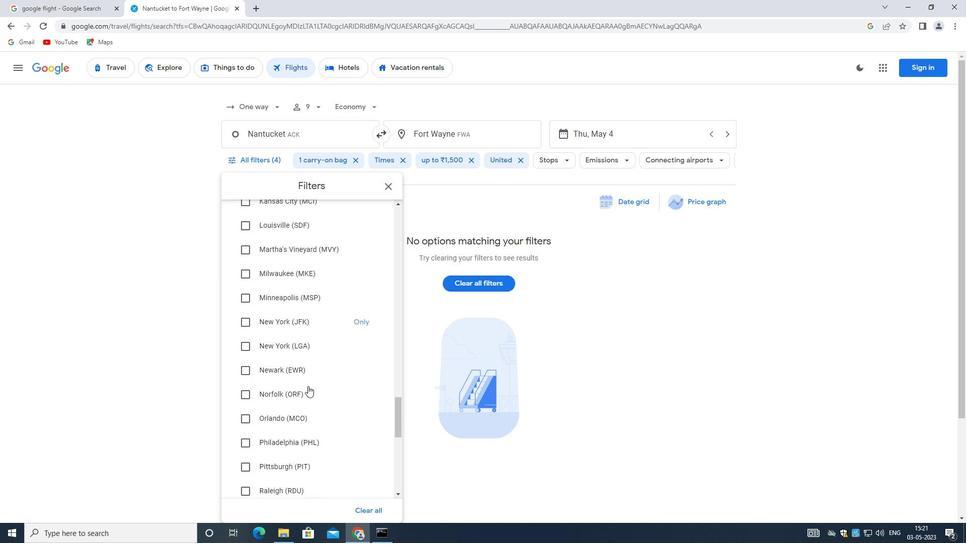 
Action: Mouse scrolled (308, 386) with delta (0, 0)
Screenshot: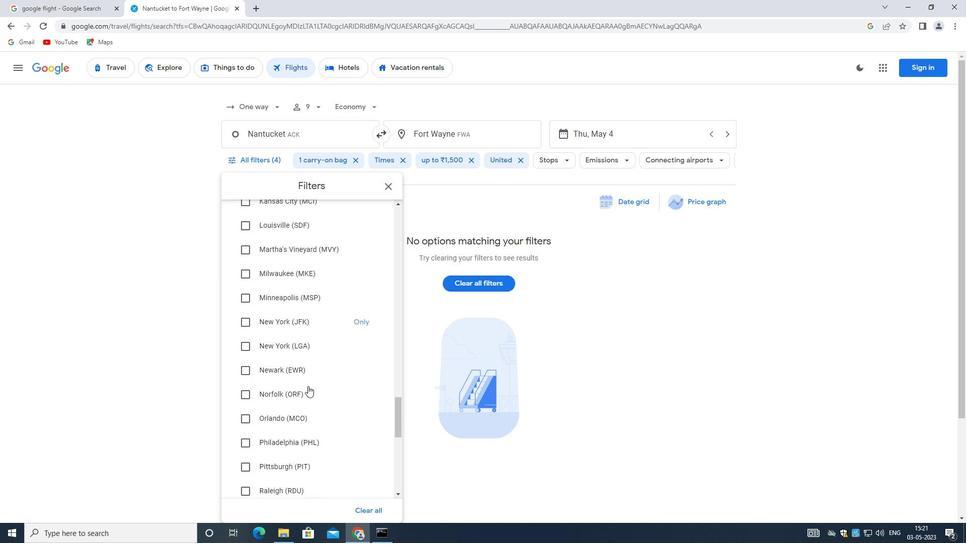 
Action: Mouse moved to (308, 386)
Screenshot: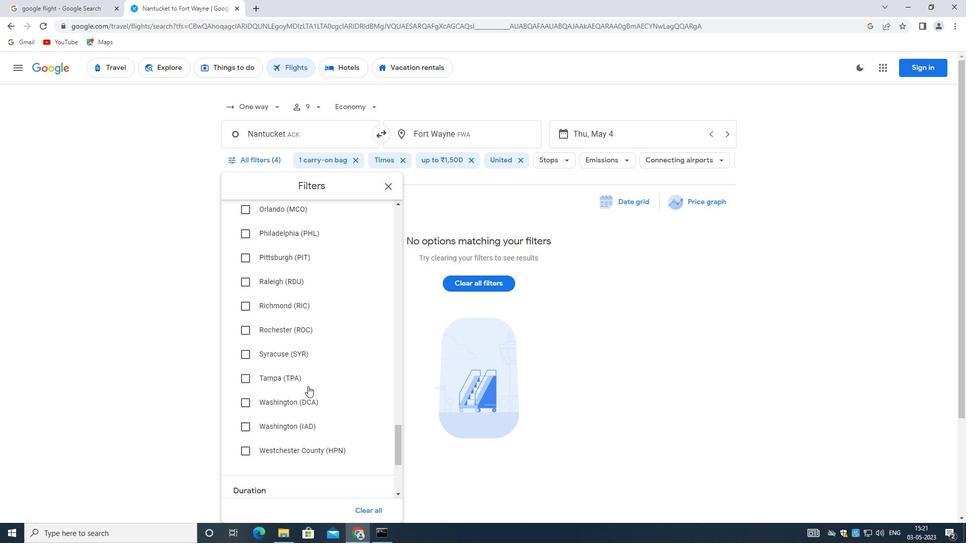 
Action: Mouse scrolled (308, 386) with delta (0, 0)
Screenshot: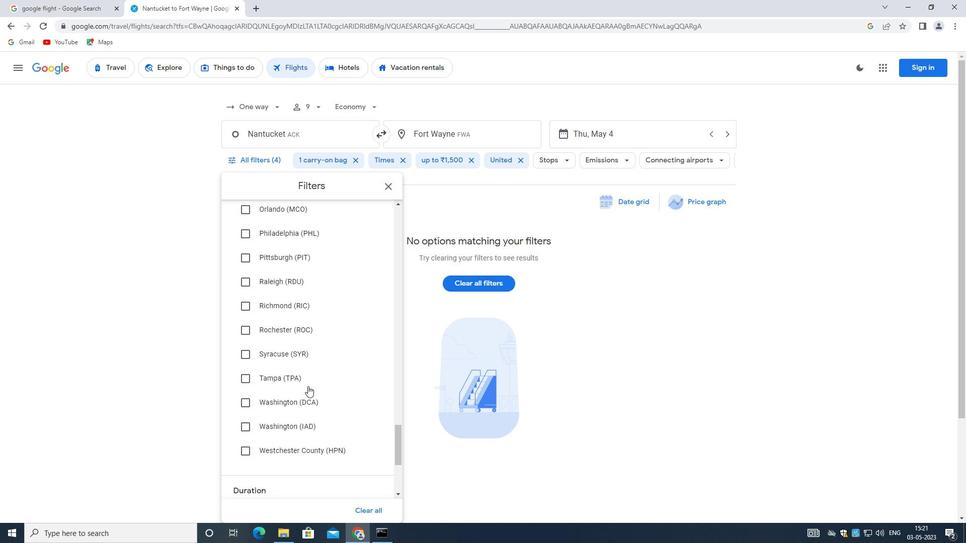 
Action: Mouse moved to (308, 386)
Screenshot: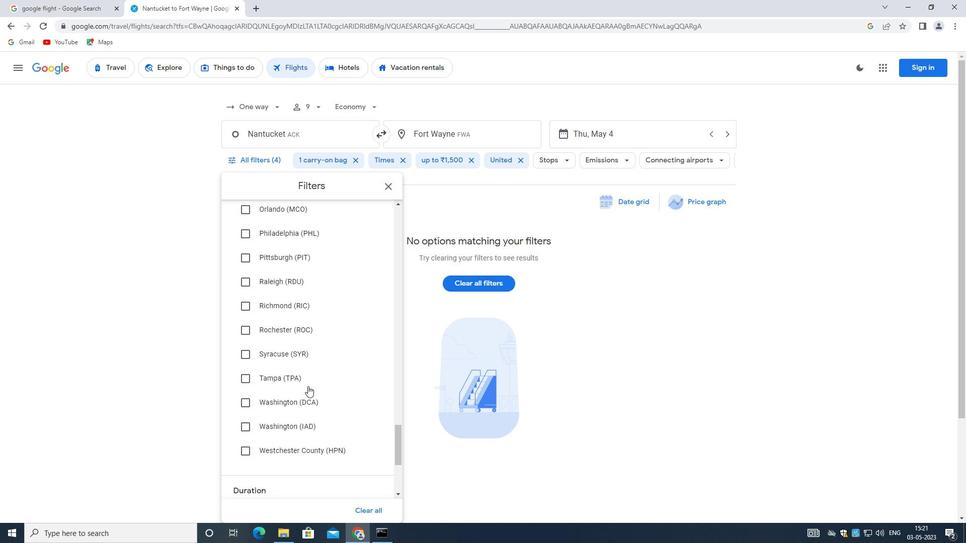 
Action: Mouse scrolled (308, 386) with delta (0, 0)
Screenshot: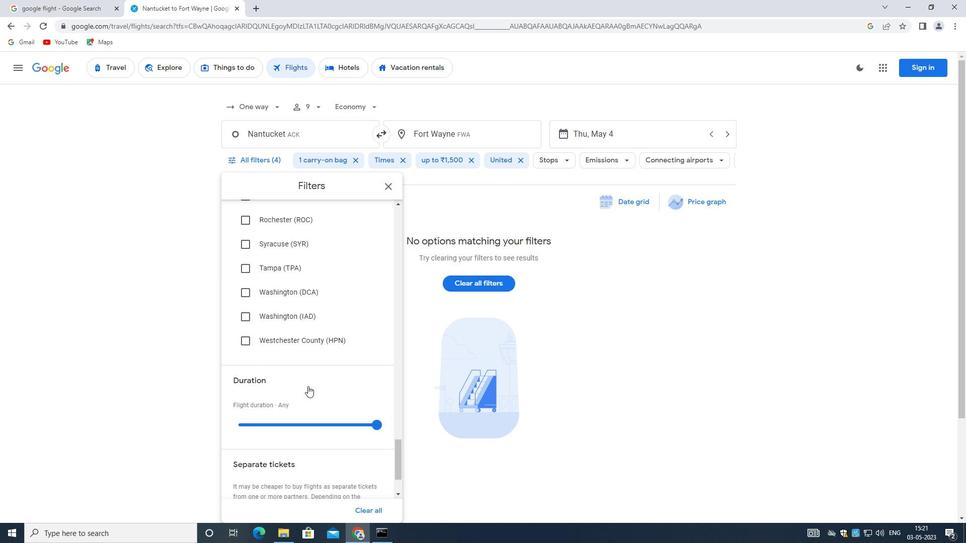 
Action: Mouse scrolled (308, 386) with delta (0, 0)
Screenshot: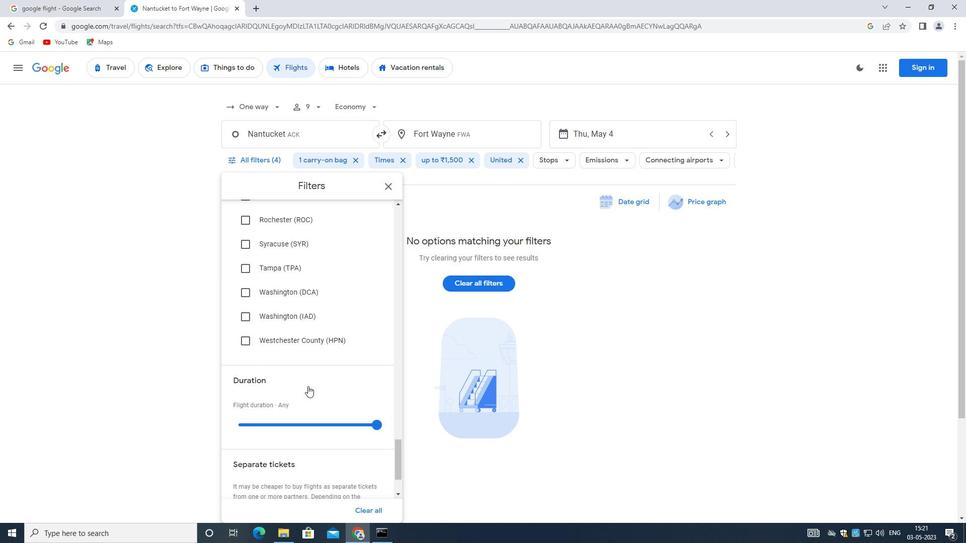 
Action: Mouse scrolled (308, 386) with delta (0, 0)
Screenshot: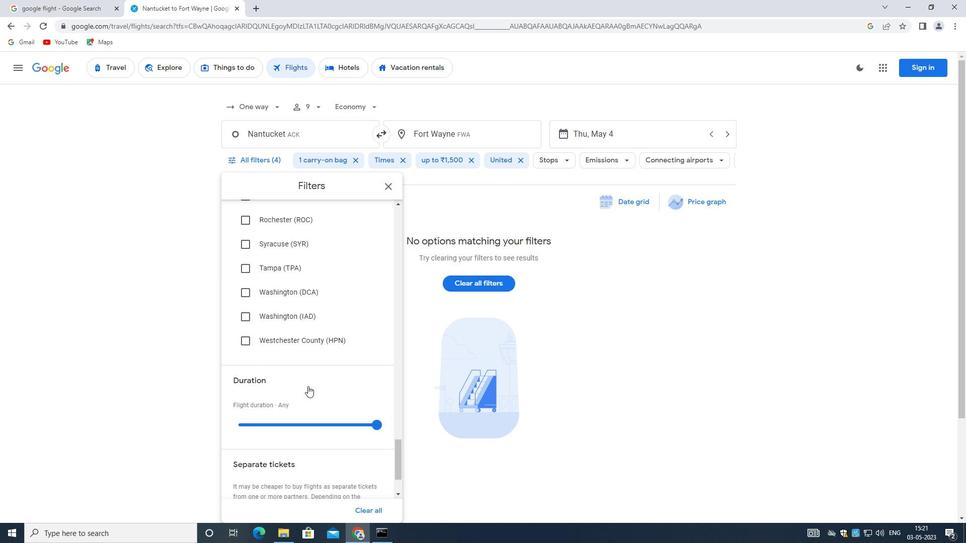
Action: Mouse scrolled (308, 386) with delta (0, 0)
Screenshot: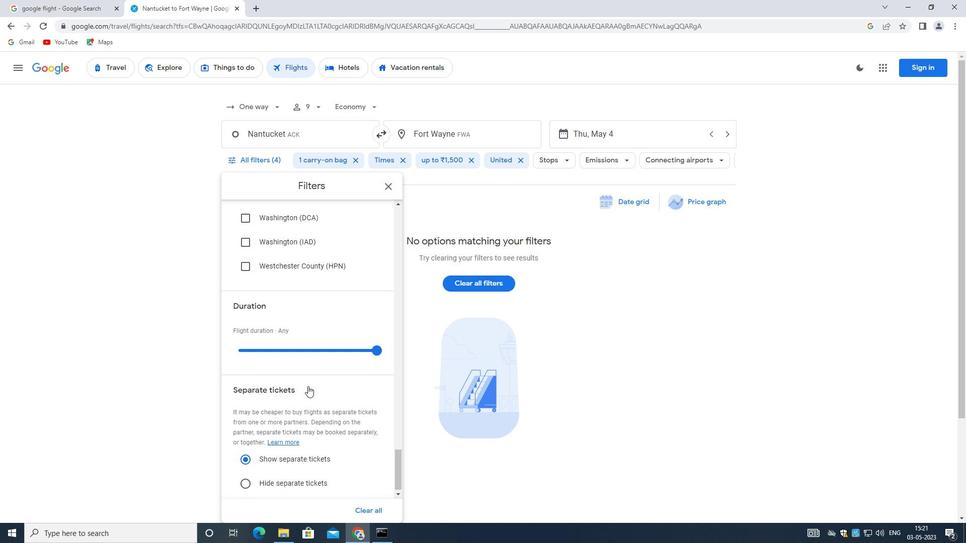 
Action: Mouse scrolled (308, 386) with delta (0, 0)
Screenshot: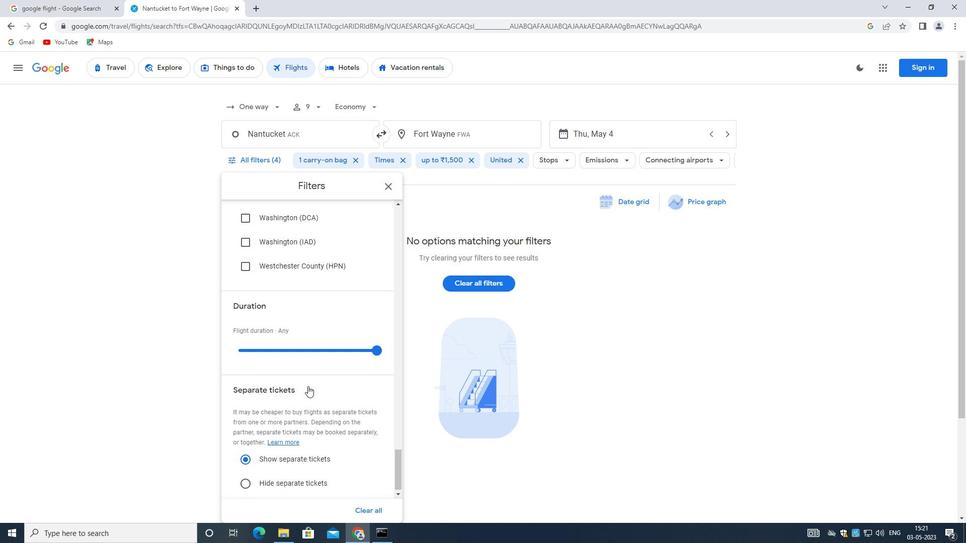 
Action: Mouse scrolled (308, 386) with delta (0, 0)
Screenshot: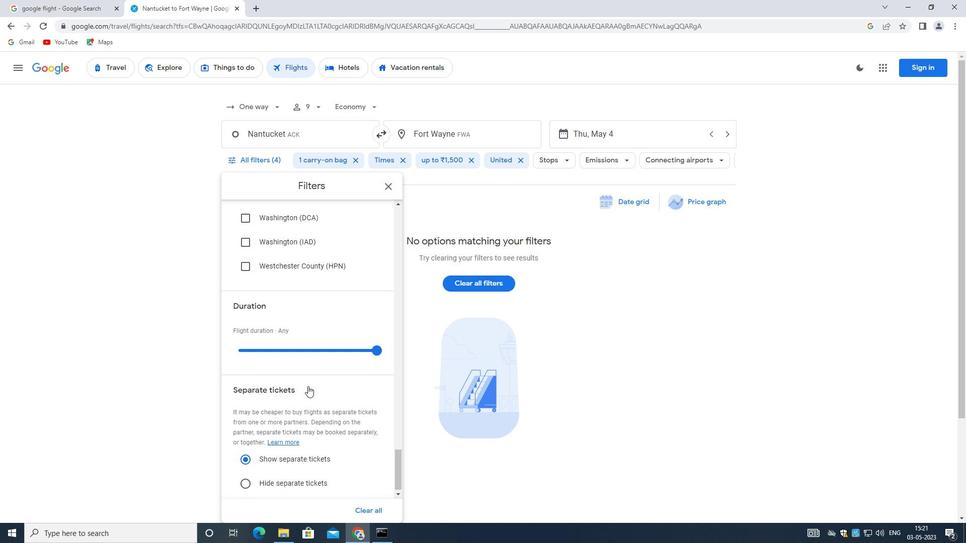 
Action: Mouse scrolled (308, 386) with delta (0, 0)
Screenshot: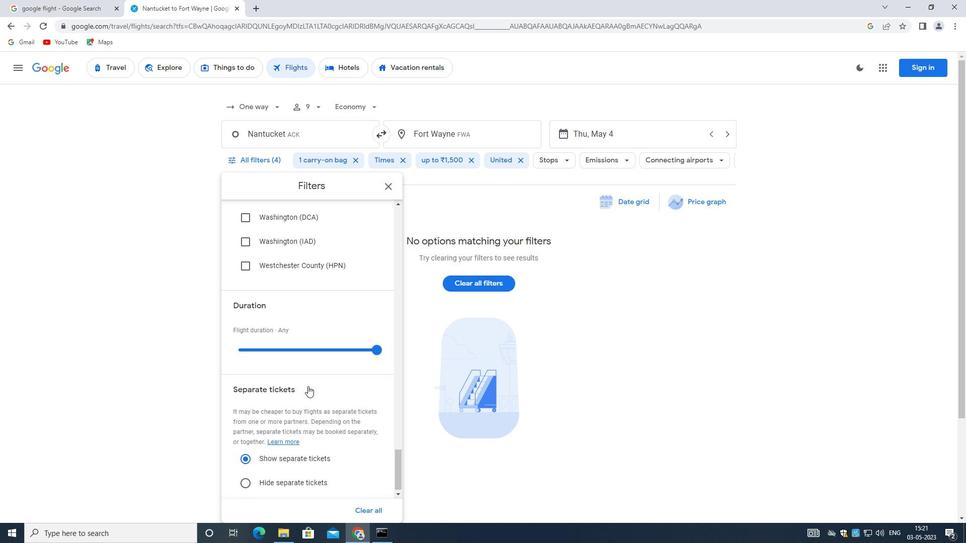 
Action: Mouse scrolled (308, 386) with delta (0, 0)
Screenshot: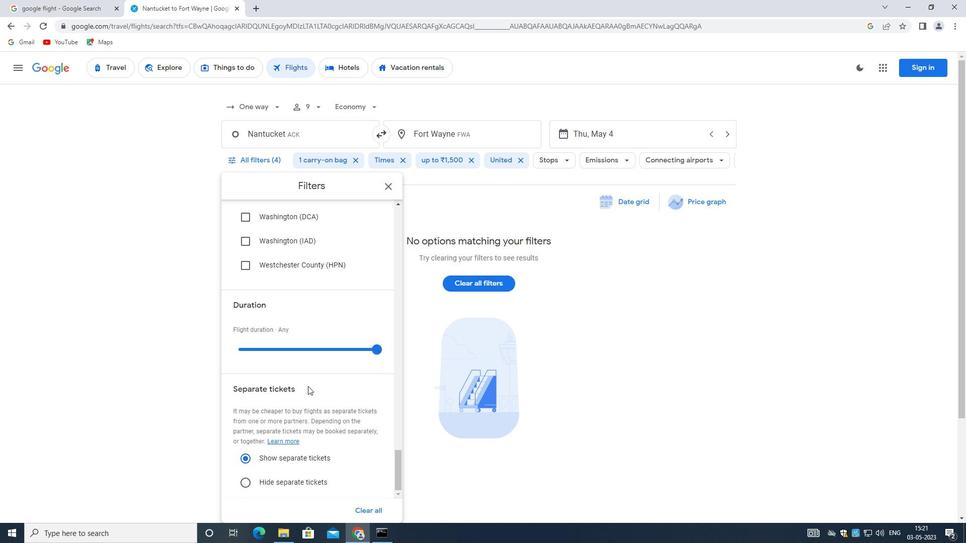 
Action: Mouse scrolled (308, 386) with delta (0, 0)
Screenshot: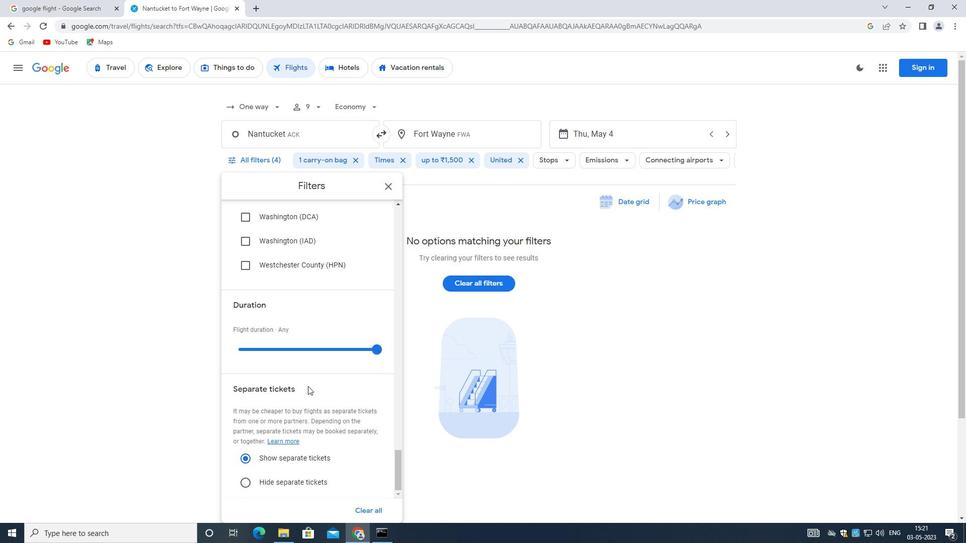 
Action: Mouse scrolled (308, 386) with delta (0, 0)
Screenshot: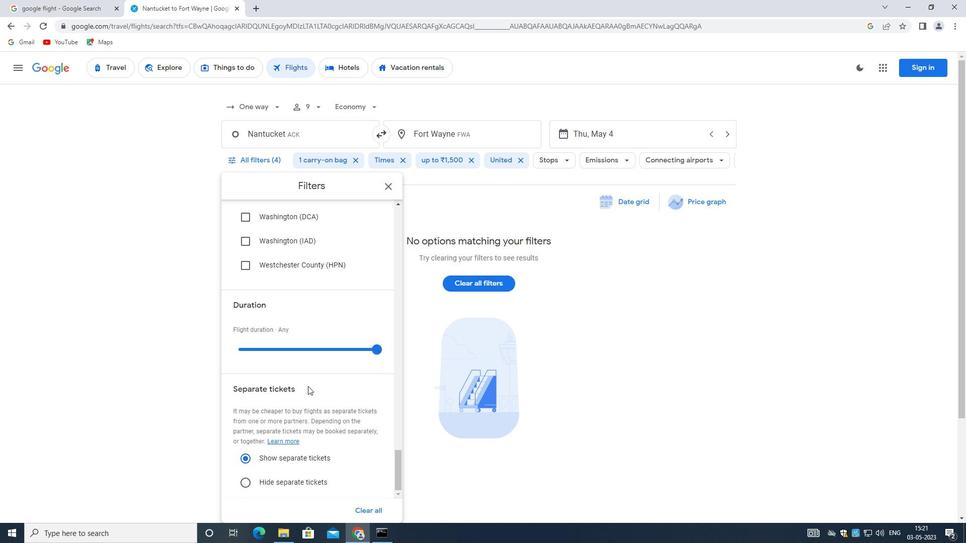 
